 Task: Look for space in Bergheim, Germany from 8th June, 2023 to 12th June, 2023 for 2 adults in price range Rs.8000 to Rs.16000. Place can be private room with 1  bedroom having 1 bed and 1 bathroom. Property type can be flatguest house, hotel. Booking option can be shelf check-in. Required host language is English.
Action: Mouse moved to (780, 115)
Screenshot: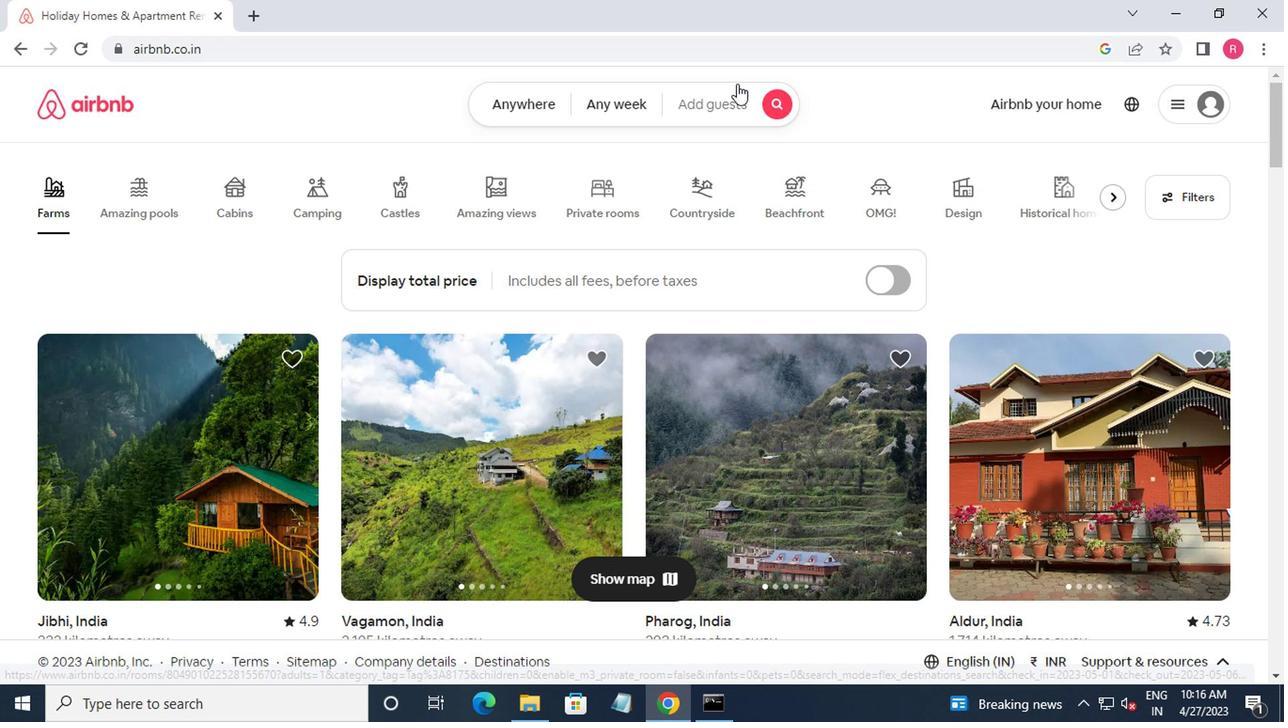 
Action: Mouse pressed left at (780, 115)
Screenshot: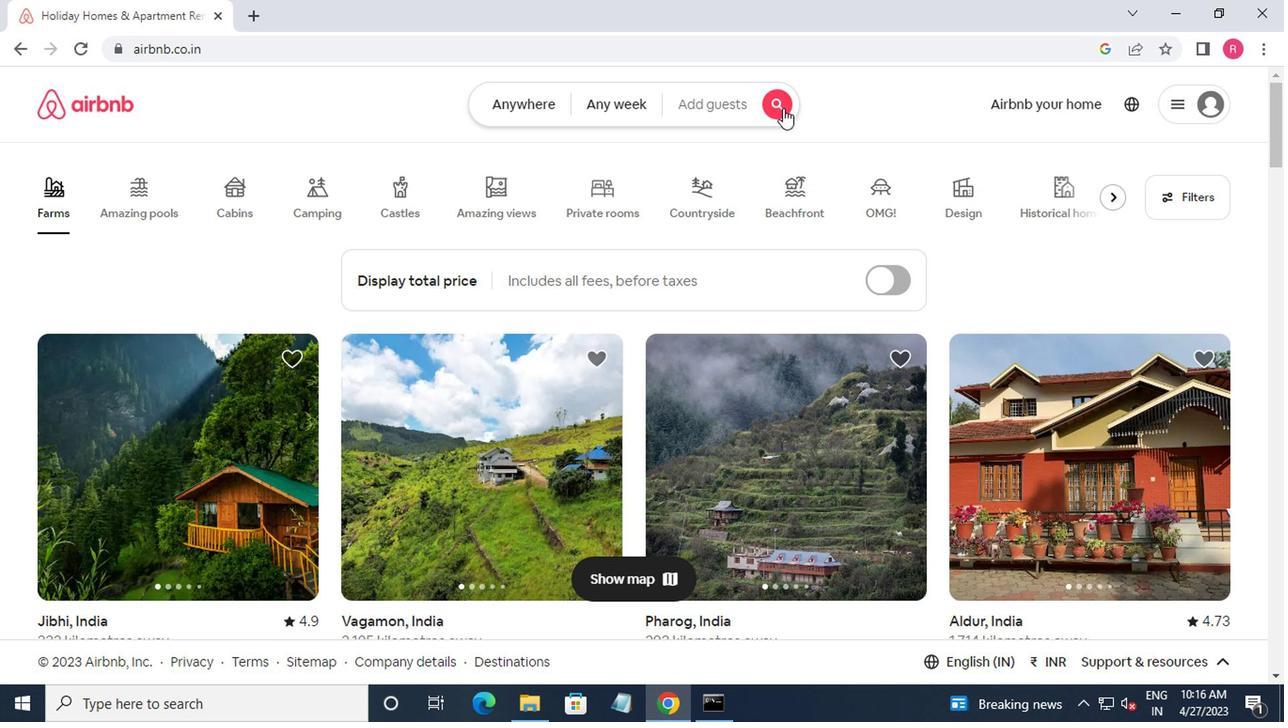 
Action: Mouse moved to (371, 193)
Screenshot: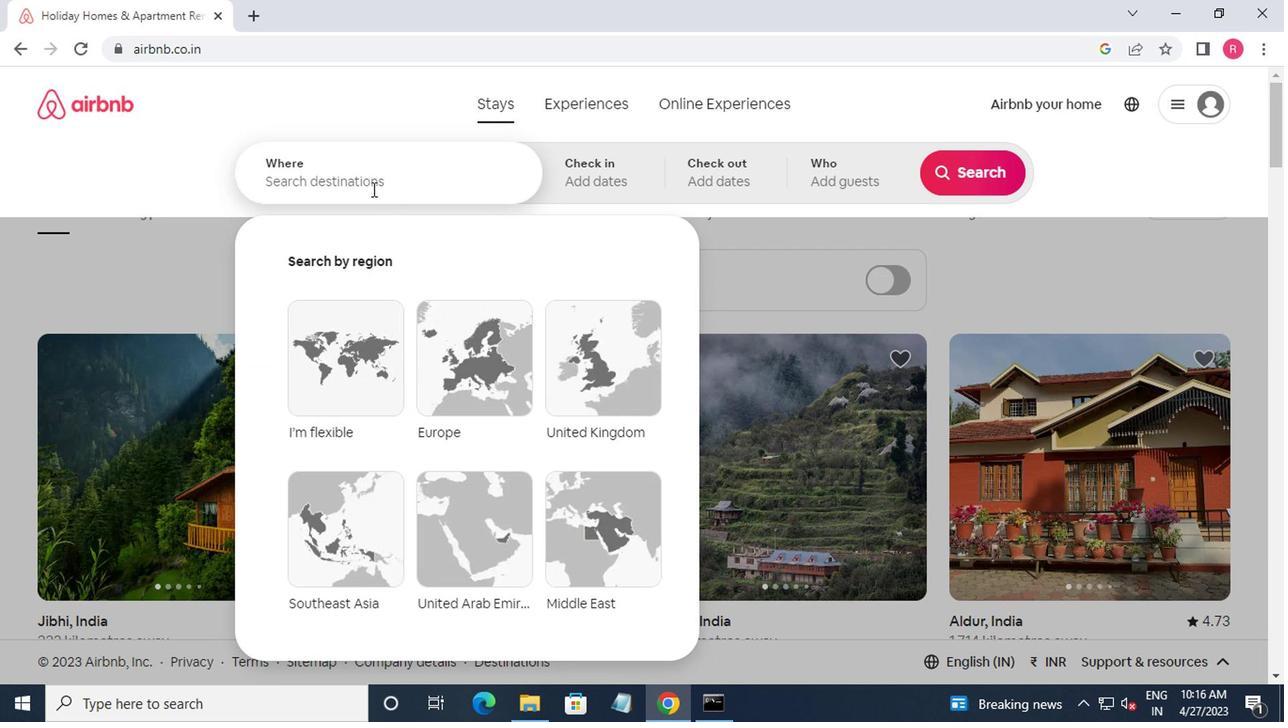 
Action: Mouse pressed left at (371, 193)
Screenshot: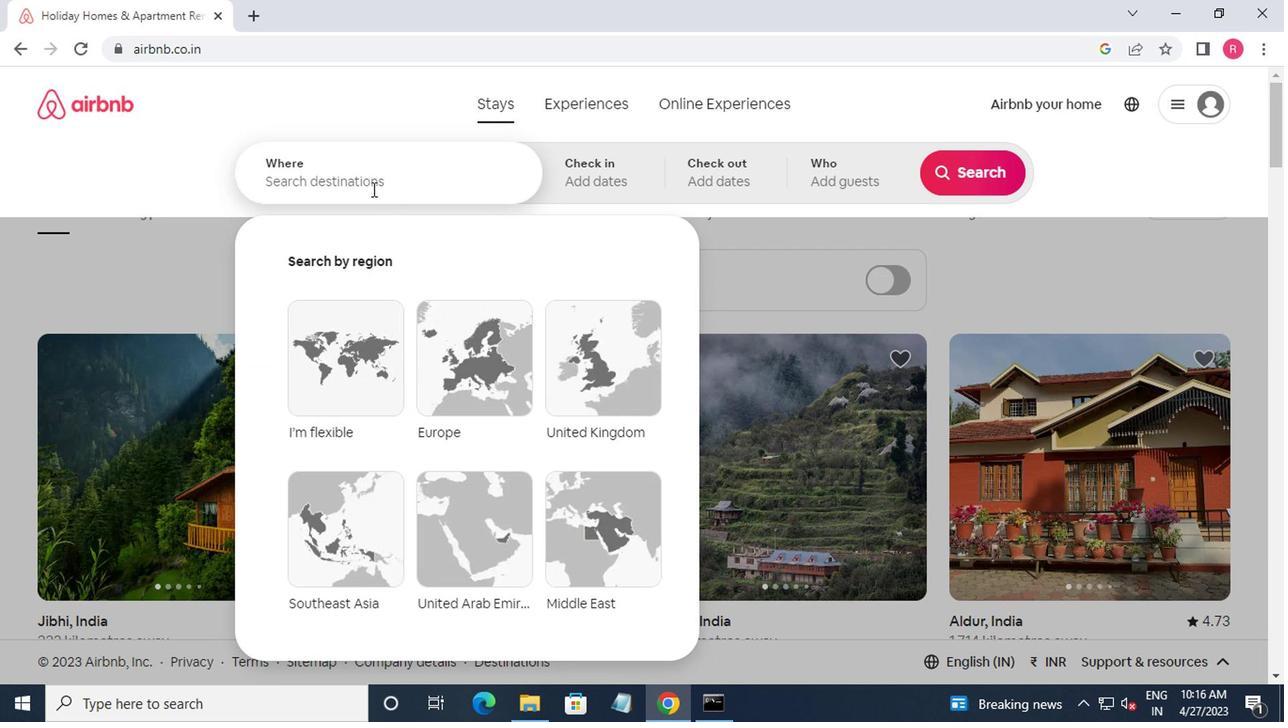 
Action: Key pressed bergheim,ger
Screenshot: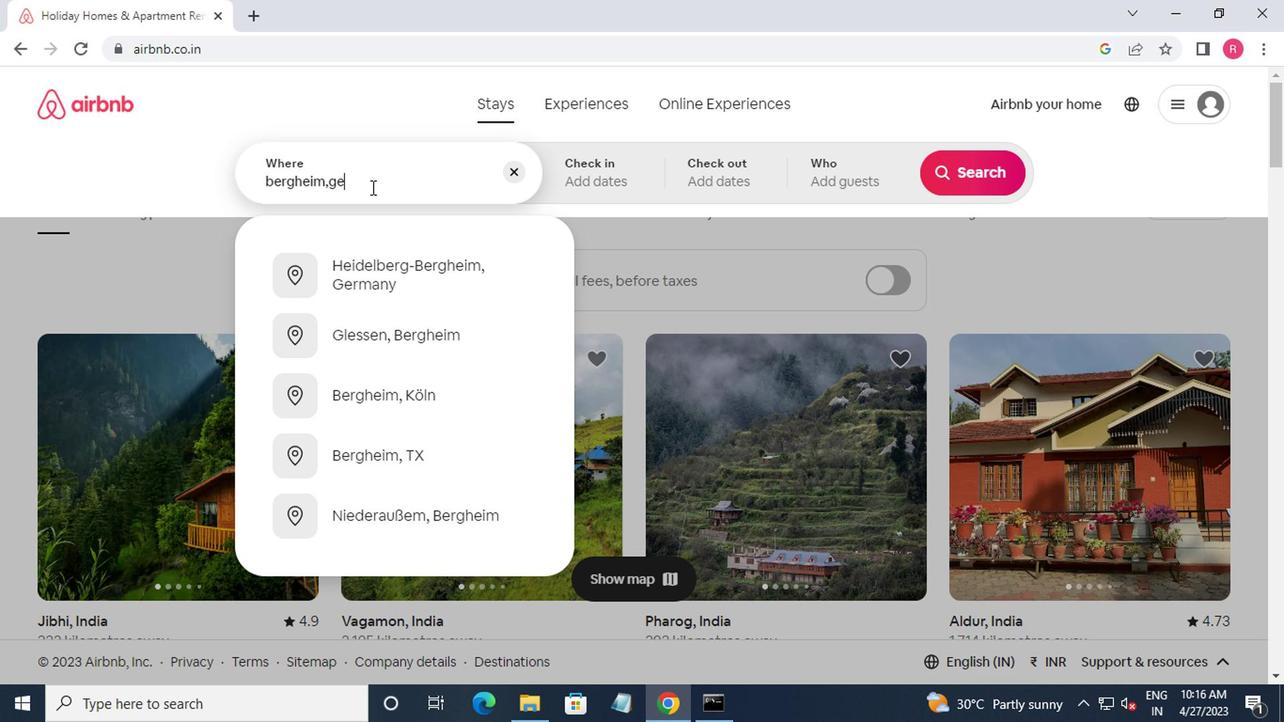 
Action: Mouse moved to (359, 194)
Screenshot: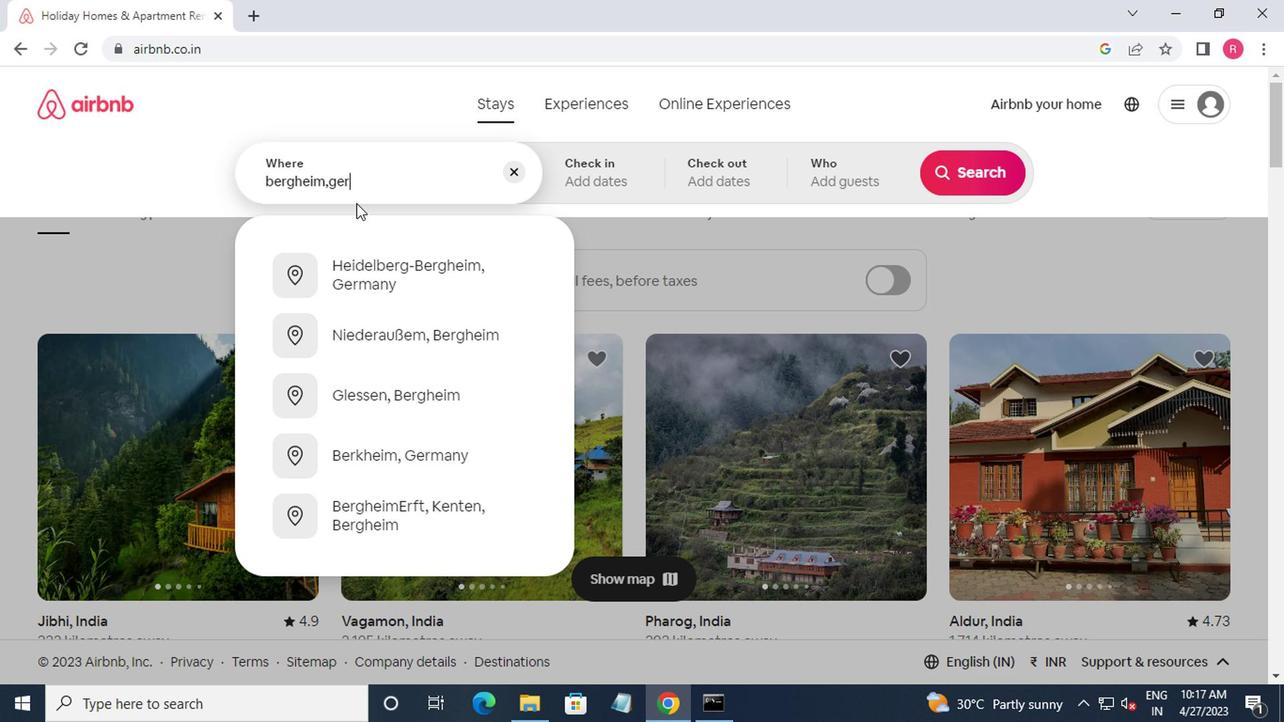 
Action: Key pressed many<Key.down><Key.enter>
Screenshot: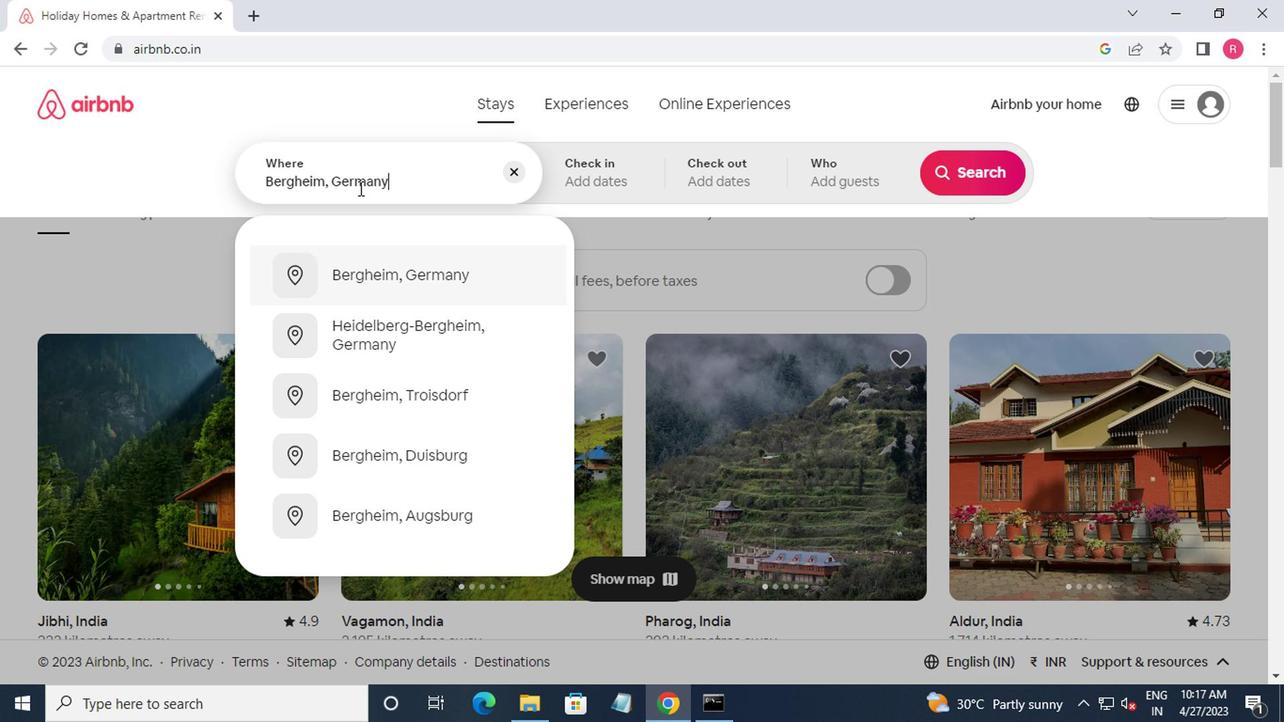
Action: Mouse moved to (942, 327)
Screenshot: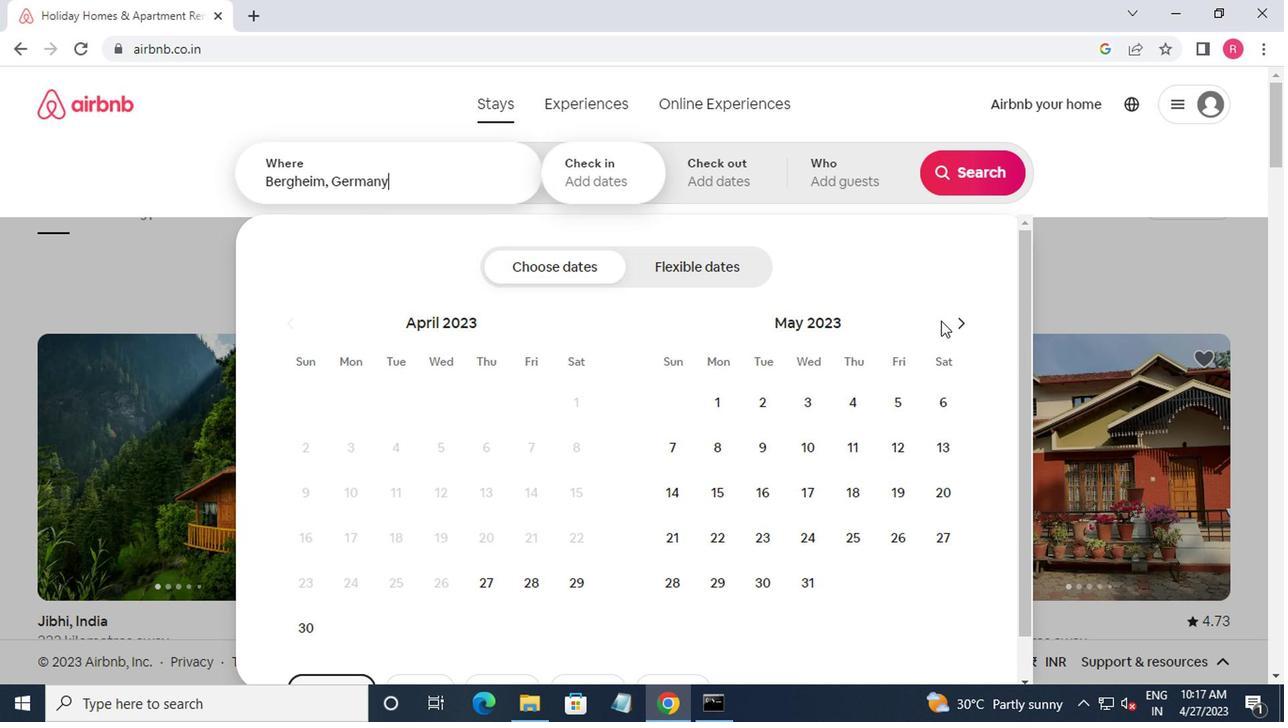 
Action: Mouse pressed left at (942, 327)
Screenshot: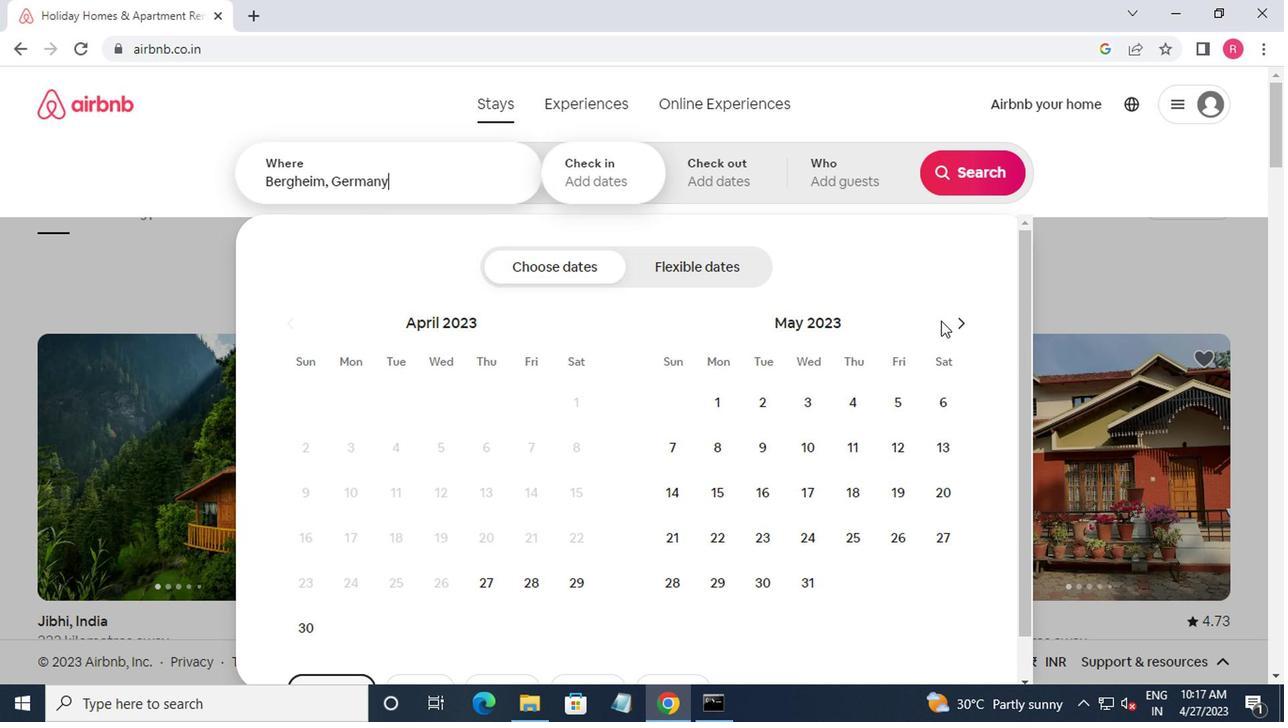 
Action: Mouse moved to (848, 456)
Screenshot: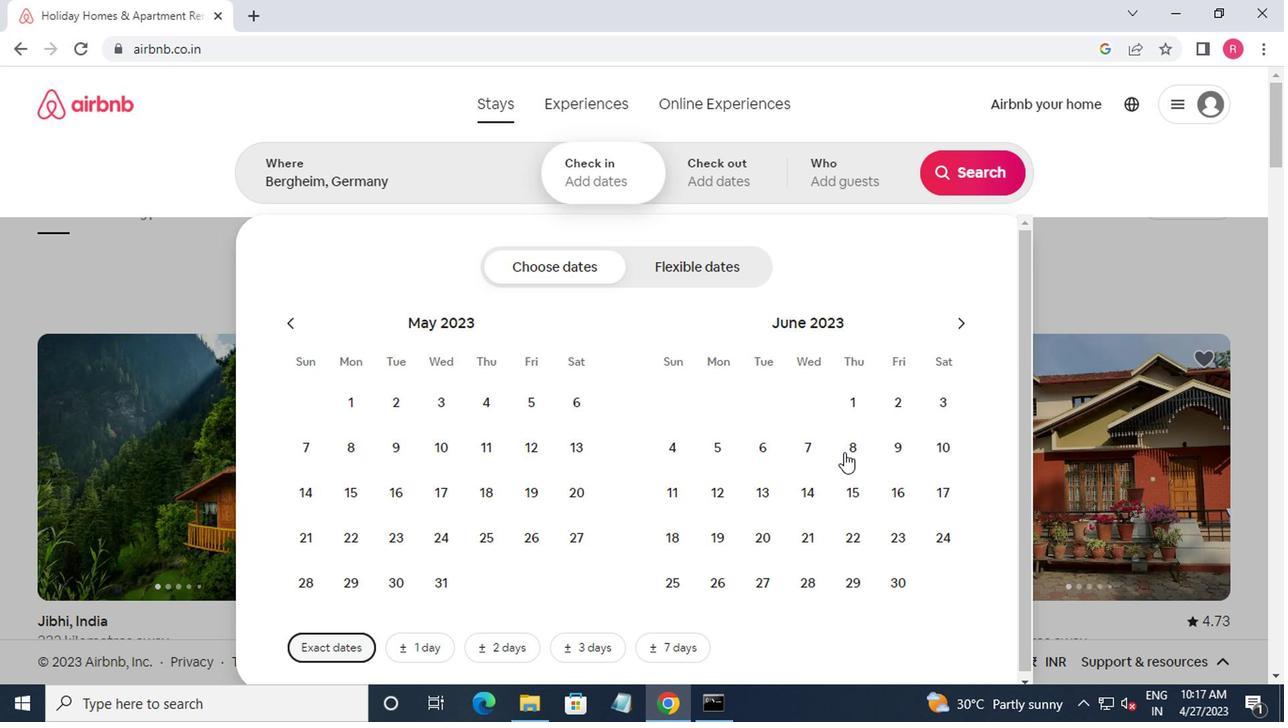 
Action: Mouse pressed left at (848, 456)
Screenshot: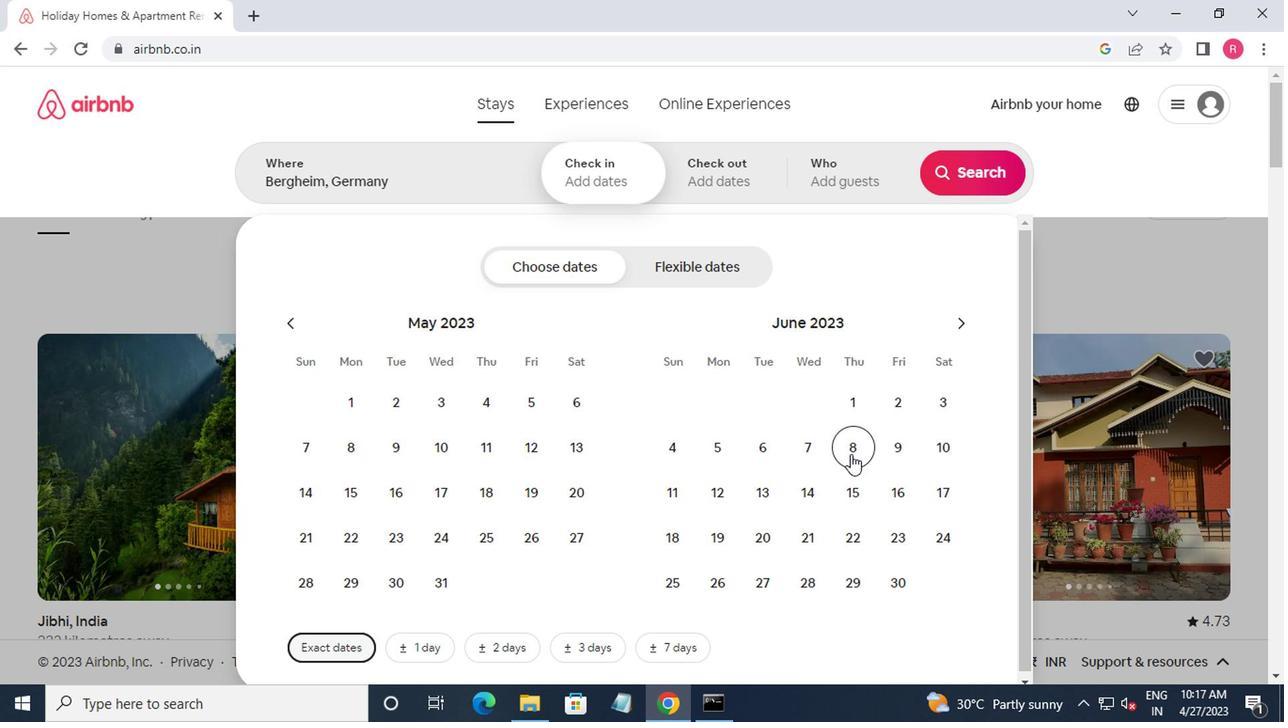 
Action: Mouse moved to (729, 498)
Screenshot: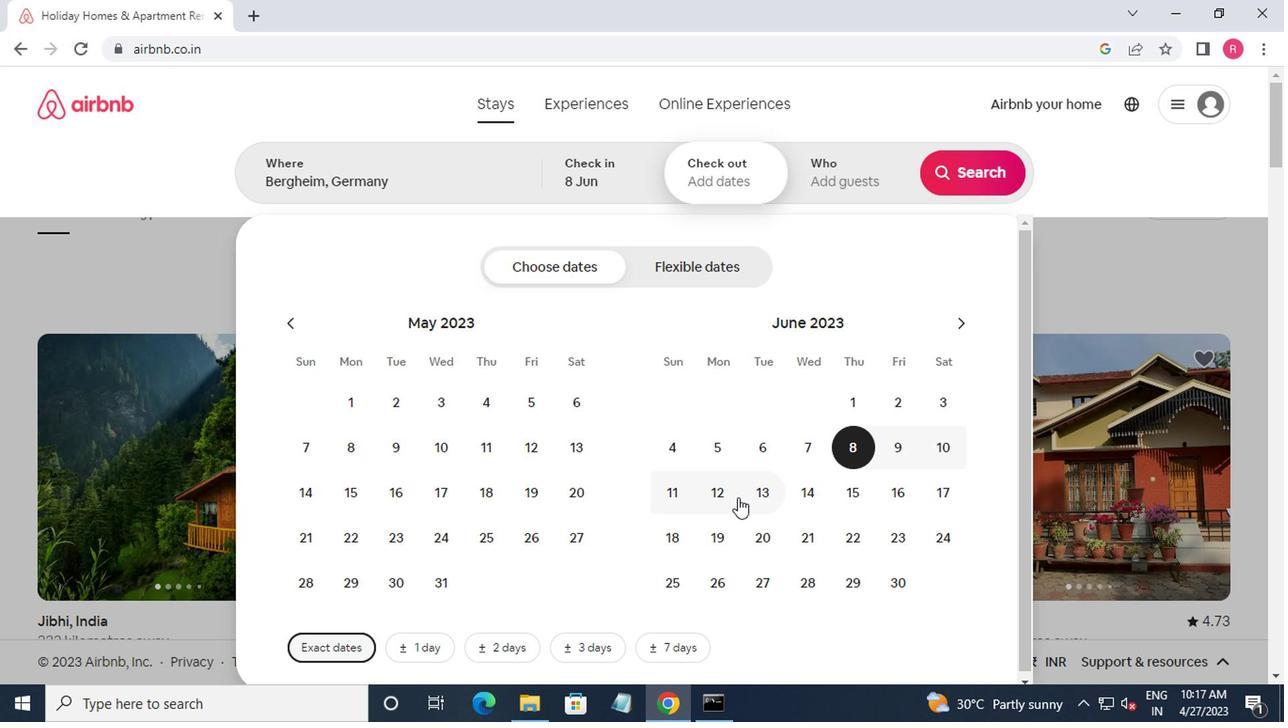 
Action: Mouse pressed left at (729, 498)
Screenshot: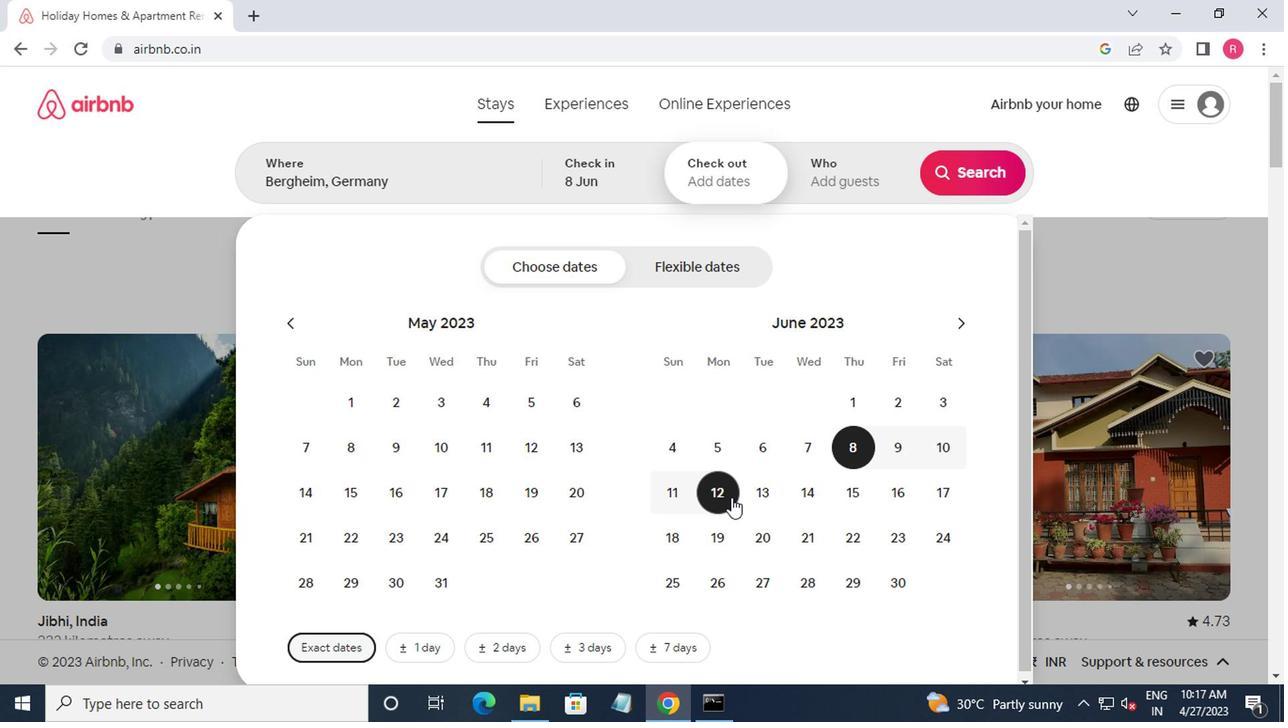 
Action: Mouse moved to (835, 184)
Screenshot: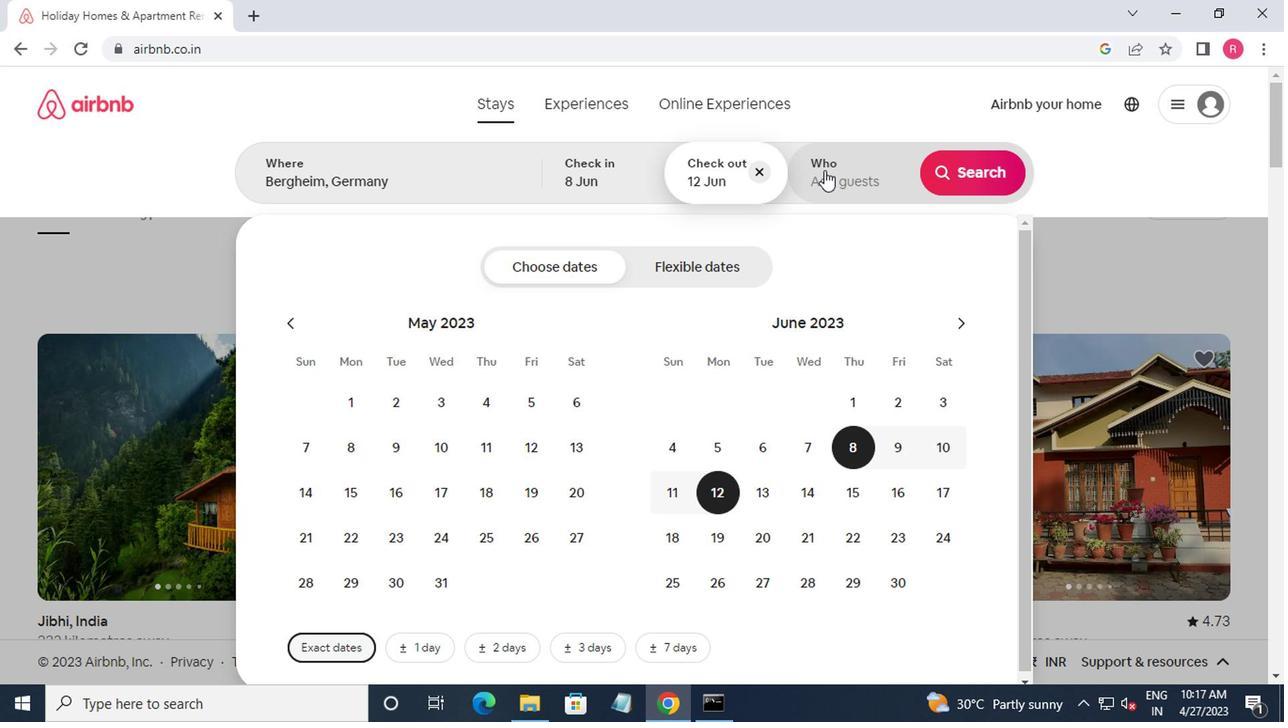 
Action: Mouse pressed left at (835, 184)
Screenshot: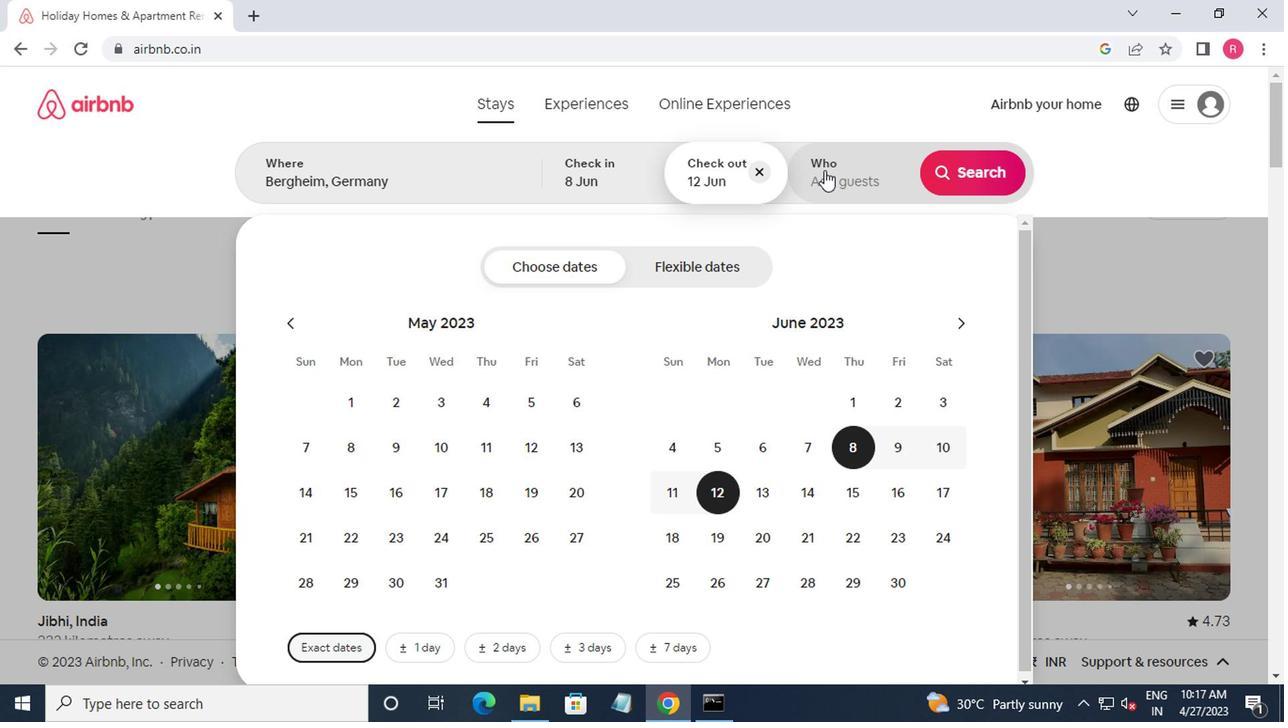
Action: Mouse moved to (978, 285)
Screenshot: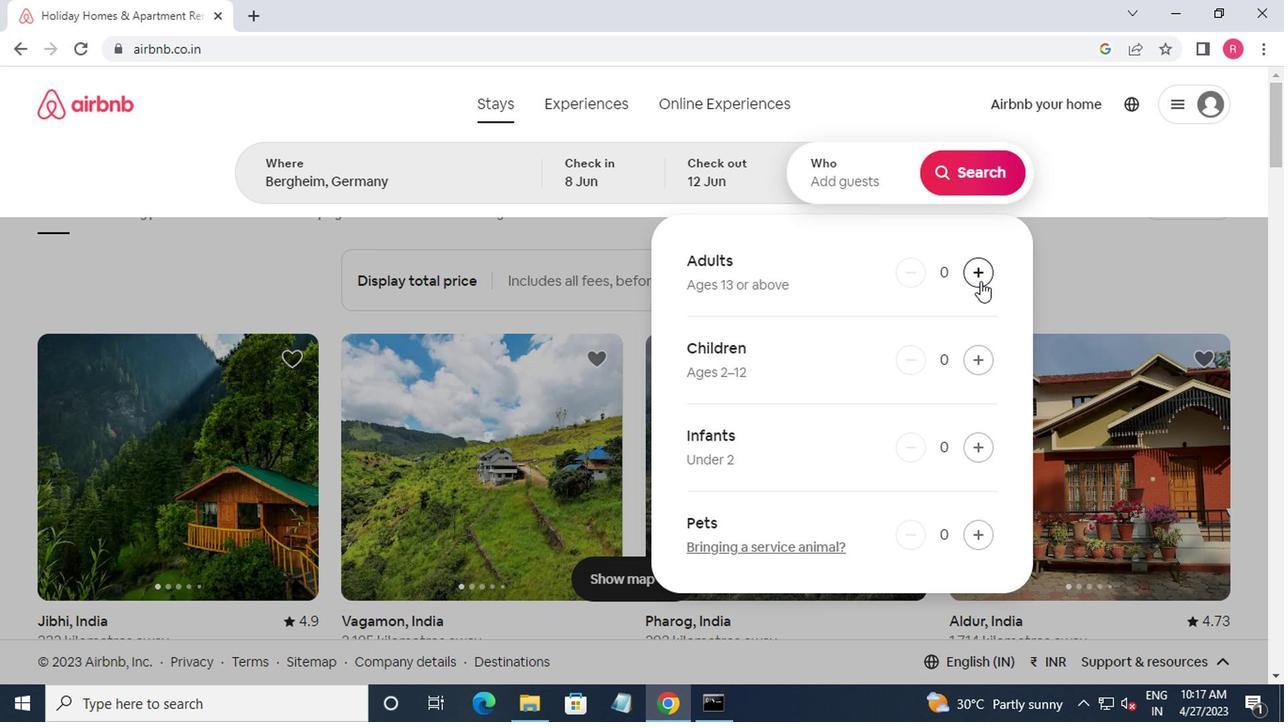 
Action: Mouse pressed left at (978, 285)
Screenshot: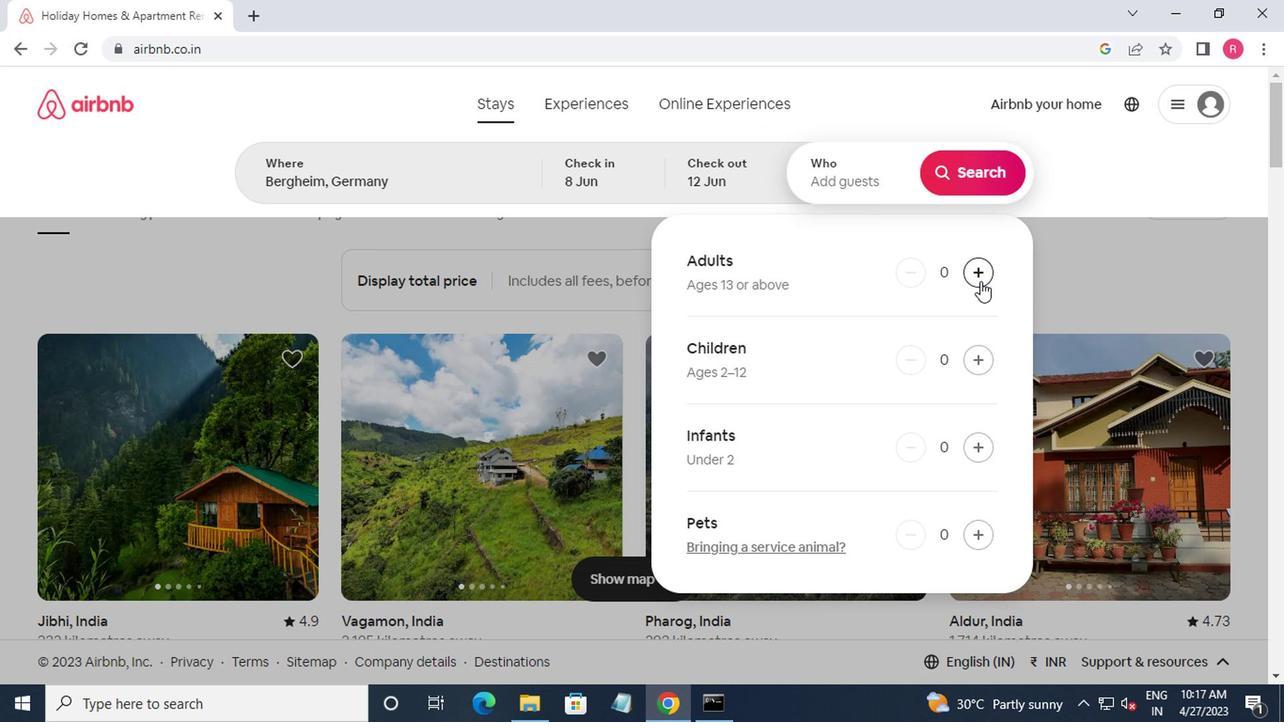 
Action: Mouse moved to (979, 285)
Screenshot: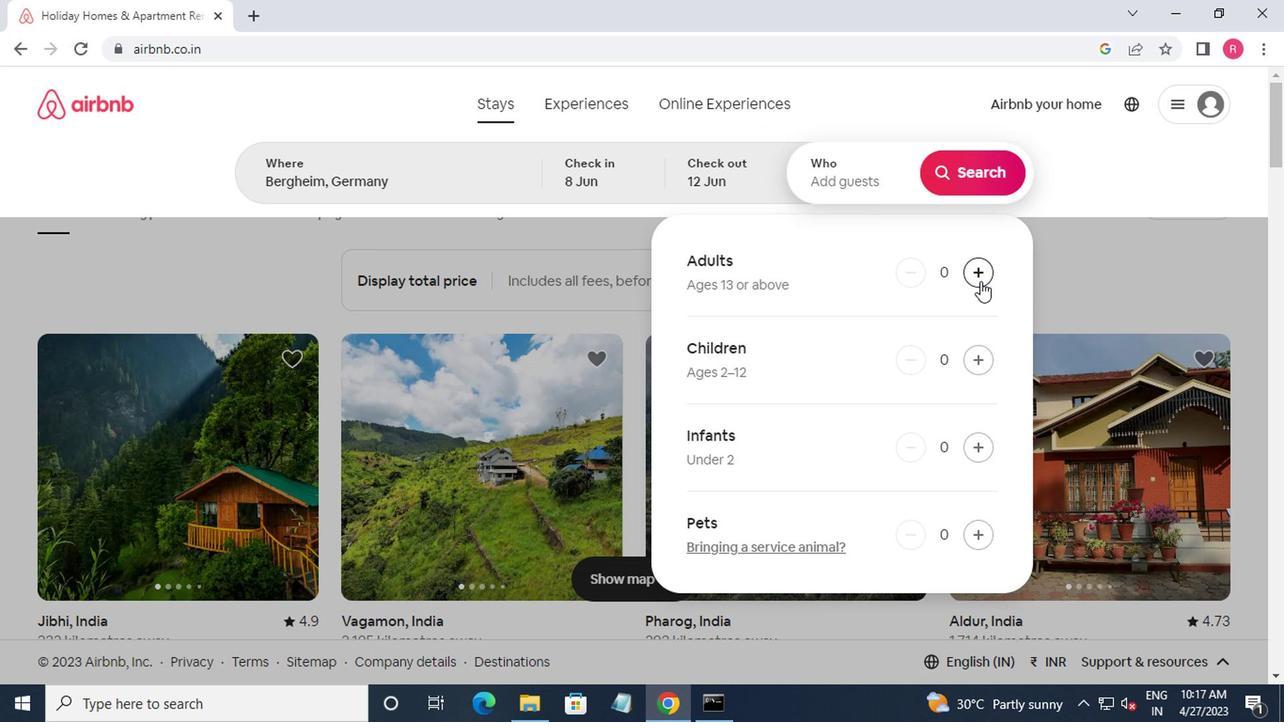 
Action: Mouse pressed left at (979, 285)
Screenshot: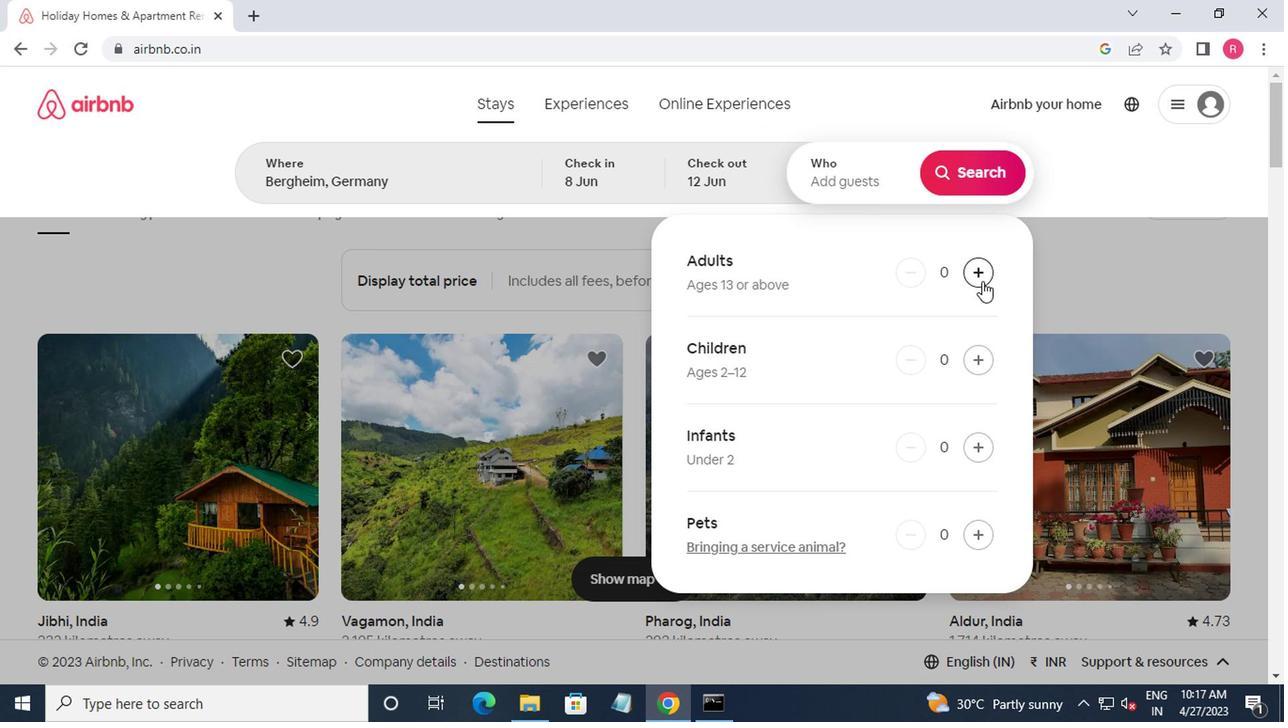 
Action: Mouse moved to (952, 190)
Screenshot: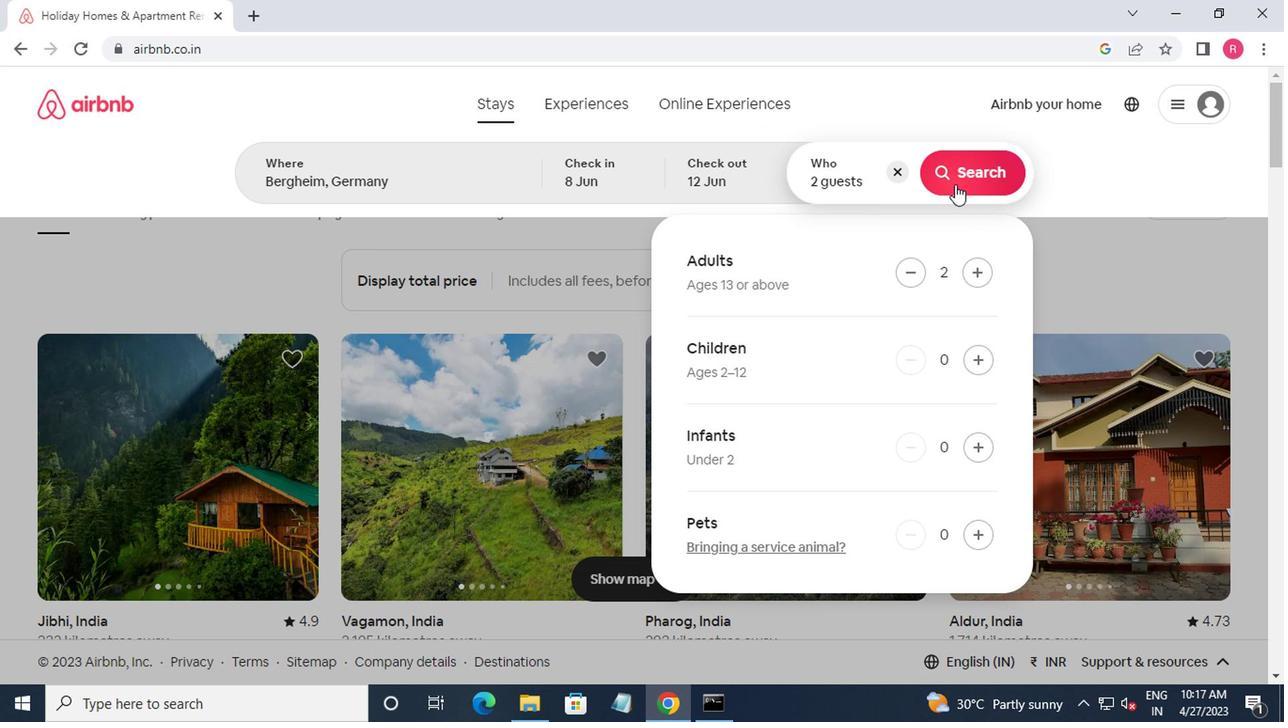 
Action: Mouse pressed left at (952, 190)
Screenshot: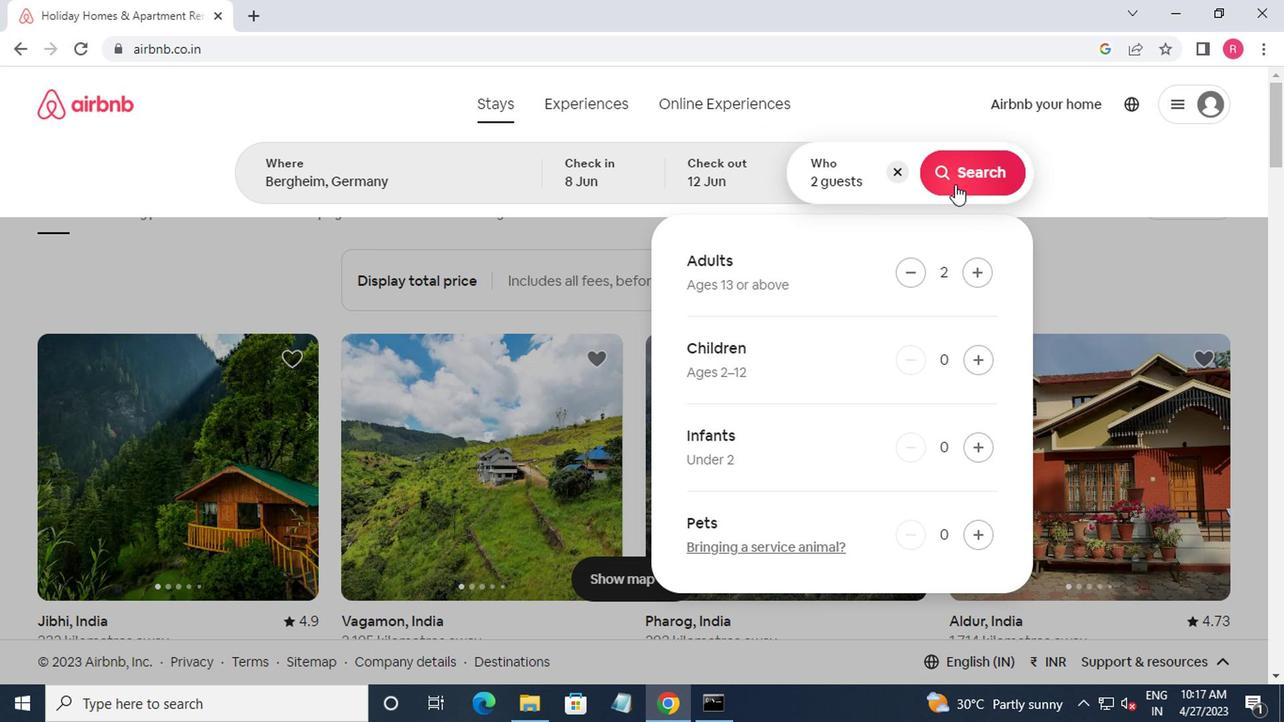 
Action: Mouse moved to (1202, 193)
Screenshot: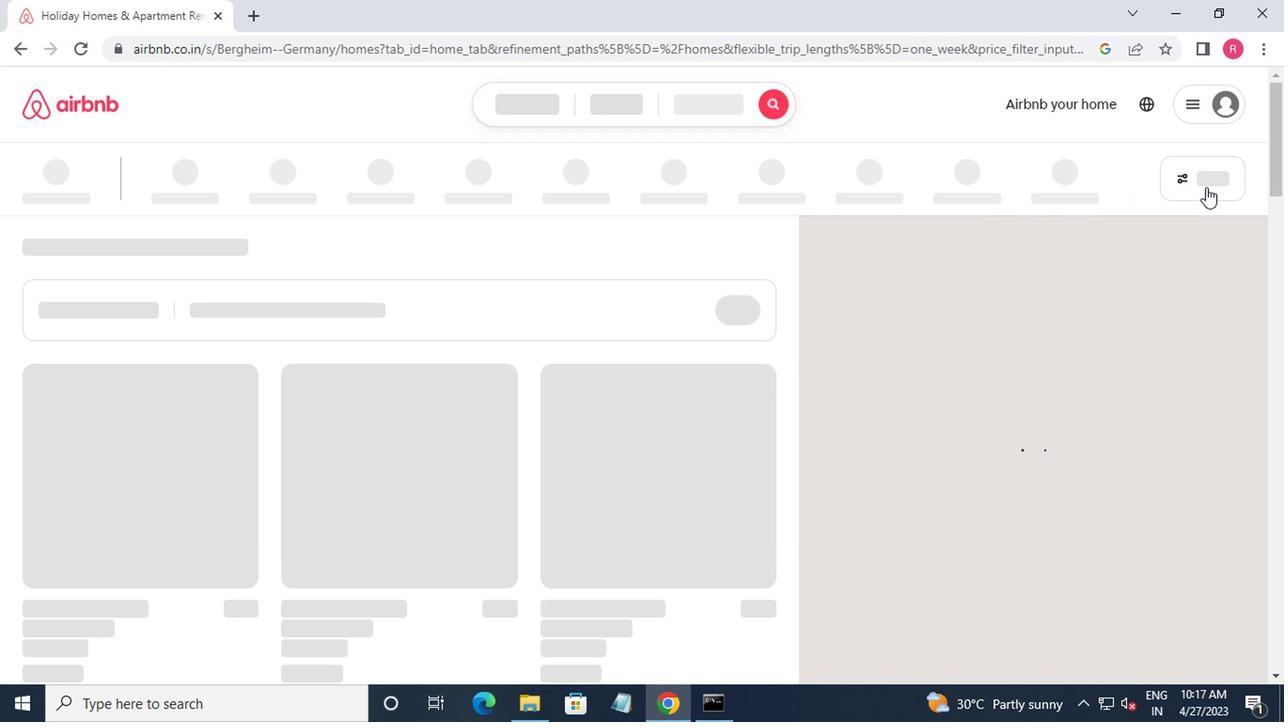 
Action: Mouse pressed left at (1202, 193)
Screenshot: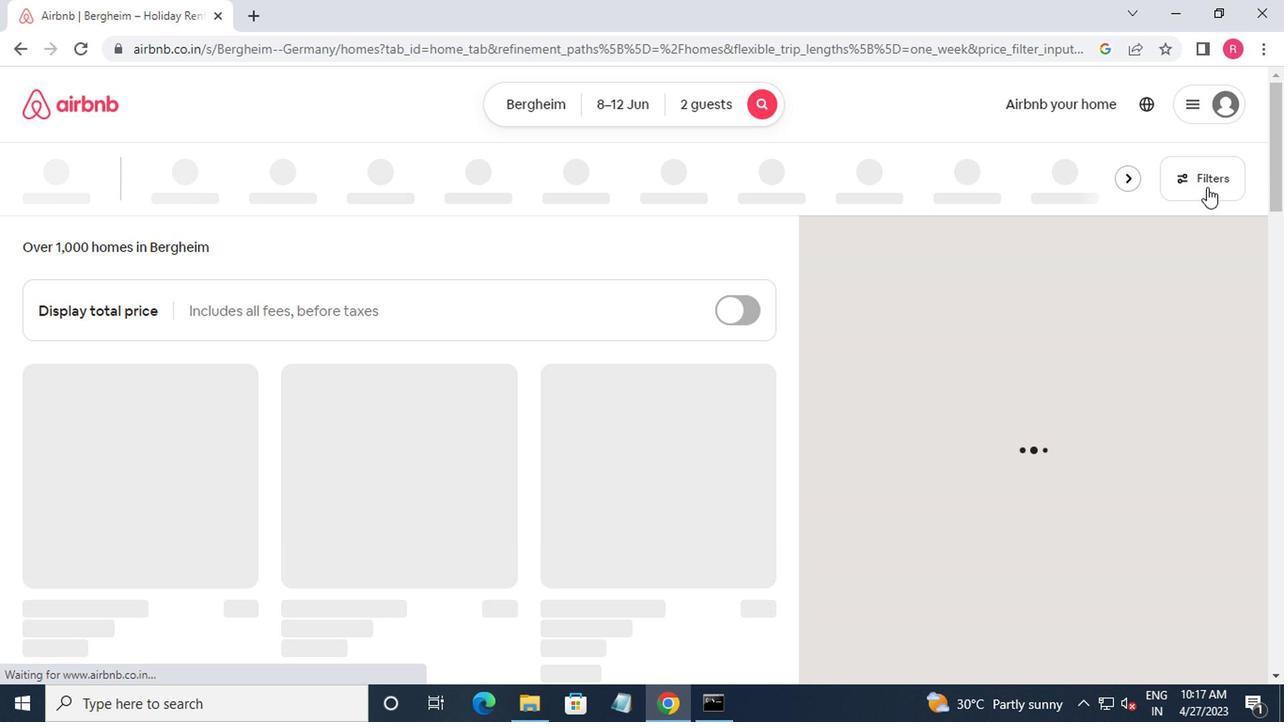 
Action: Mouse moved to (450, 404)
Screenshot: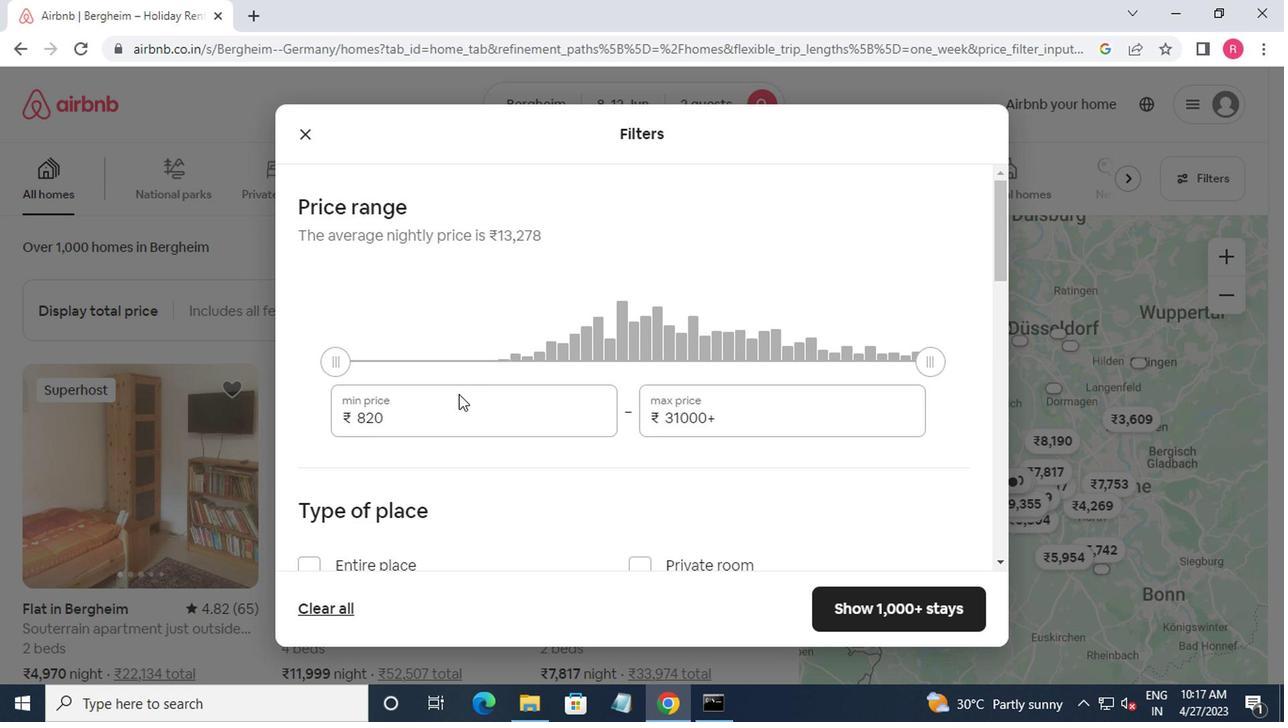 
Action: Mouse pressed left at (450, 404)
Screenshot: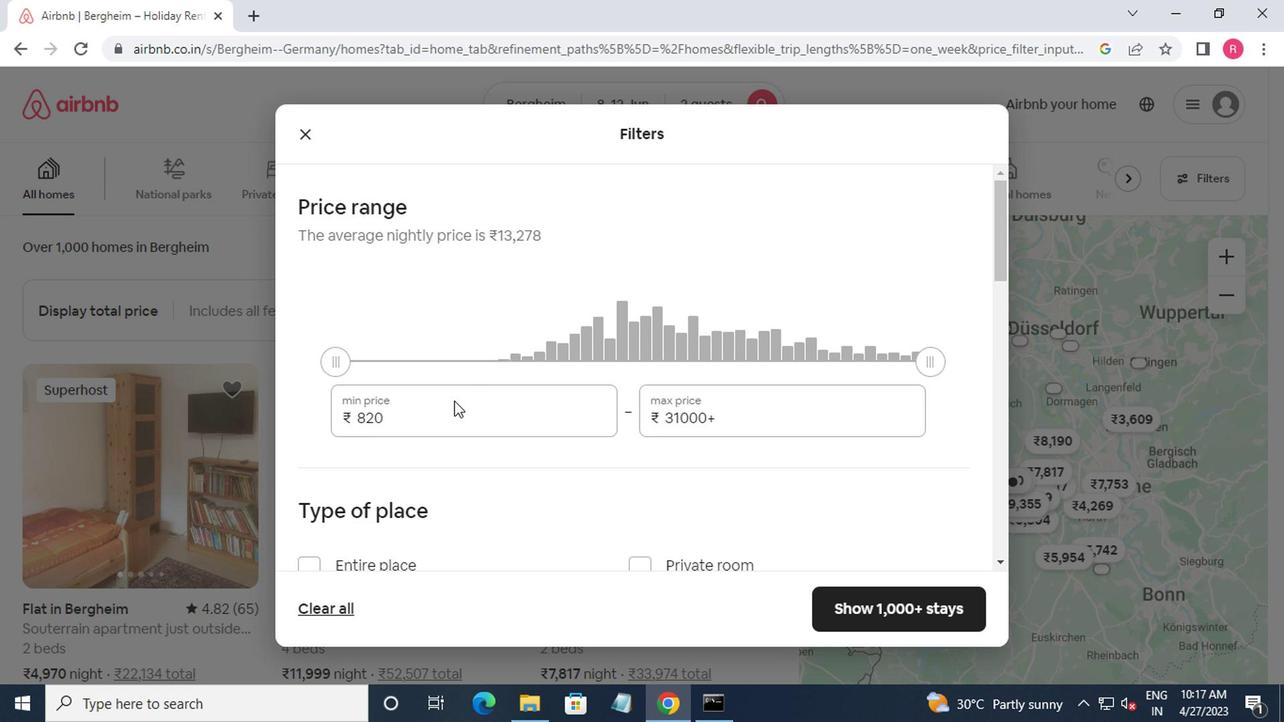 
Action: Mouse moved to (439, 422)
Screenshot: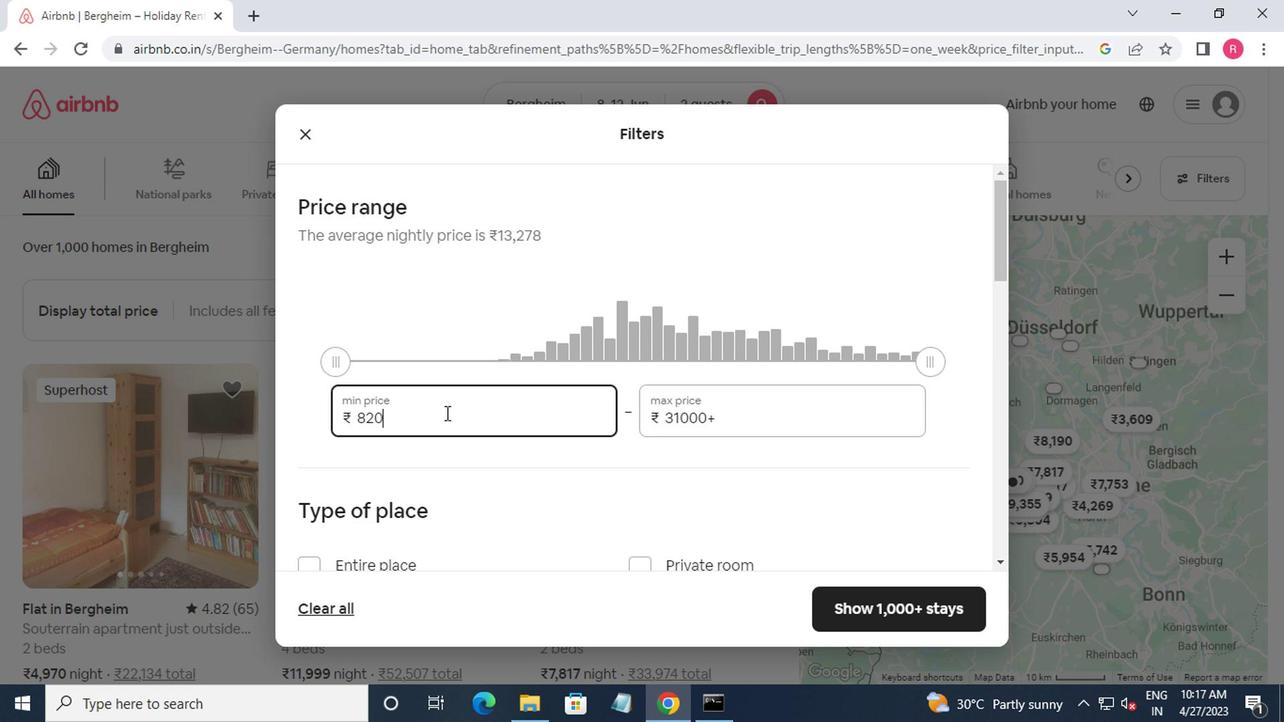 
Action: Key pressed <Key.backspace><Key.backspace>000<Key.tab>1<Key.backspace><Key.backspace><Key.backspace><Key.backspace>1600<Key.backspace><Key.backspace><Key.backspace><Key.backspace><Key.backspace><Key.backspace>16000
Screenshot: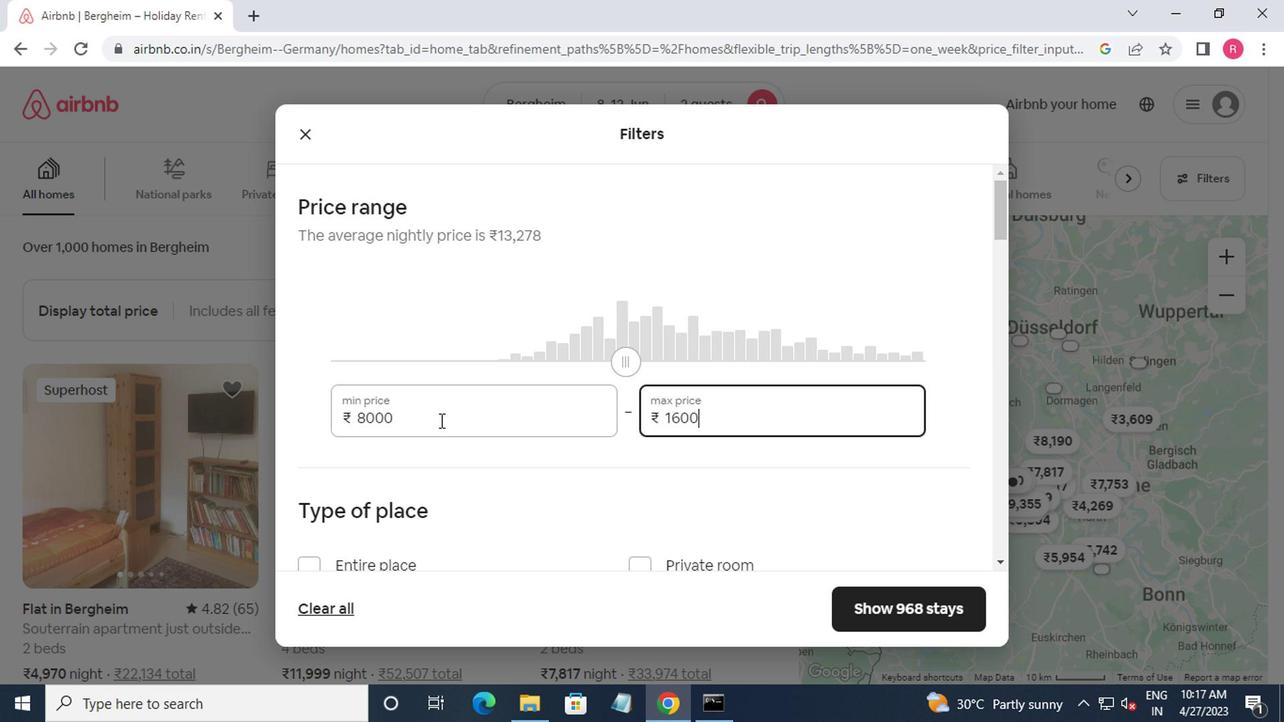 
Action: Mouse moved to (393, 394)
Screenshot: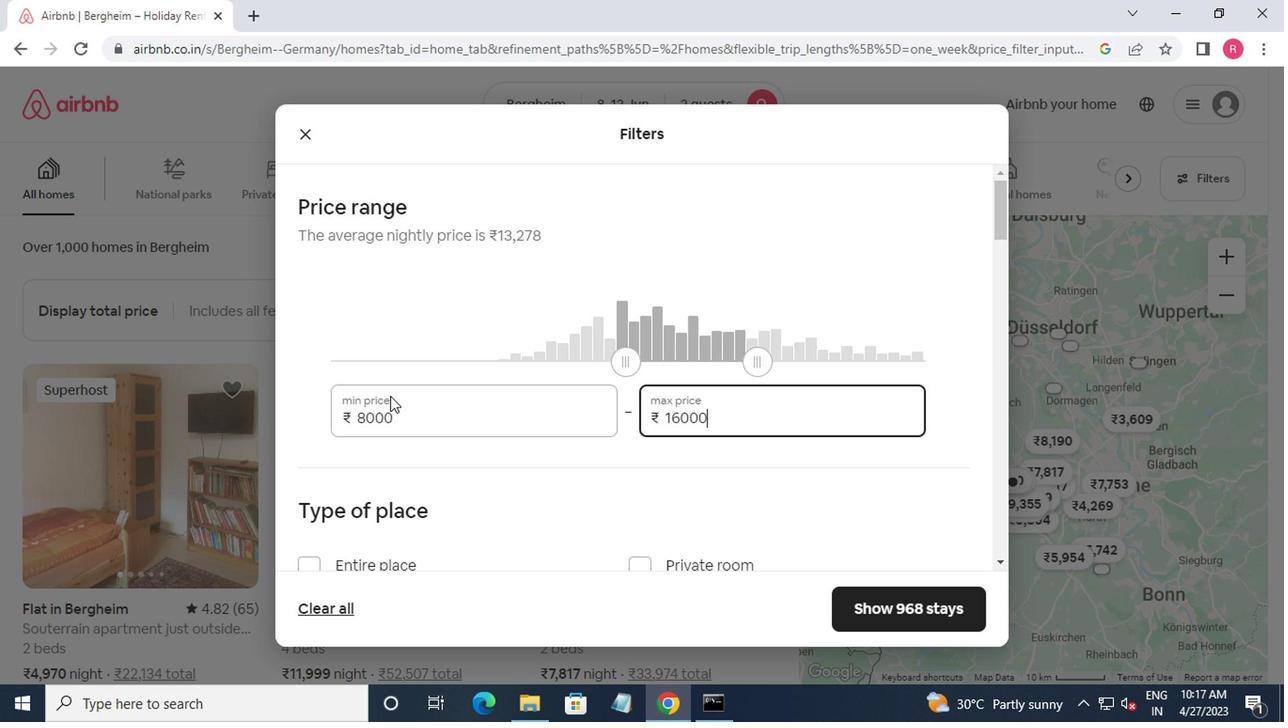 
Action: Mouse scrolled (393, 394) with delta (0, 0)
Screenshot: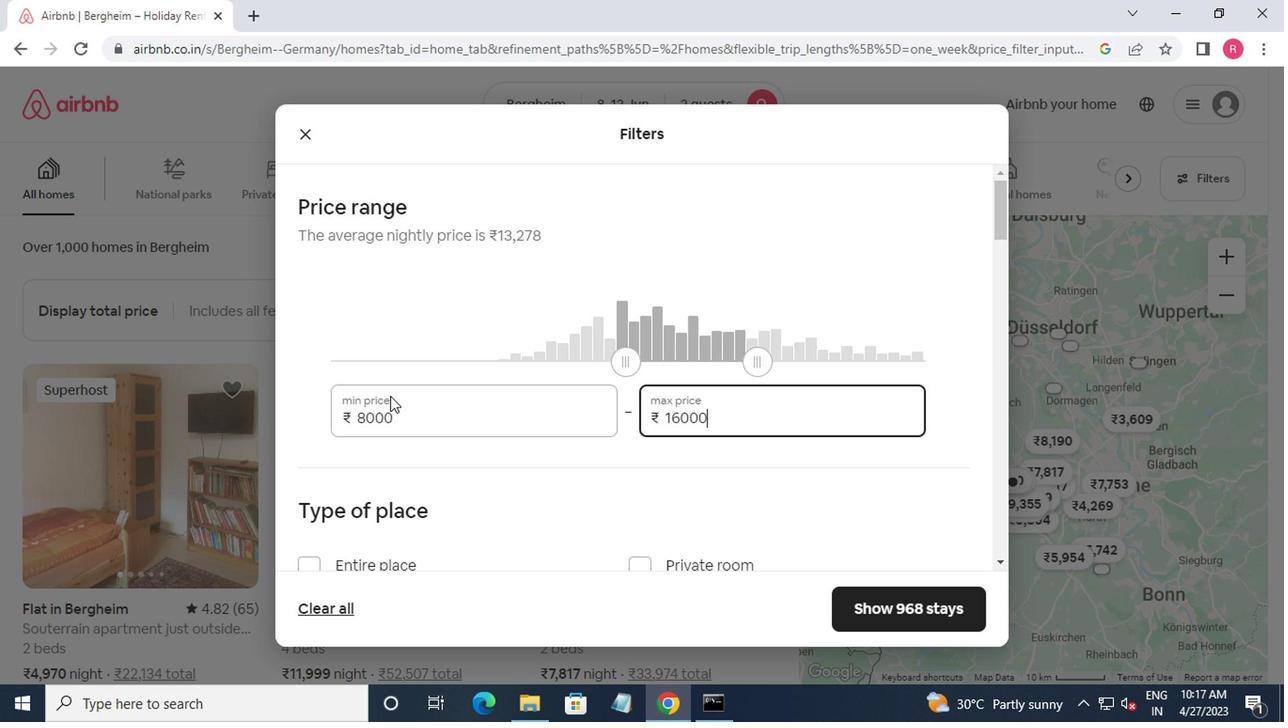 
Action: Mouse moved to (394, 394)
Screenshot: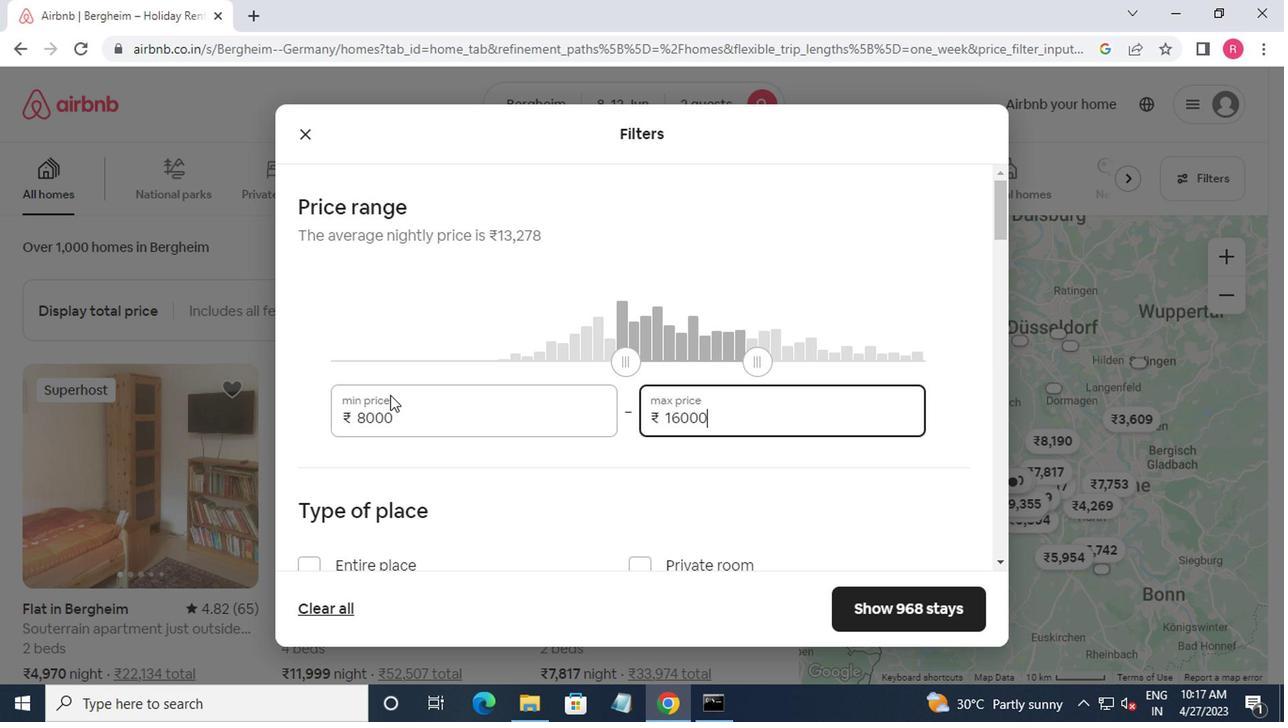 
Action: Mouse scrolled (394, 394) with delta (0, 0)
Screenshot: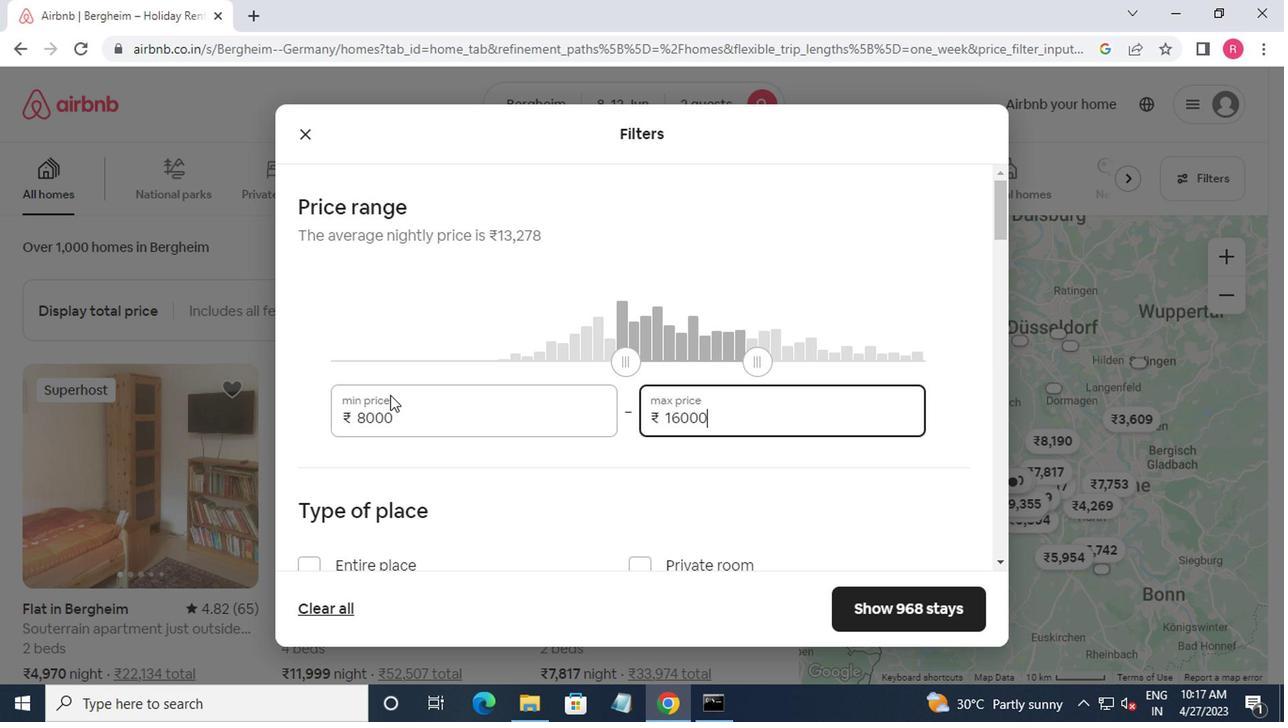 
Action: Mouse moved to (399, 396)
Screenshot: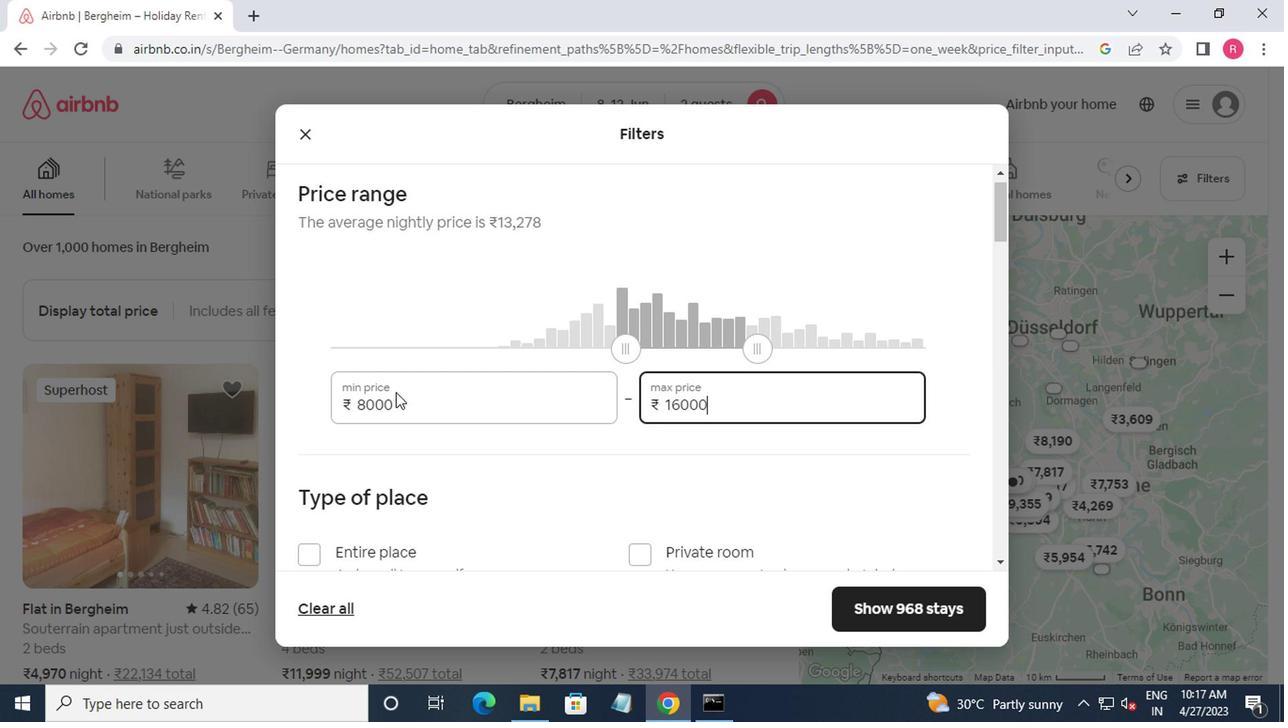 
Action: Mouse scrolled (399, 396) with delta (0, 0)
Screenshot: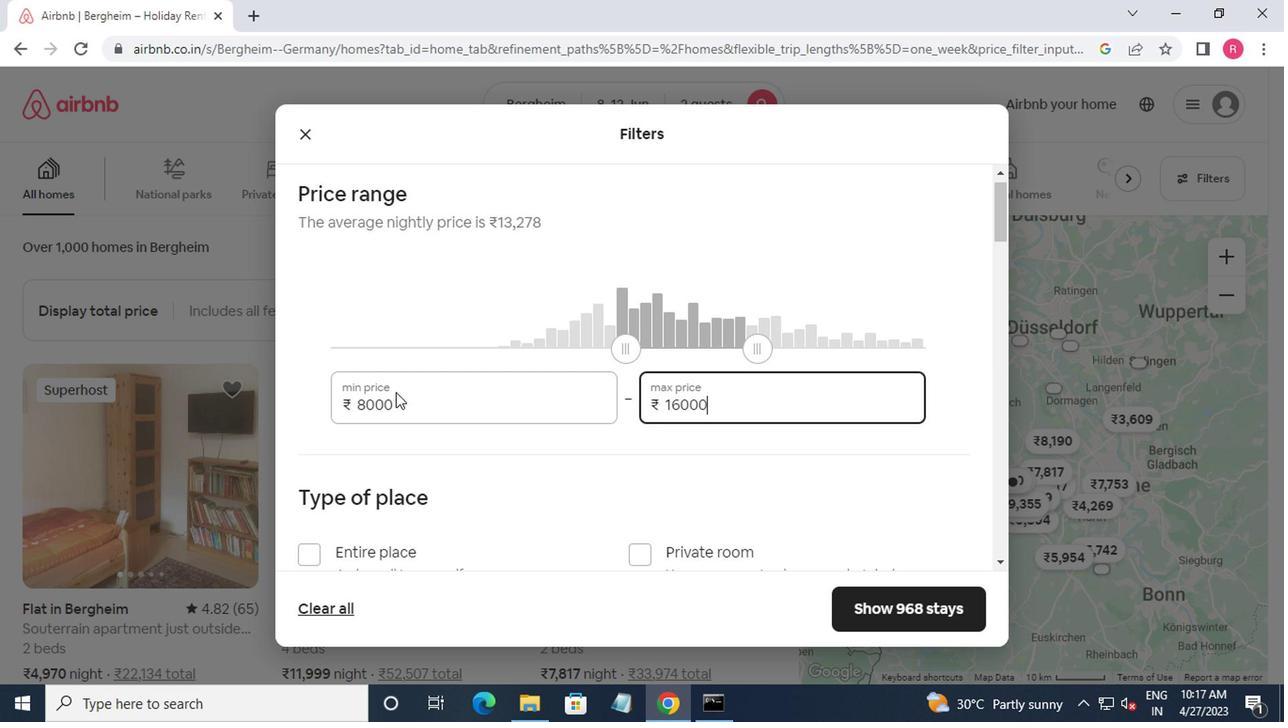 
Action: Mouse moved to (634, 286)
Screenshot: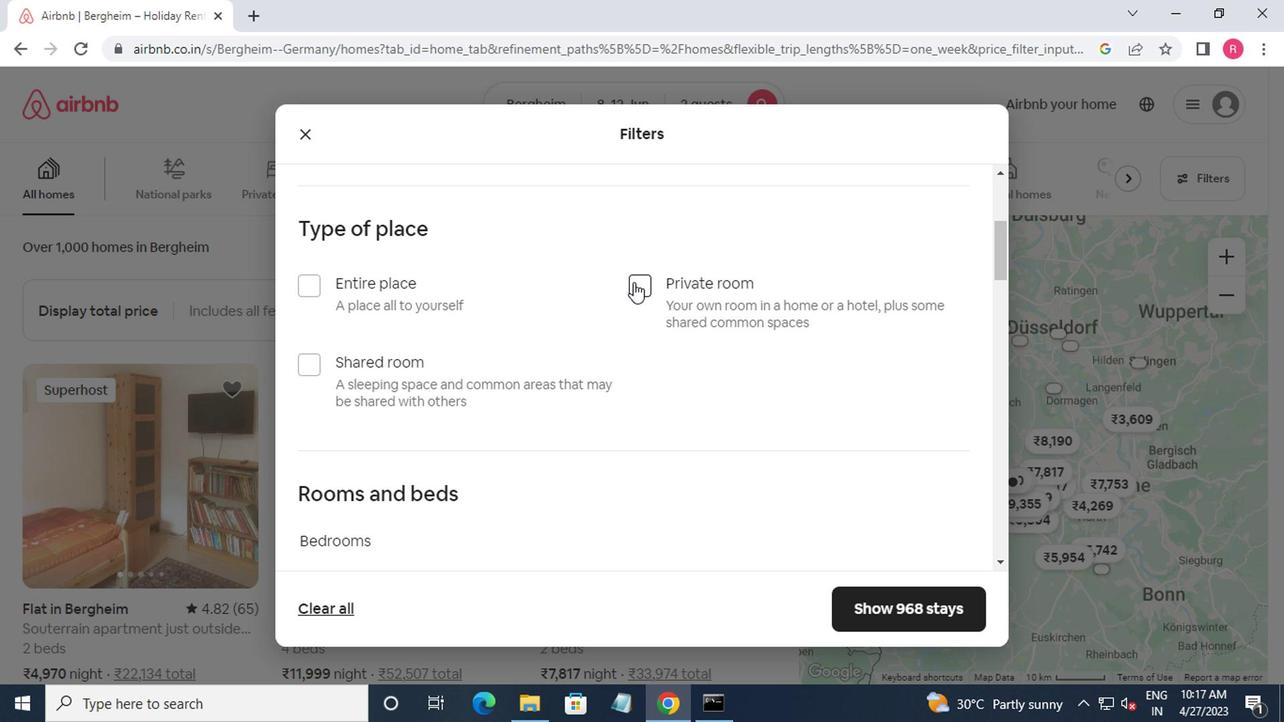
Action: Mouse pressed left at (634, 286)
Screenshot: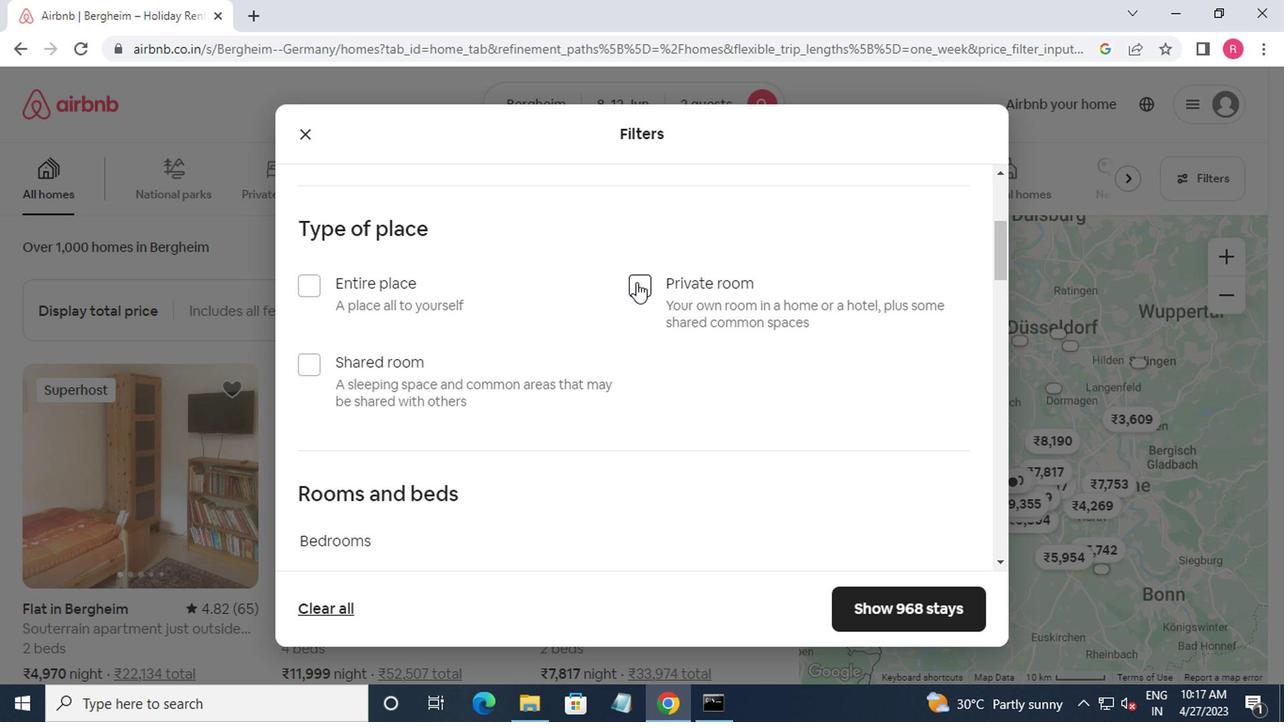 
Action: Mouse moved to (634, 290)
Screenshot: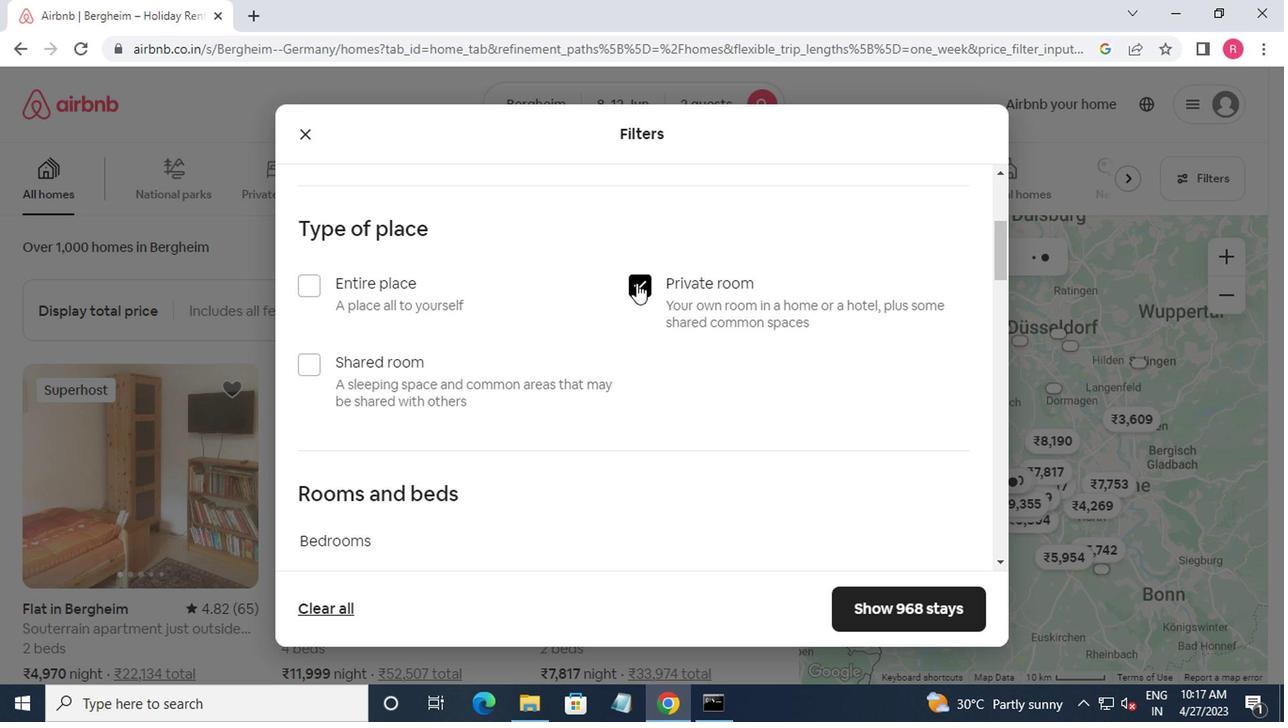 
Action: Mouse scrolled (634, 289) with delta (0, 0)
Screenshot: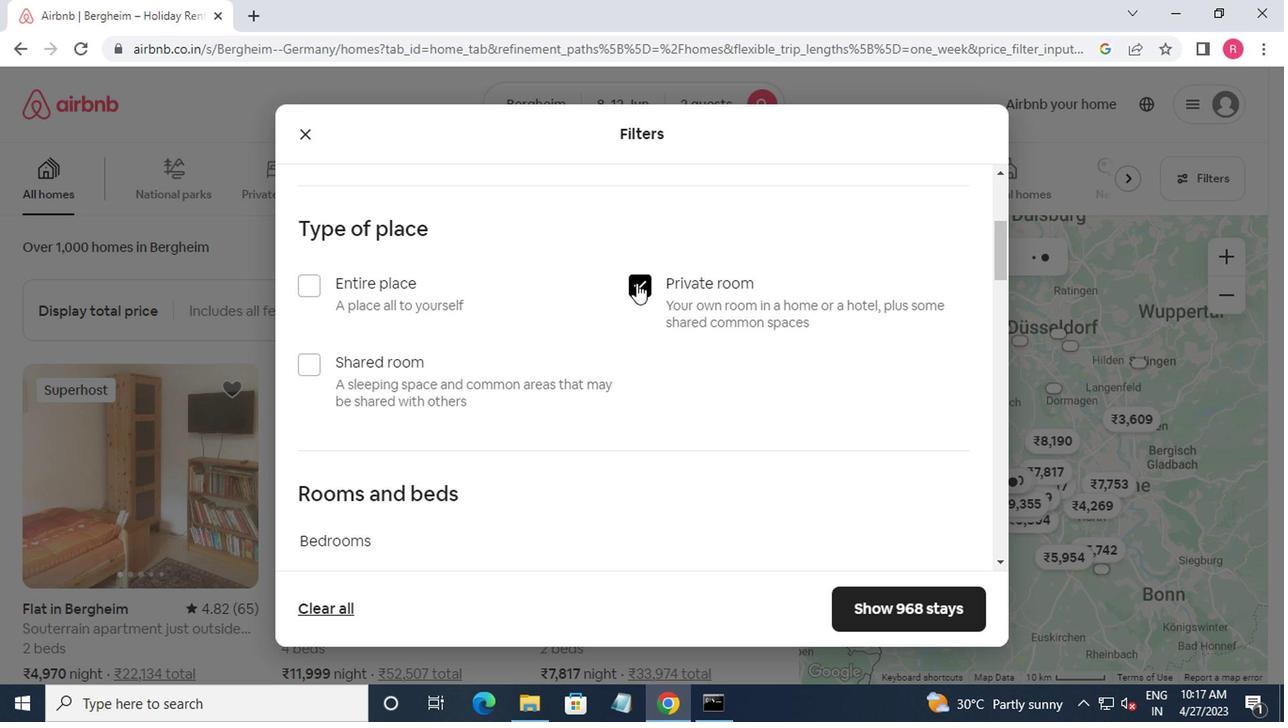 
Action: Mouse moved to (634, 293)
Screenshot: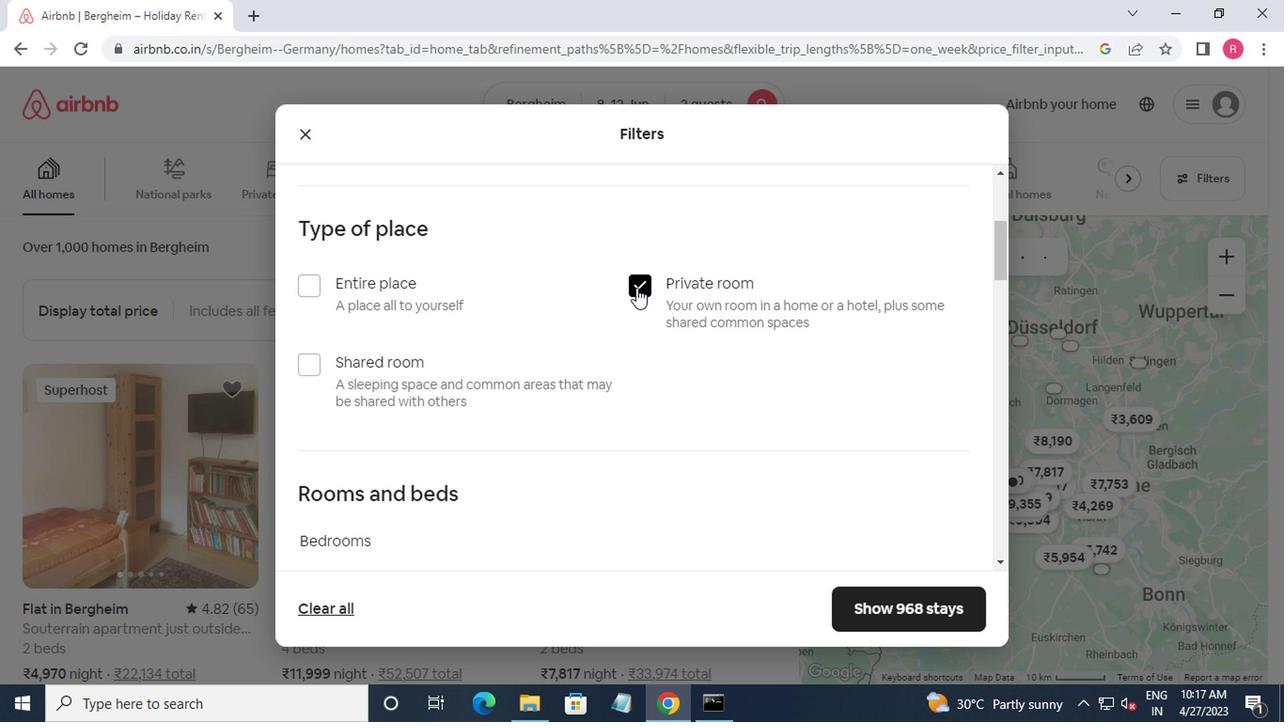 
Action: Mouse scrolled (634, 292) with delta (0, 0)
Screenshot: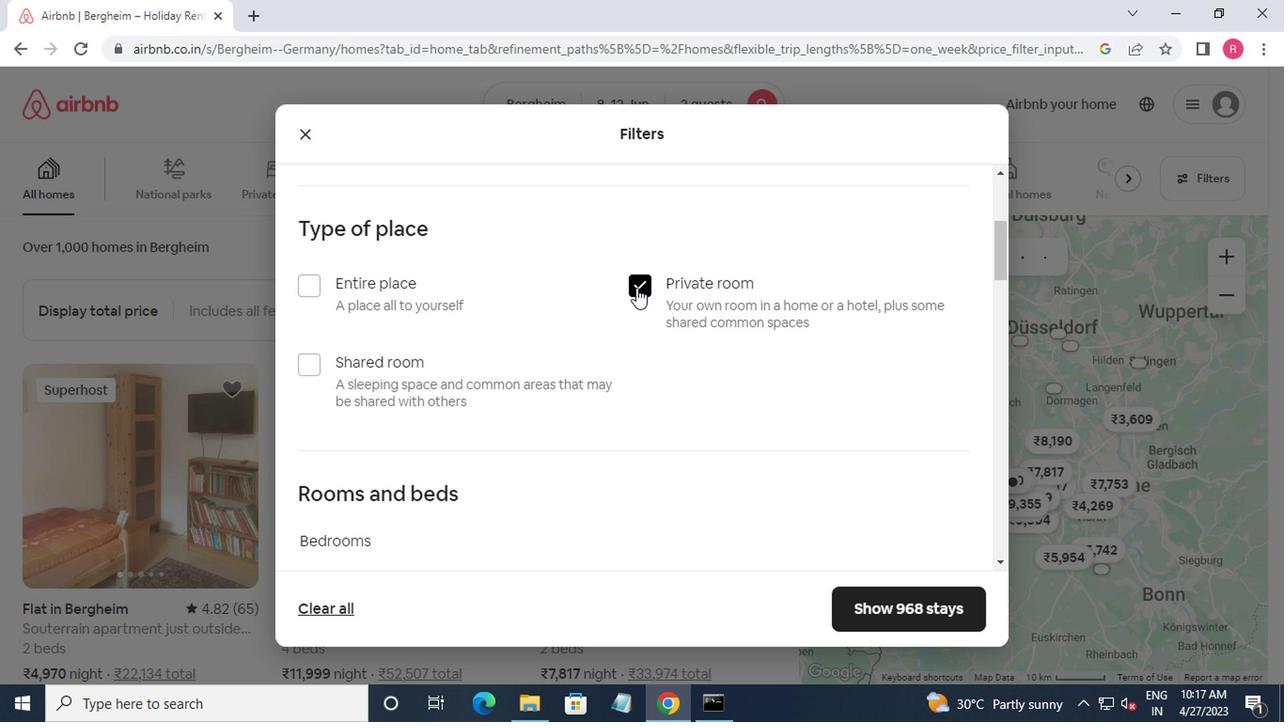 
Action: Mouse moved to (423, 408)
Screenshot: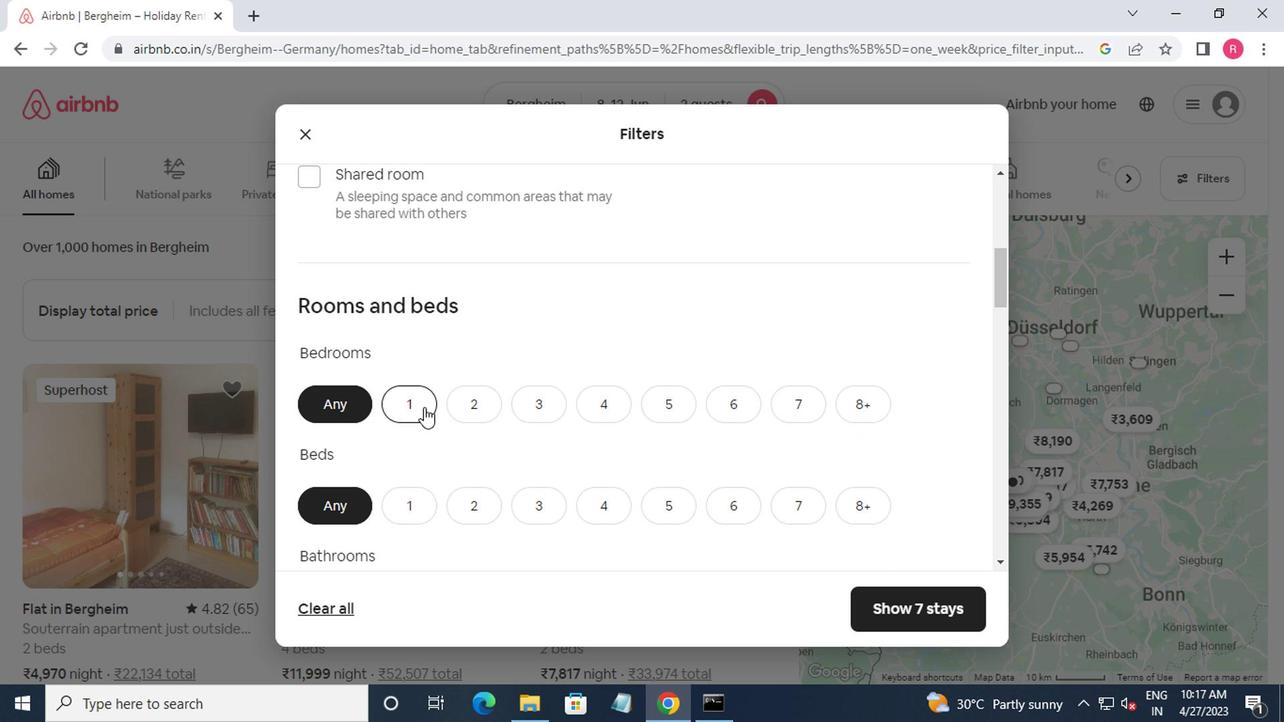 
Action: Mouse pressed left at (423, 408)
Screenshot: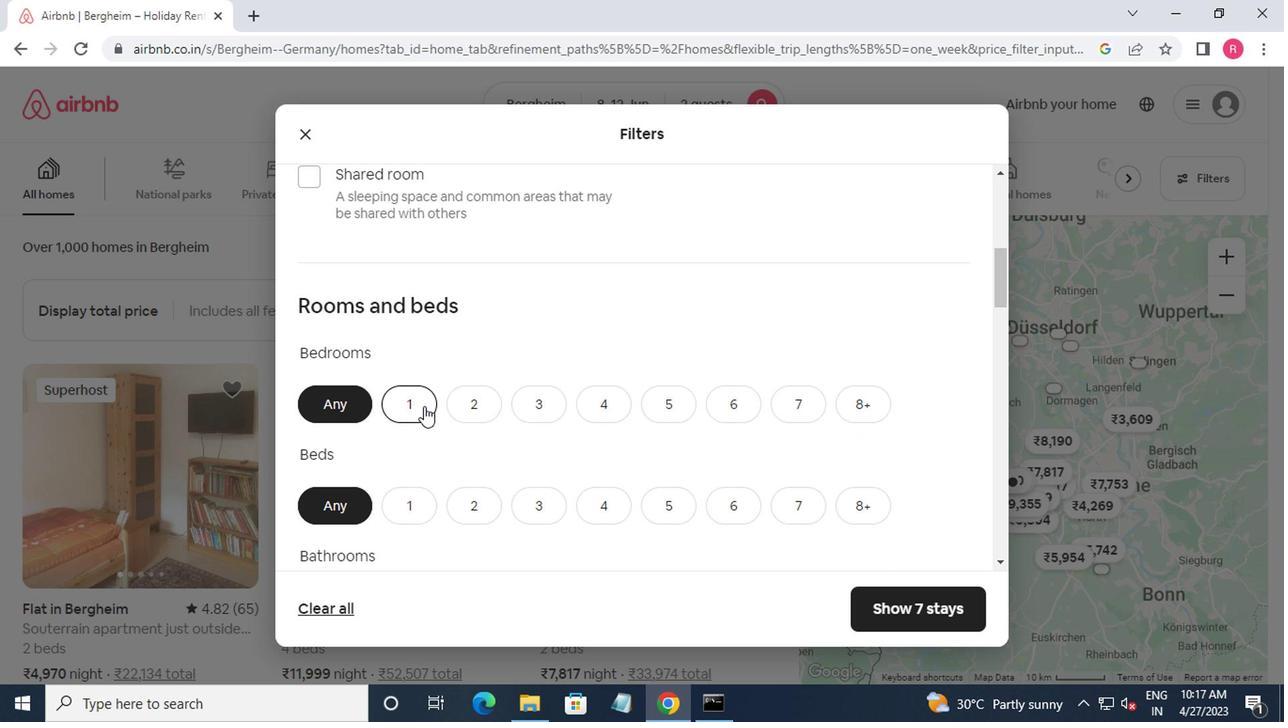 
Action: Mouse moved to (428, 412)
Screenshot: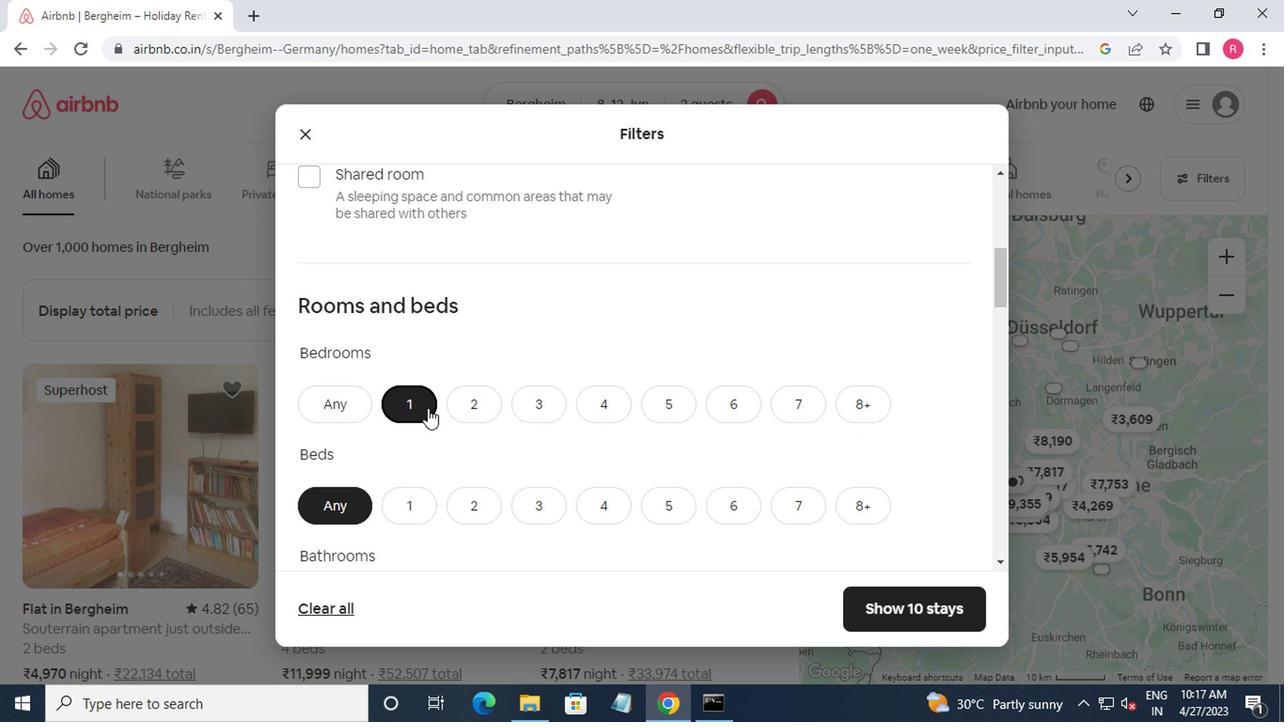 
Action: Mouse scrolled (428, 411) with delta (0, -1)
Screenshot: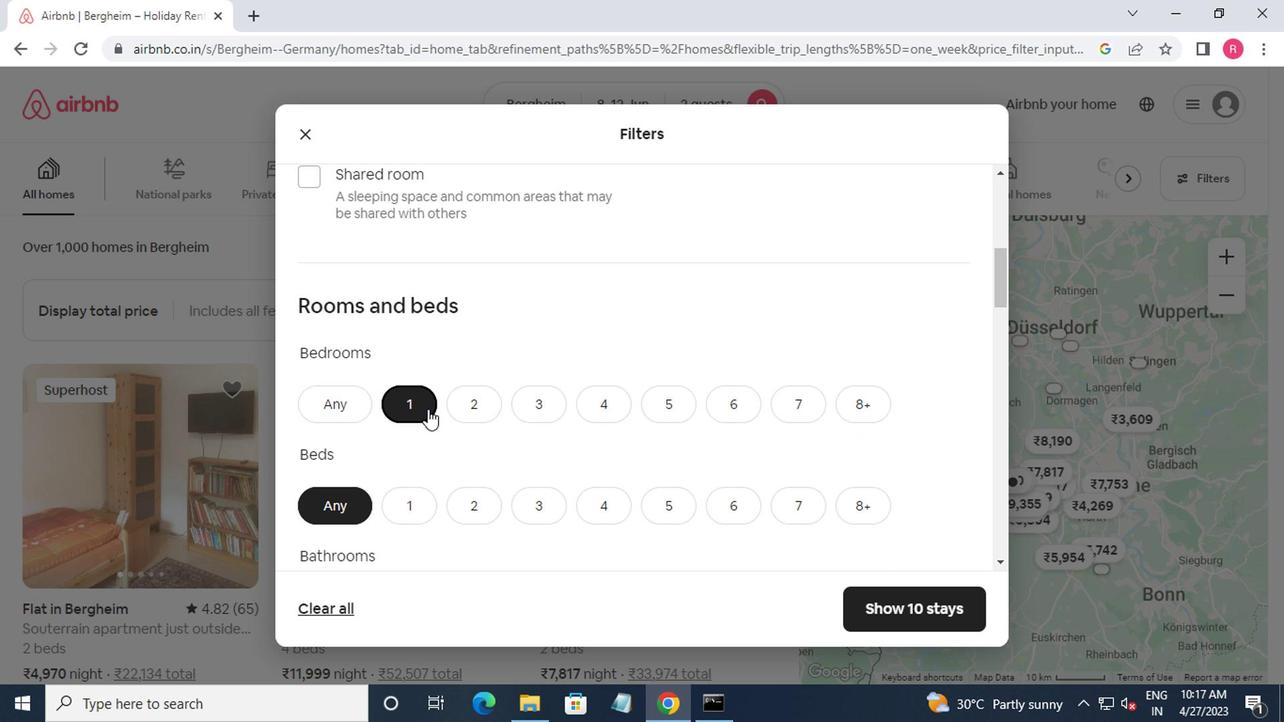 
Action: Mouse moved to (428, 420)
Screenshot: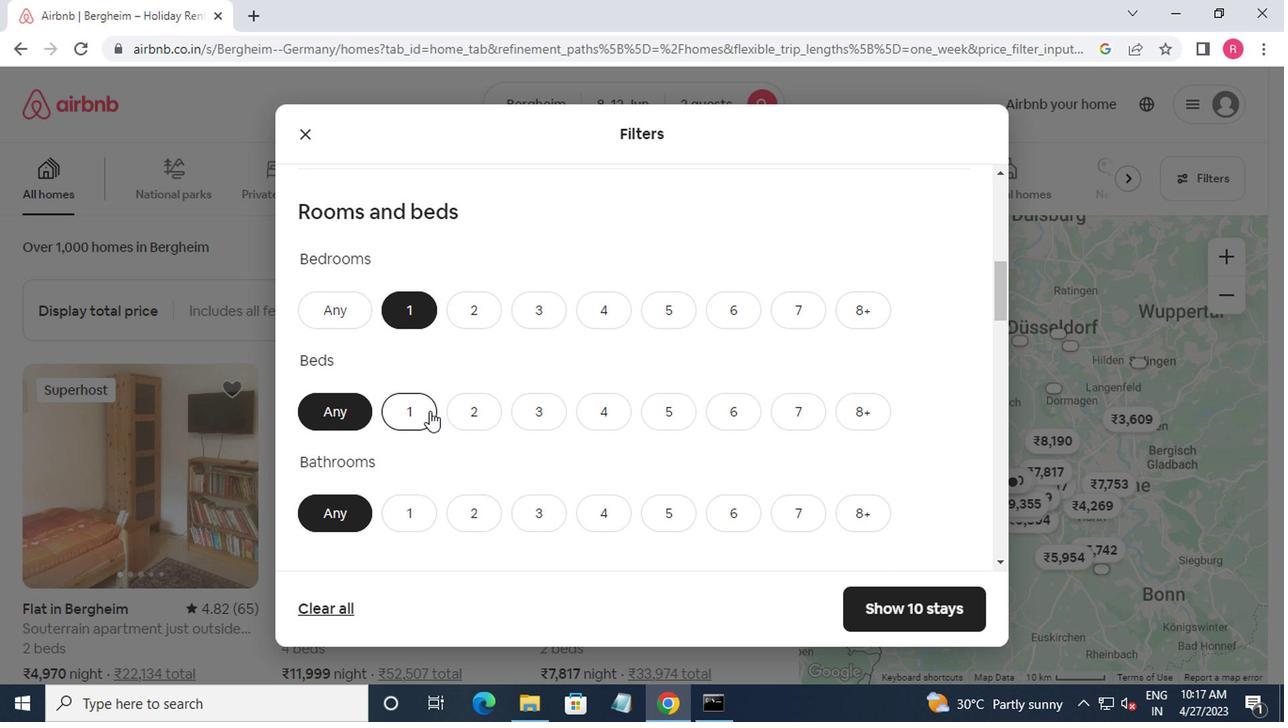 
Action: Mouse pressed left at (428, 420)
Screenshot: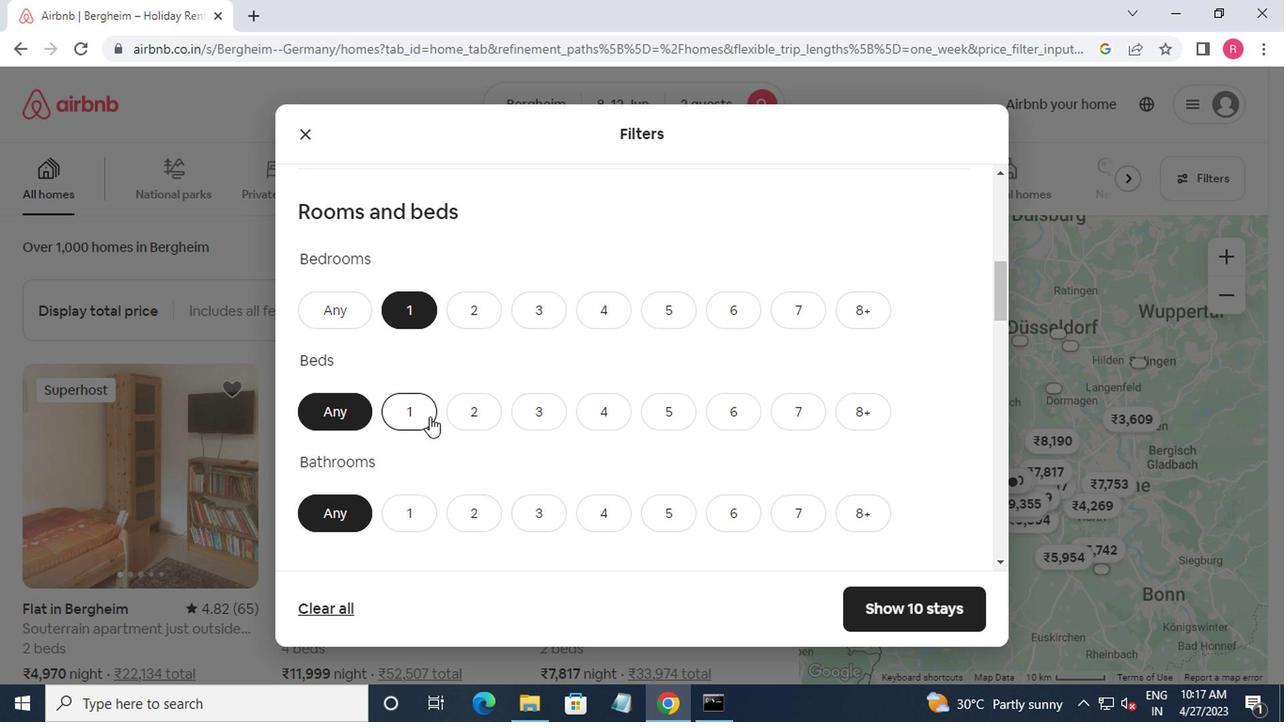 
Action: Mouse moved to (418, 507)
Screenshot: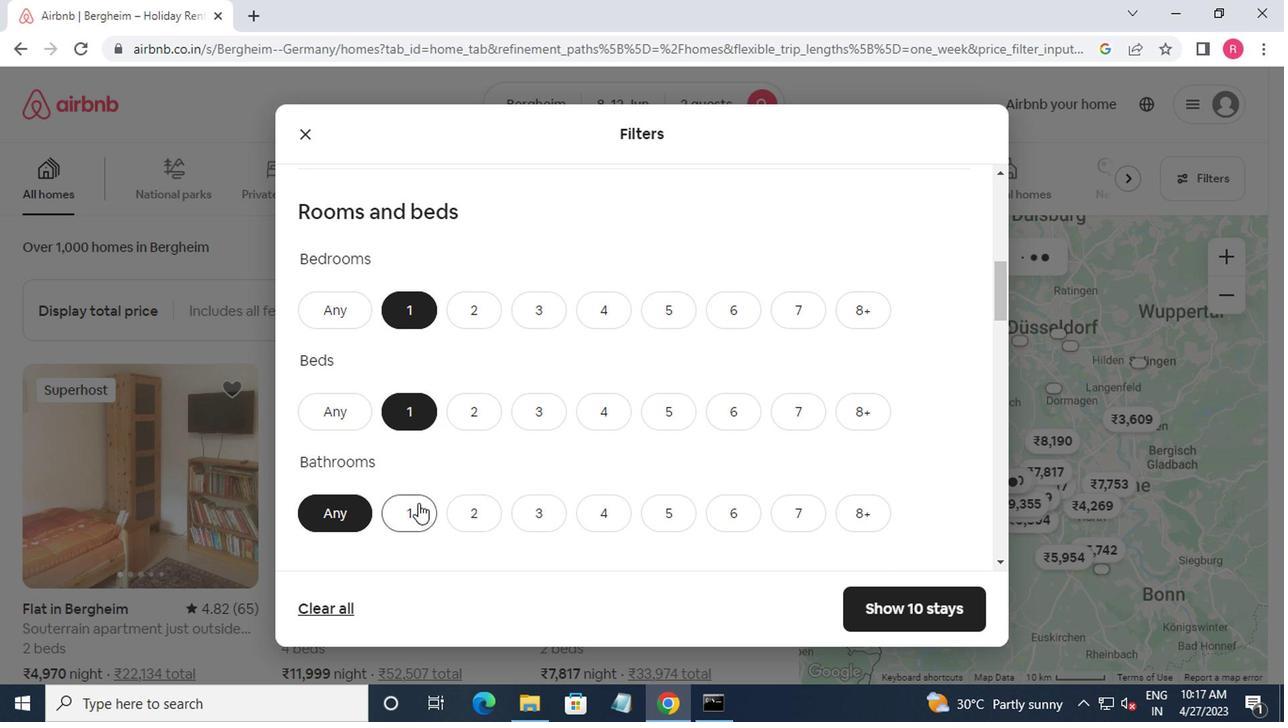 
Action: Mouse pressed left at (418, 507)
Screenshot: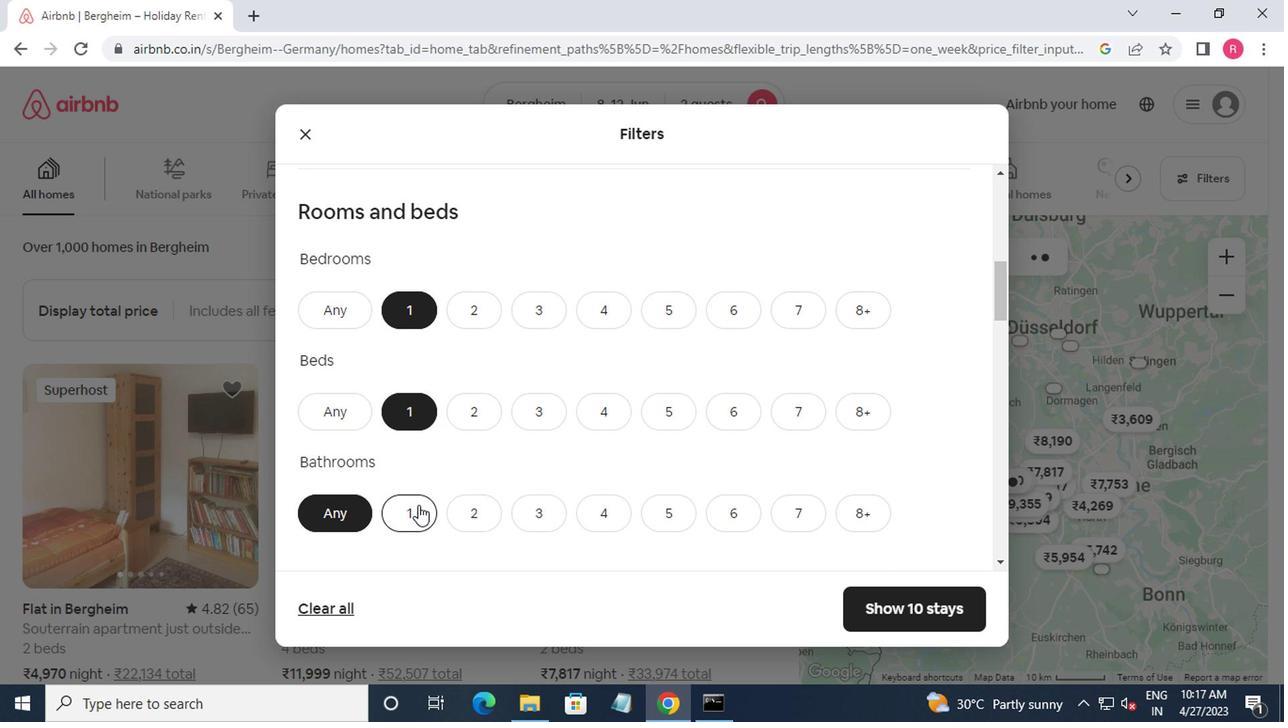 
Action: Mouse moved to (634, 50)
Screenshot: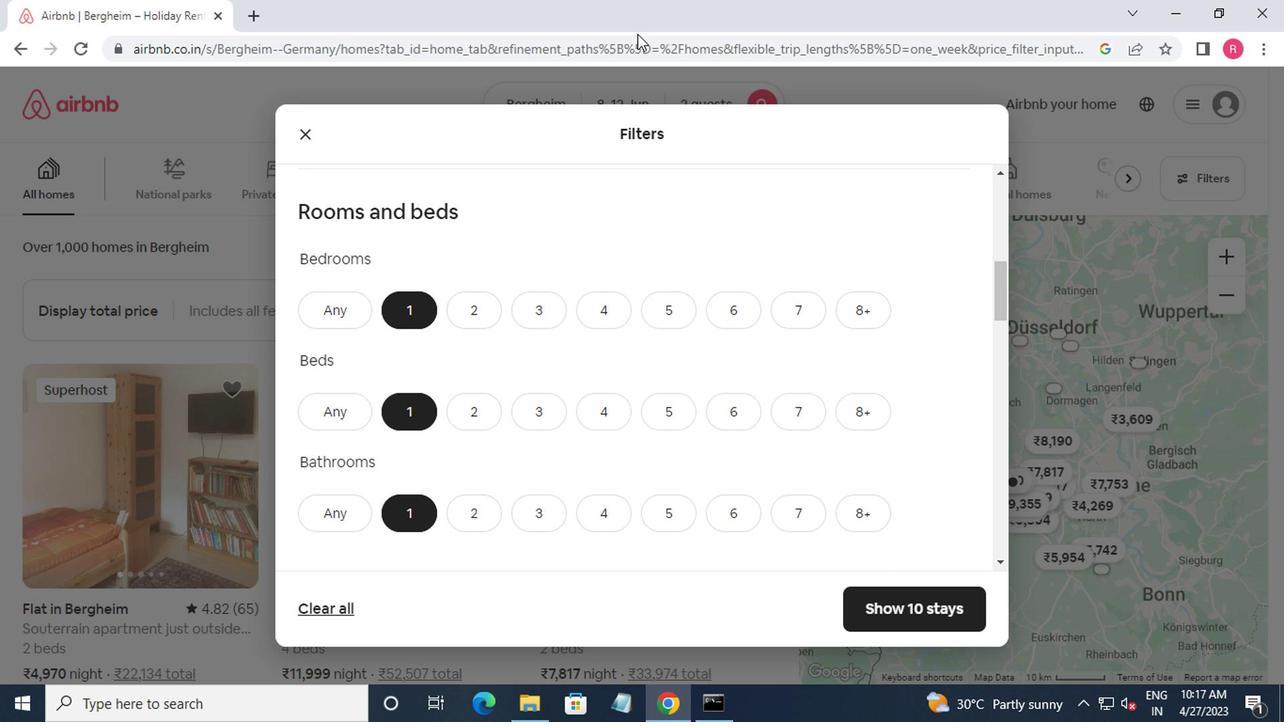
Action: Mouse scrolled (634, 49) with delta (0, -1)
Screenshot: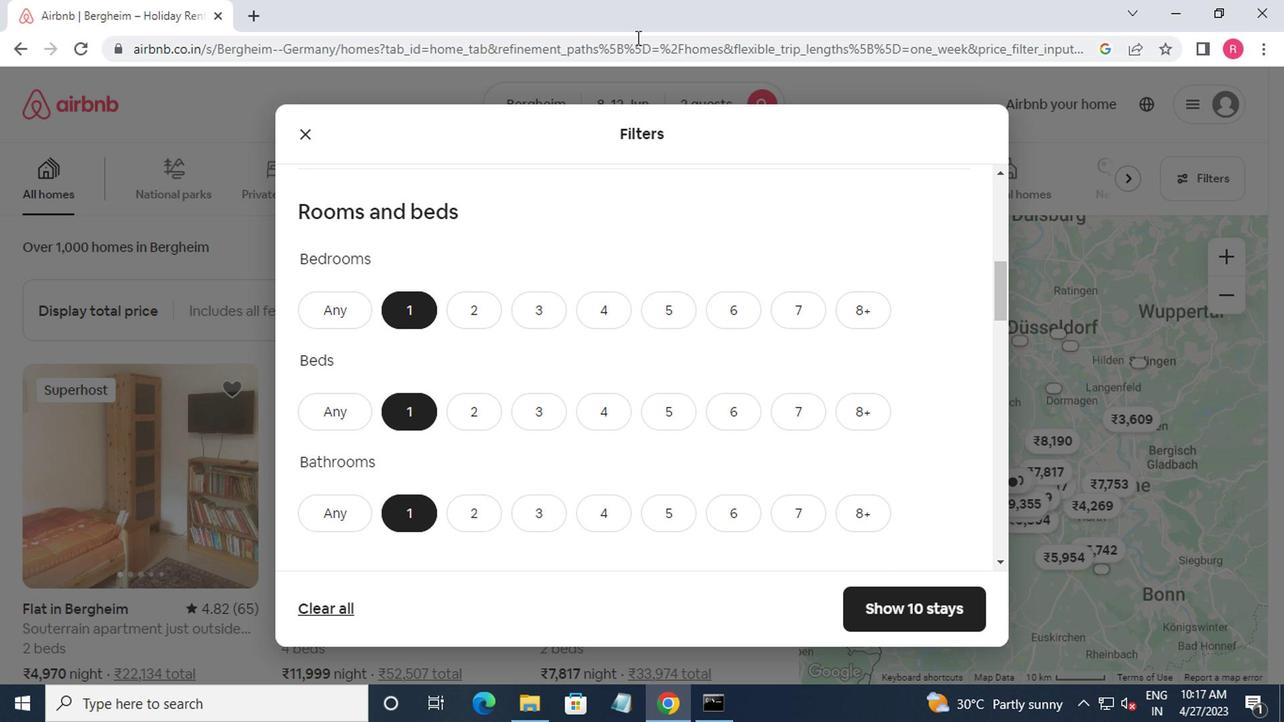 
Action: Mouse moved to (629, 68)
Screenshot: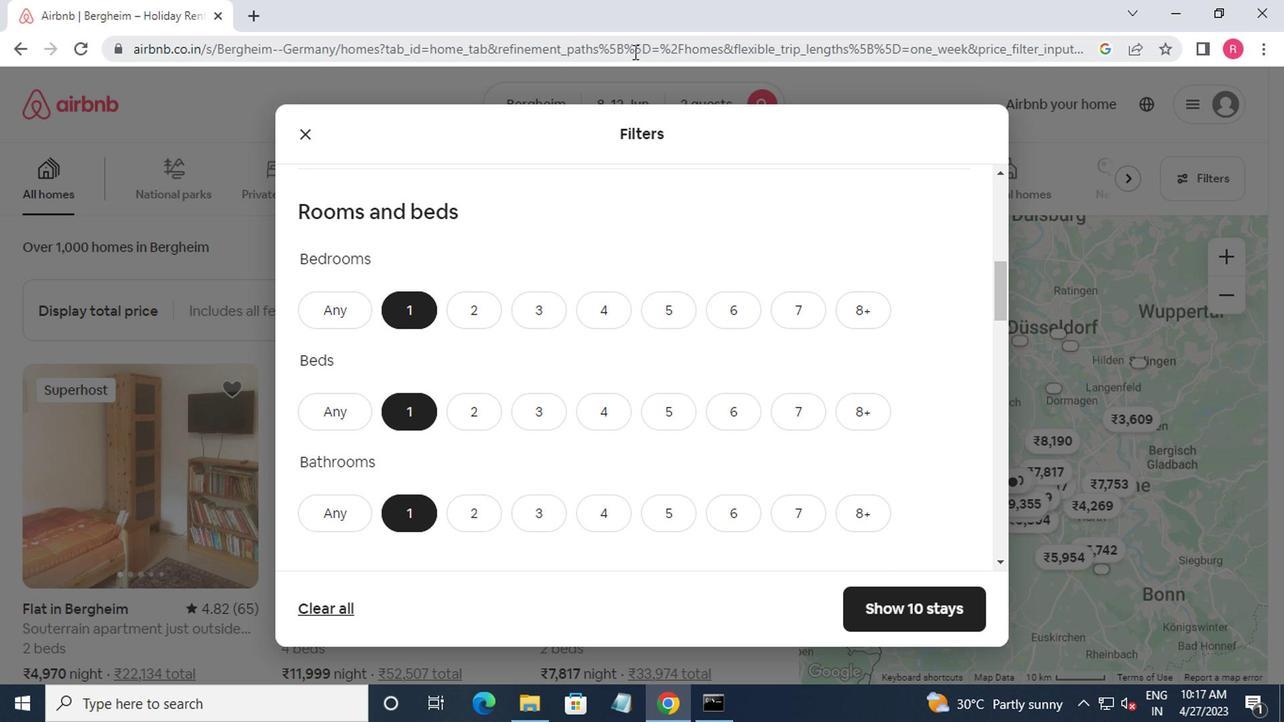 
Action: Mouse scrolled (629, 68) with delta (0, 0)
Screenshot: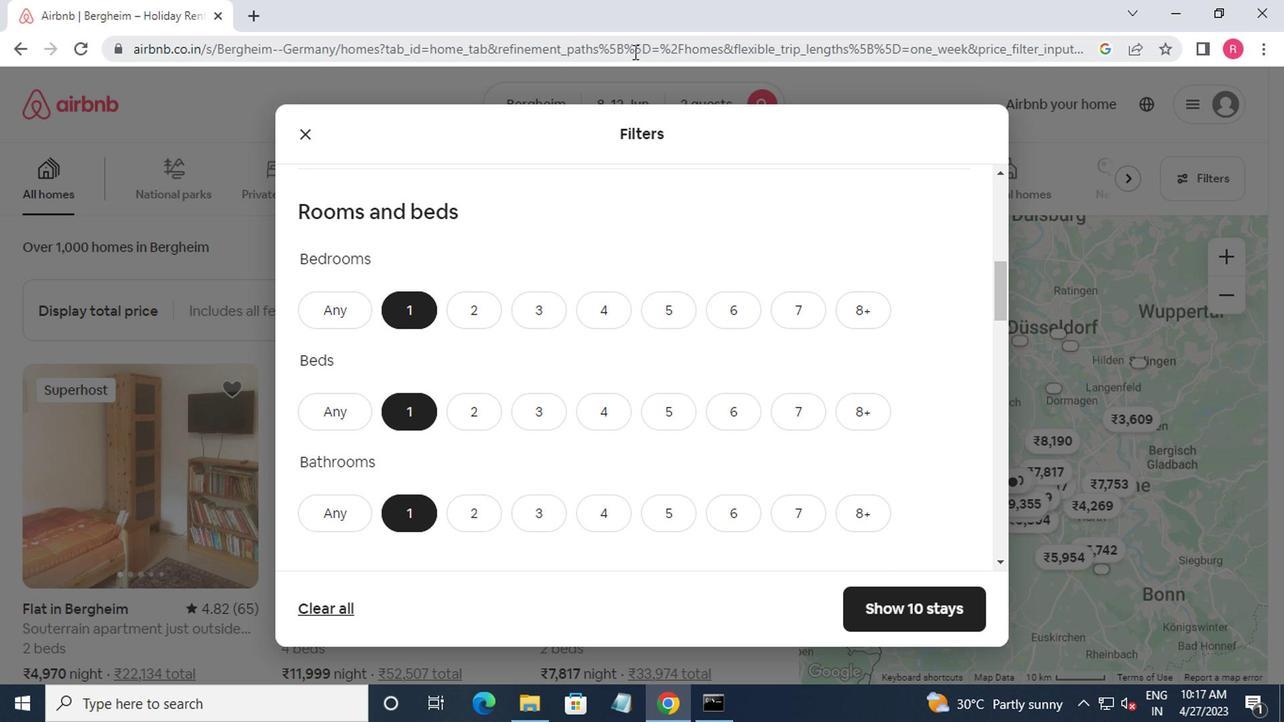 
Action: Mouse moved to (627, 74)
Screenshot: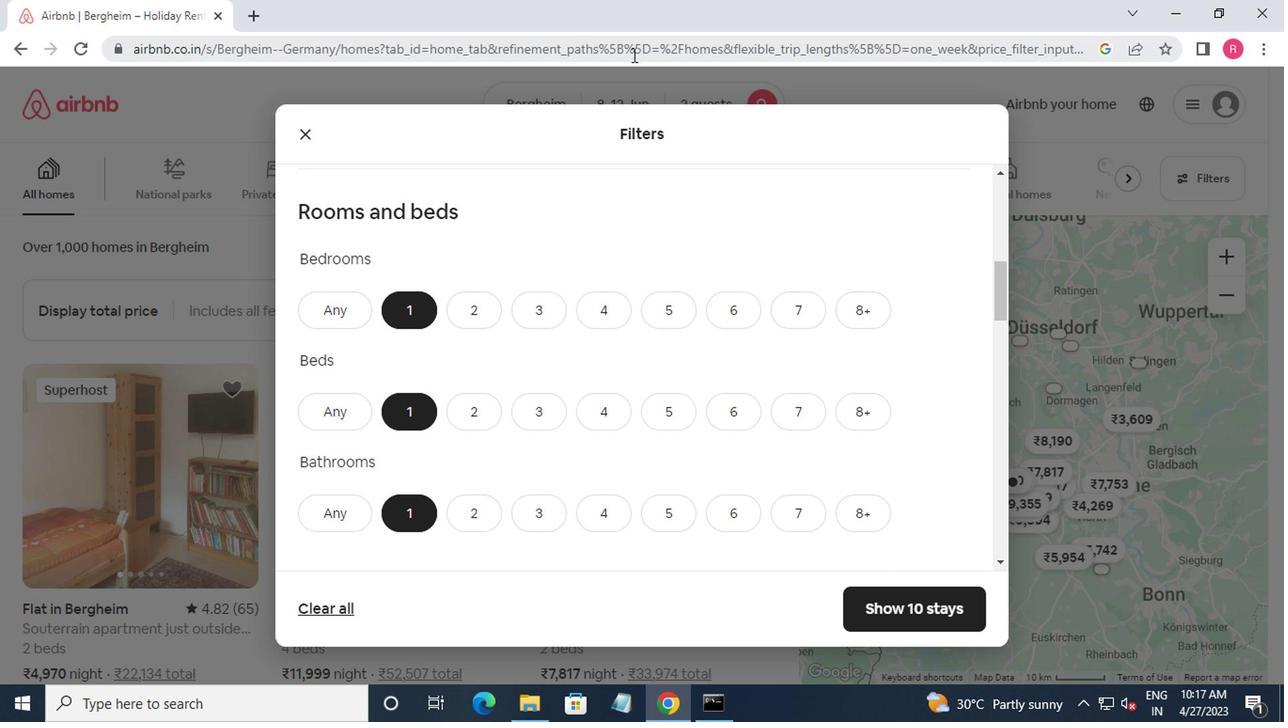 
Action: Mouse scrolled (627, 73) with delta (0, -1)
Screenshot: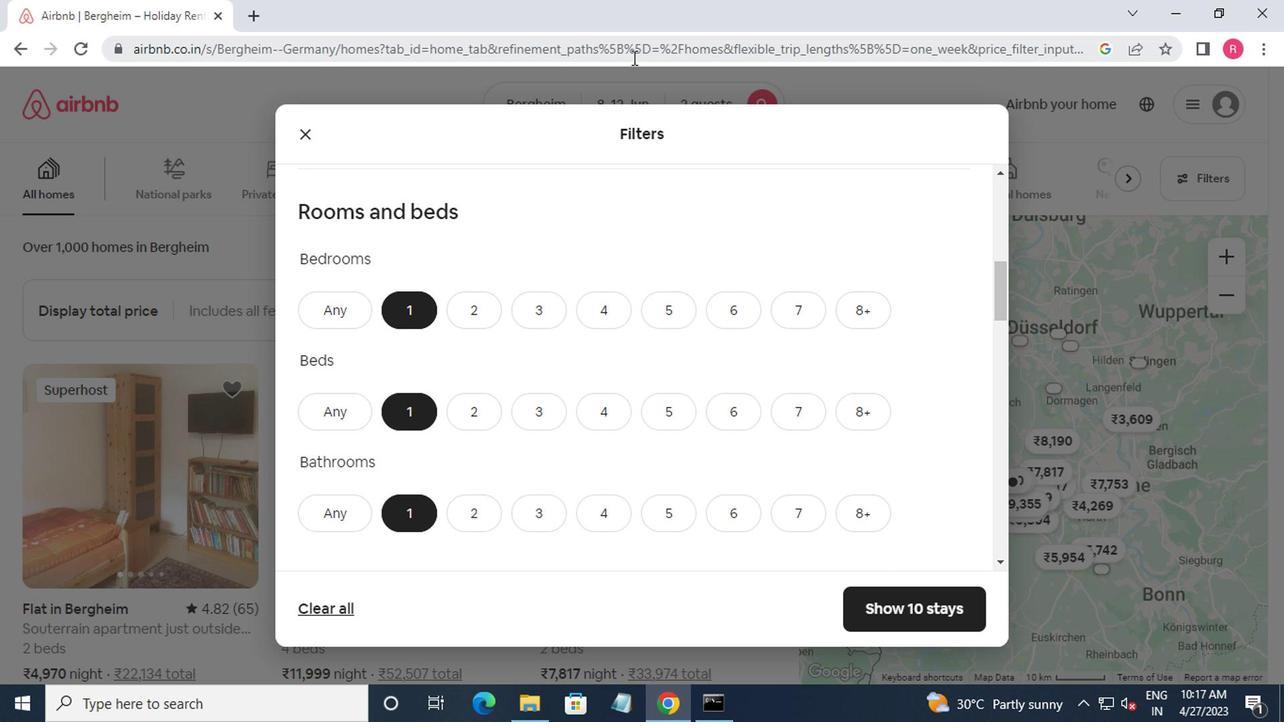 
Action: Mouse moved to (626, 75)
Screenshot: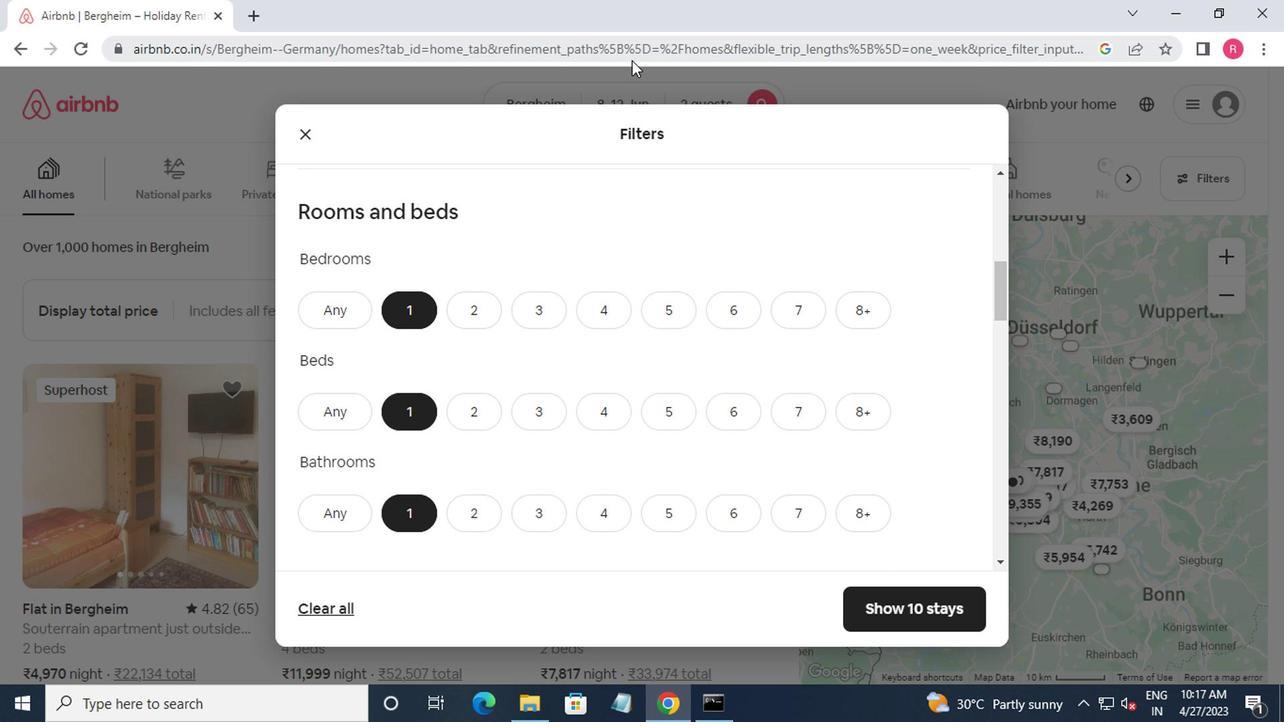
Action: Mouse scrolled (626, 74) with delta (0, 0)
Screenshot: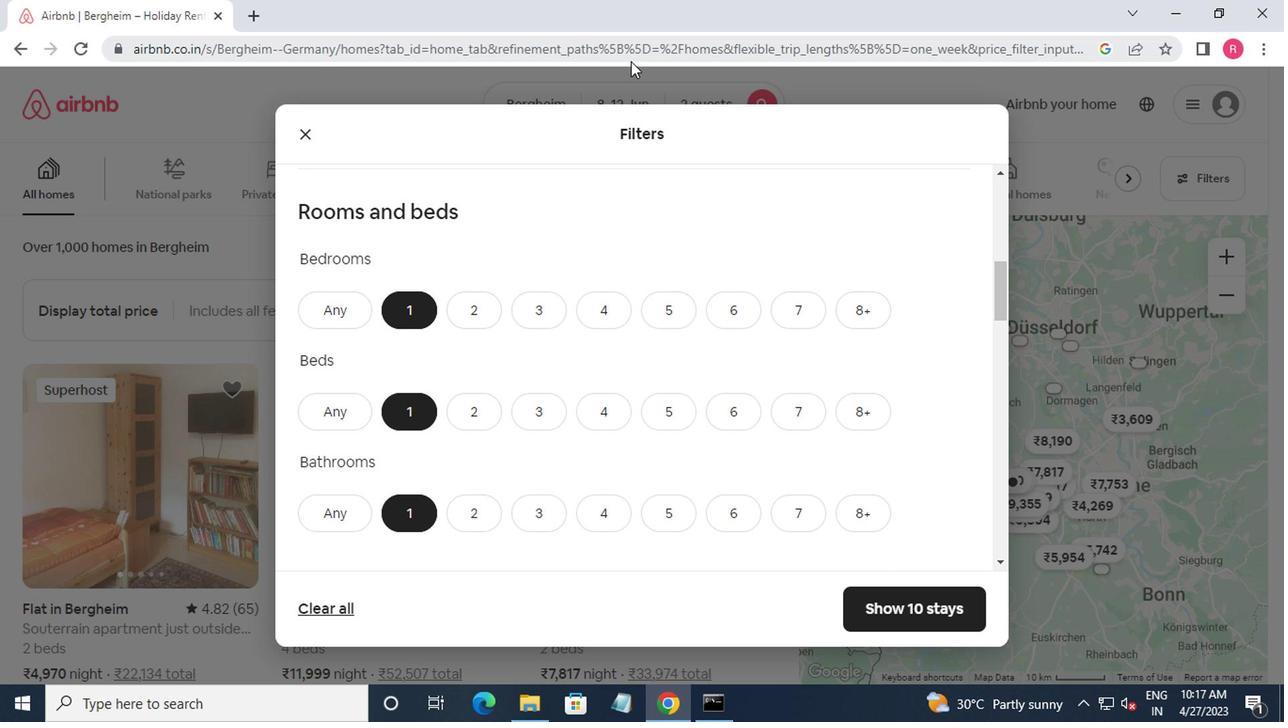 
Action: Mouse moved to (542, 295)
Screenshot: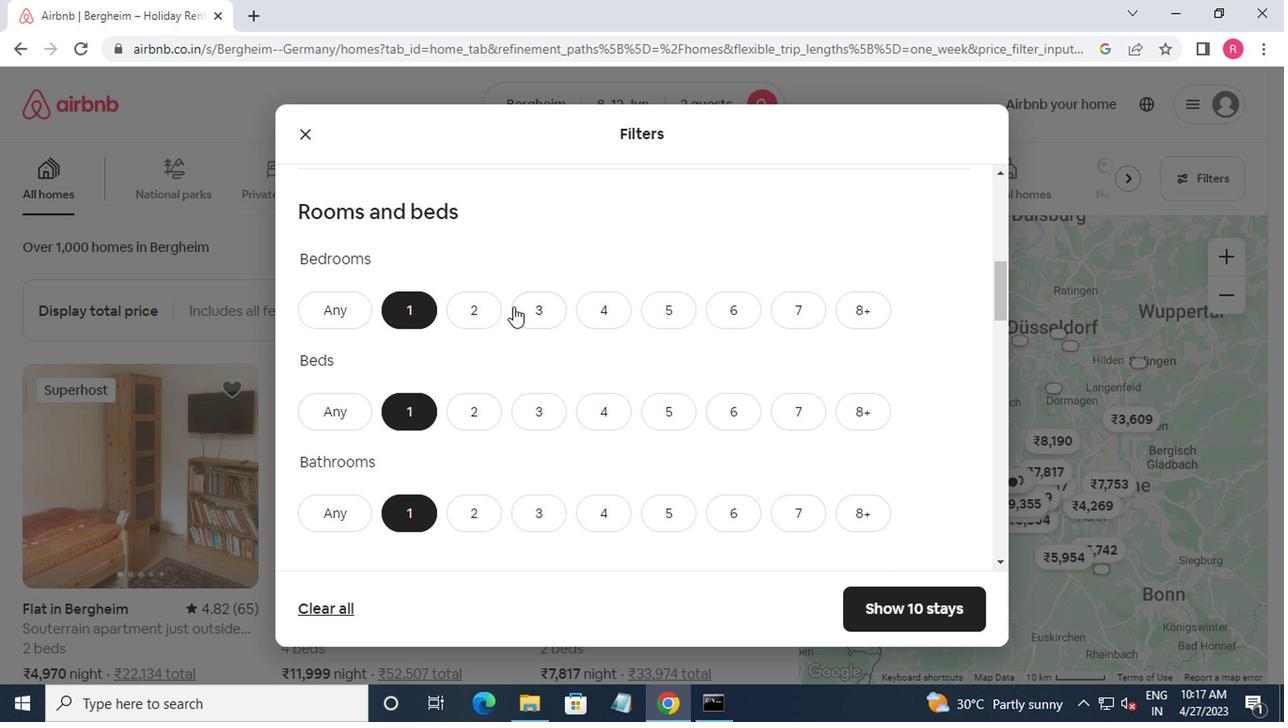 
Action: Mouse scrolled (542, 293) with delta (0, -1)
Screenshot: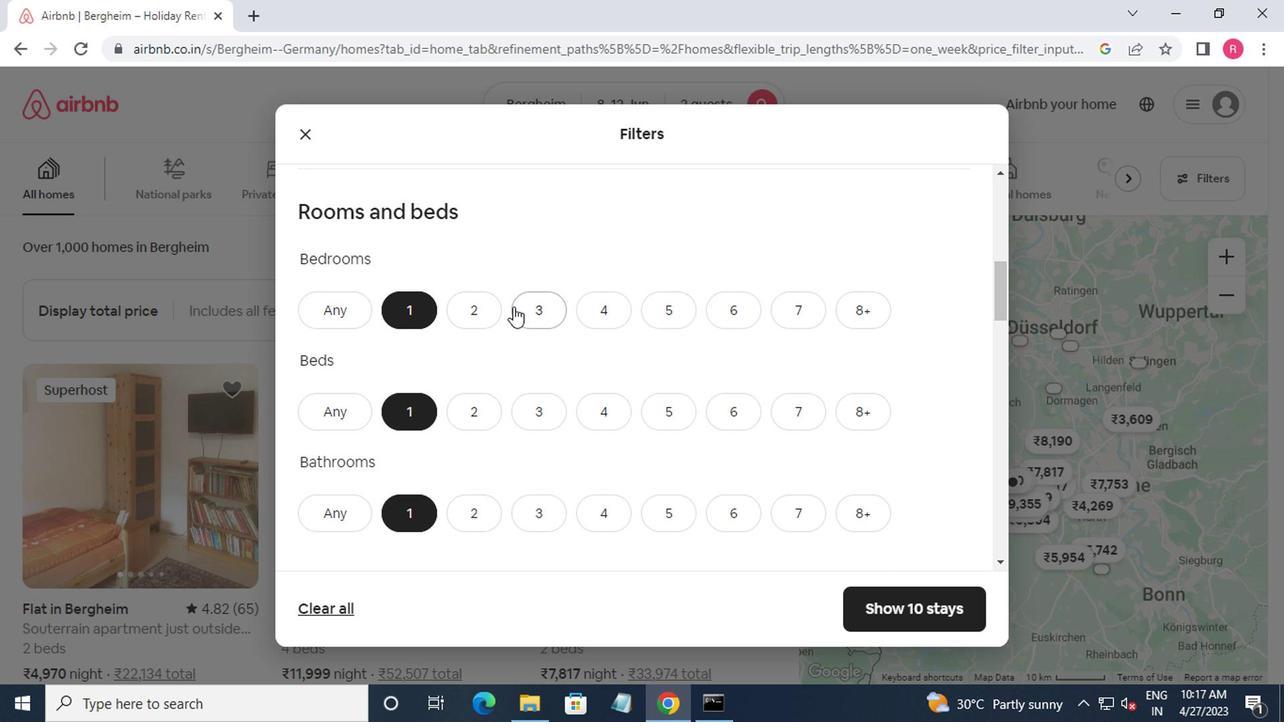 
Action: Mouse scrolled (542, 293) with delta (0, -1)
Screenshot: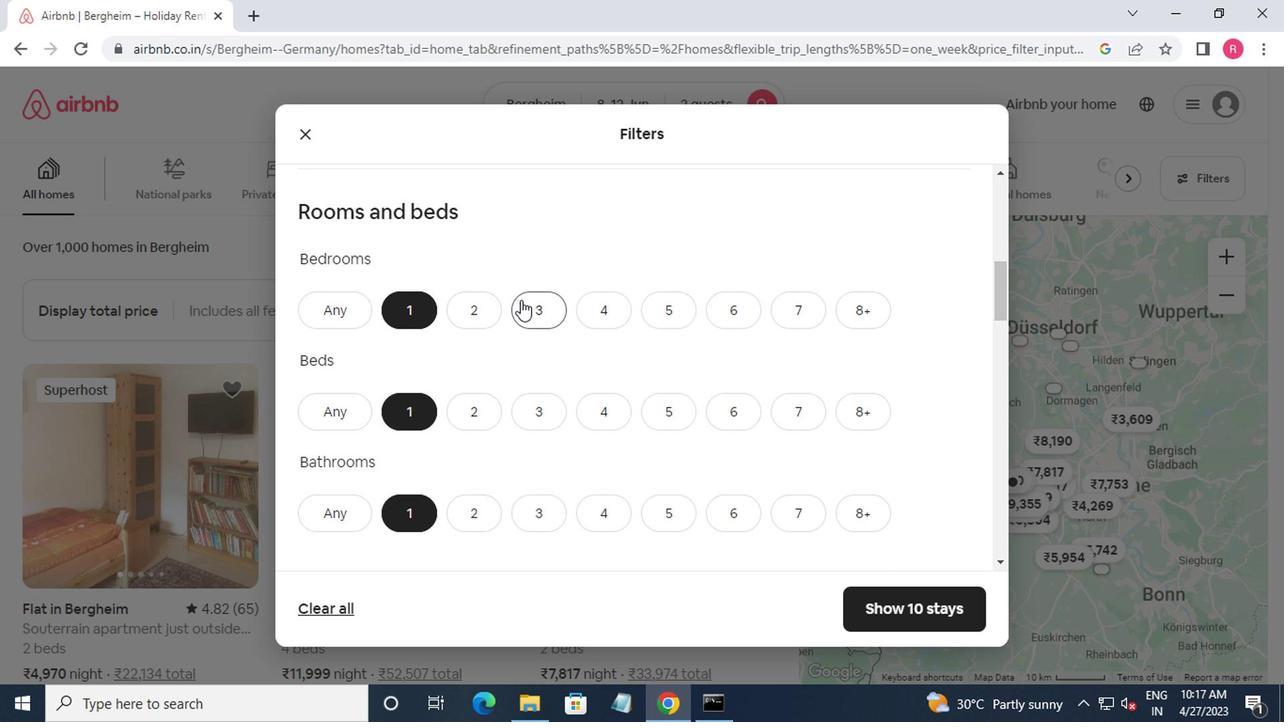 
Action: Mouse scrolled (542, 293) with delta (0, -1)
Screenshot: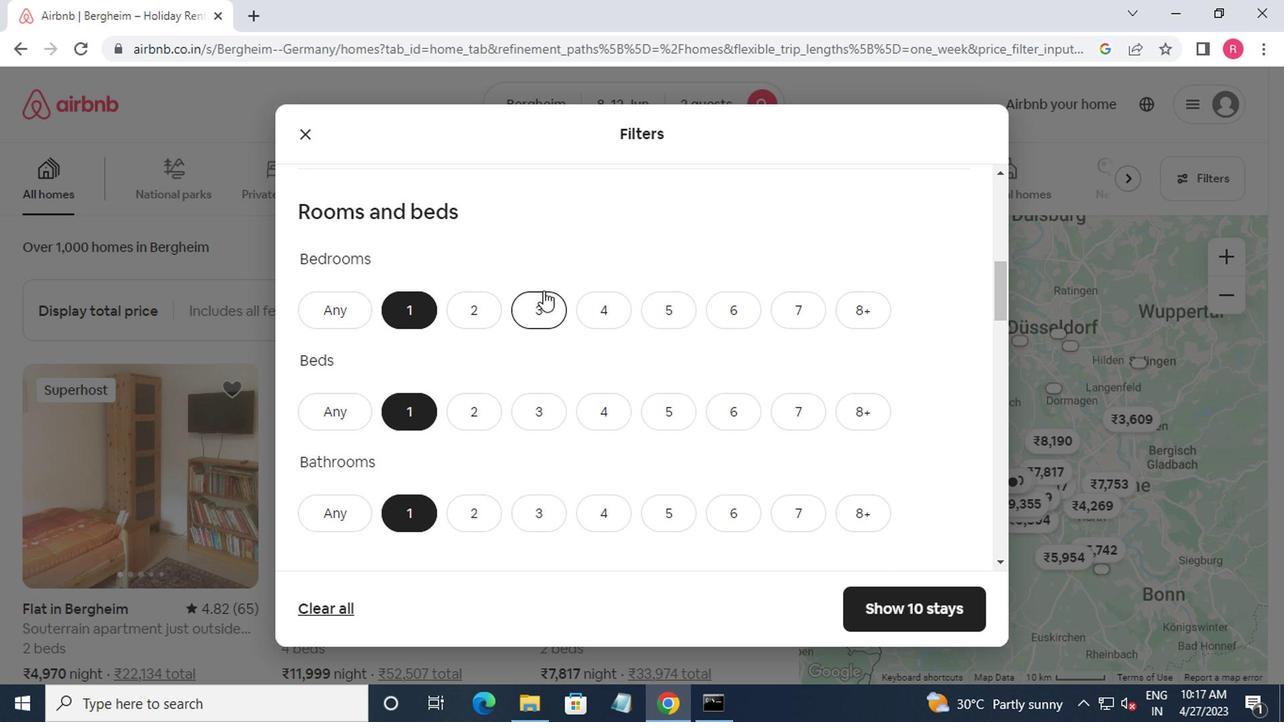 
Action: Mouse moved to (365, 413)
Screenshot: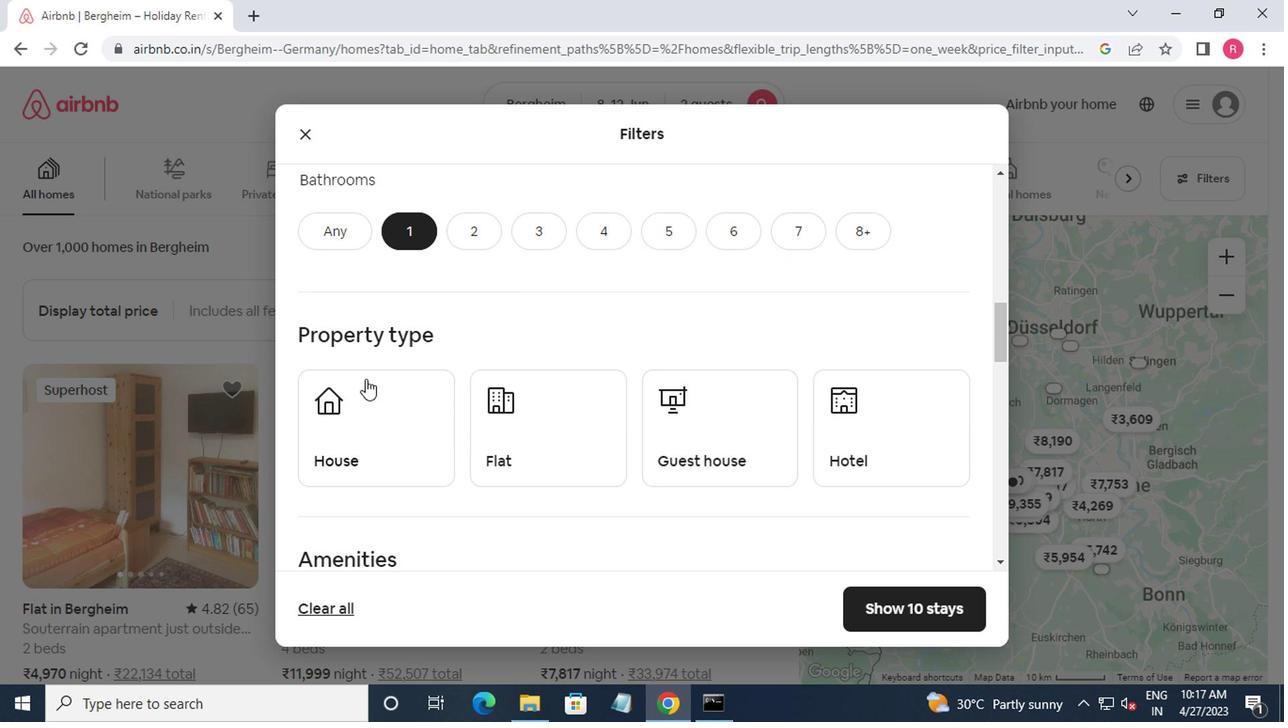 
Action: Mouse pressed left at (365, 413)
Screenshot: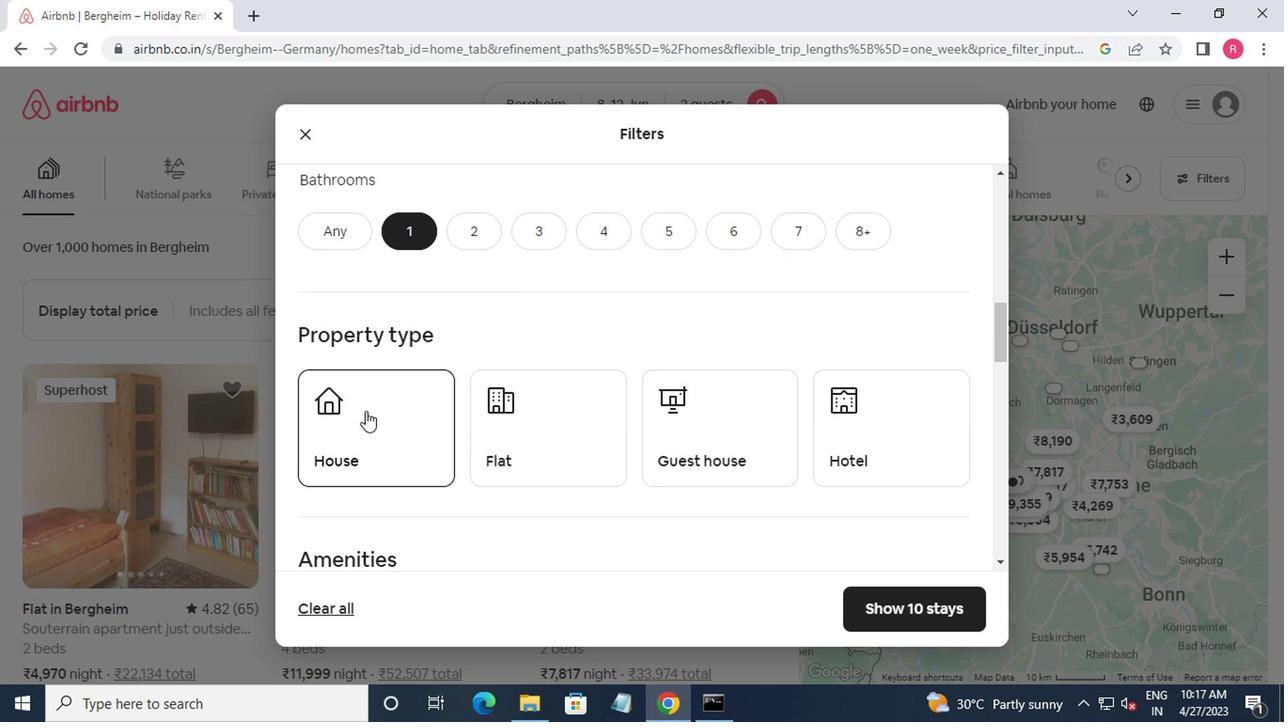 
Action: Mouse moved to (425, 408)
Screenshot: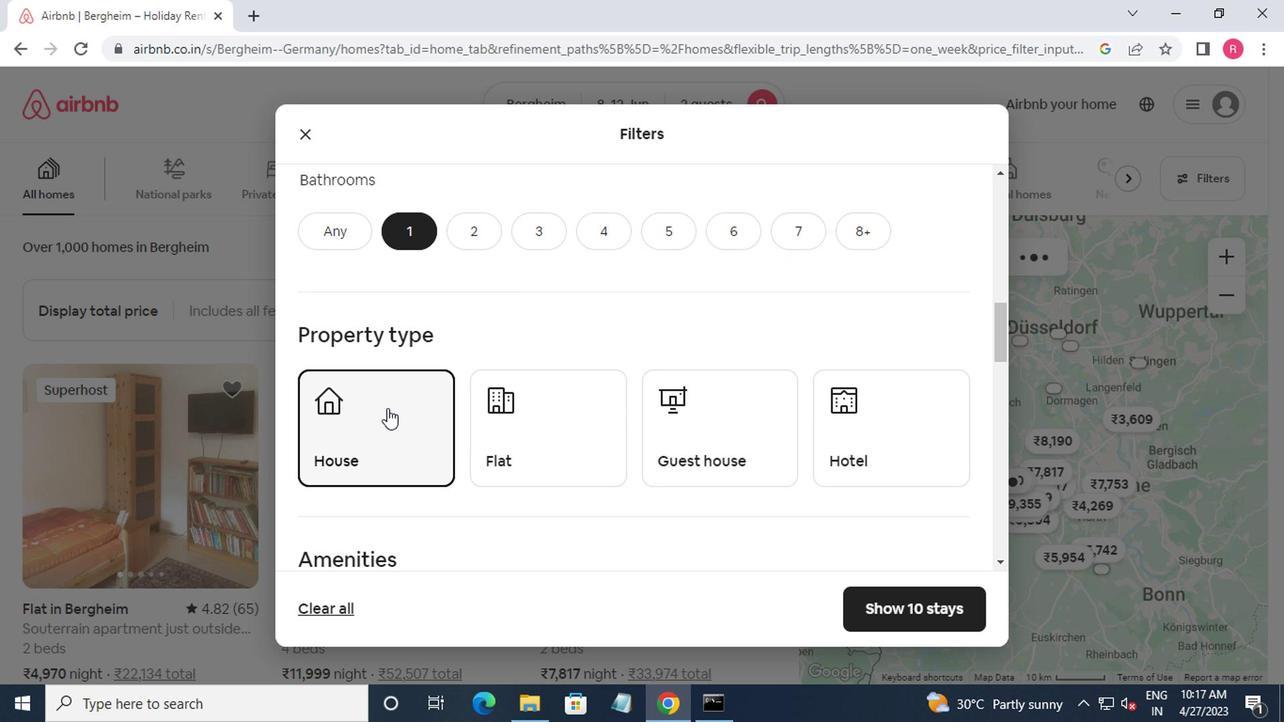 
Action: Mouse scrolled (425, 406) with delta (0, -1)
Screenshot: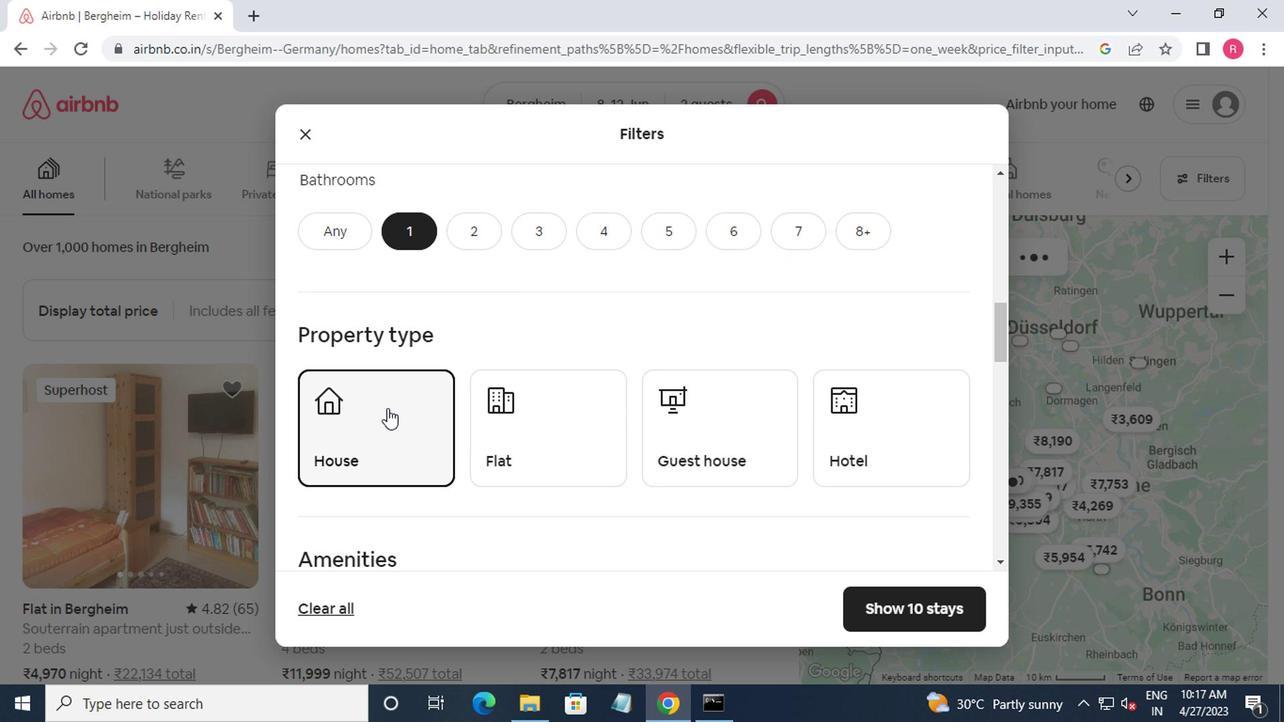 
Action: Mouse moved to (450, 410)
Screenshot: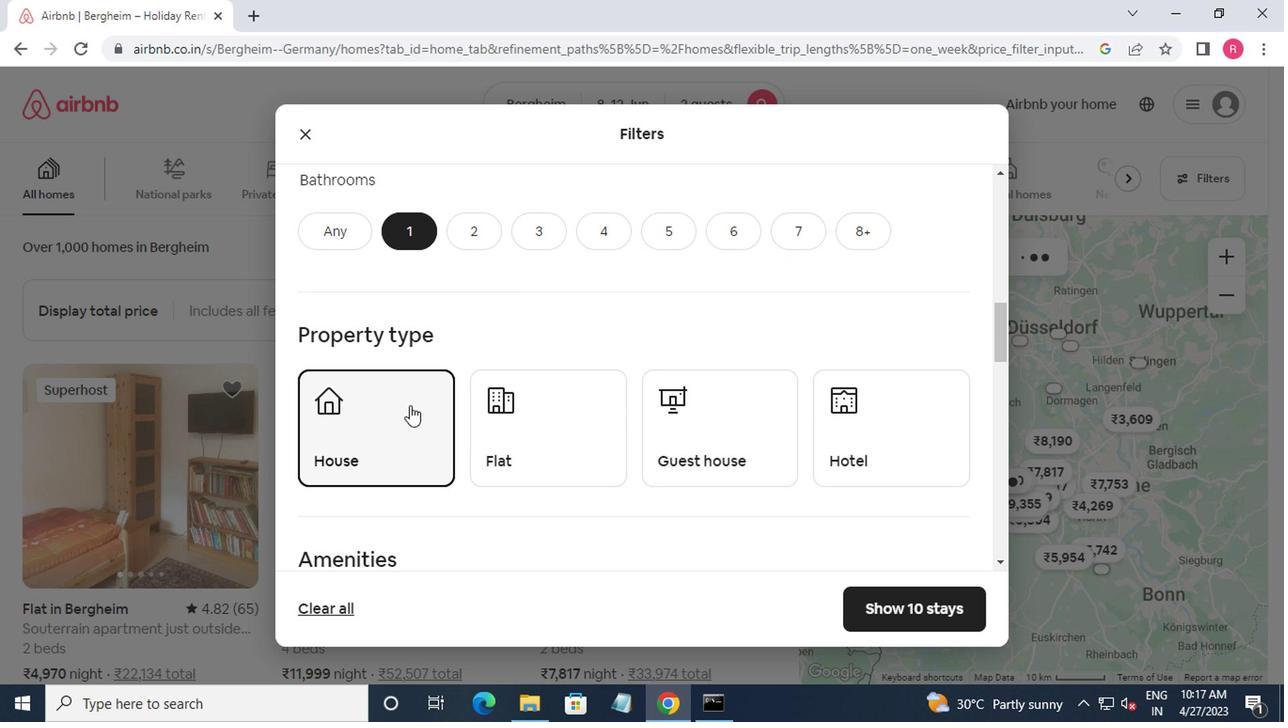 
Action: Mouse scrolled (450, 409) with delta (0, -1)
Screenshot: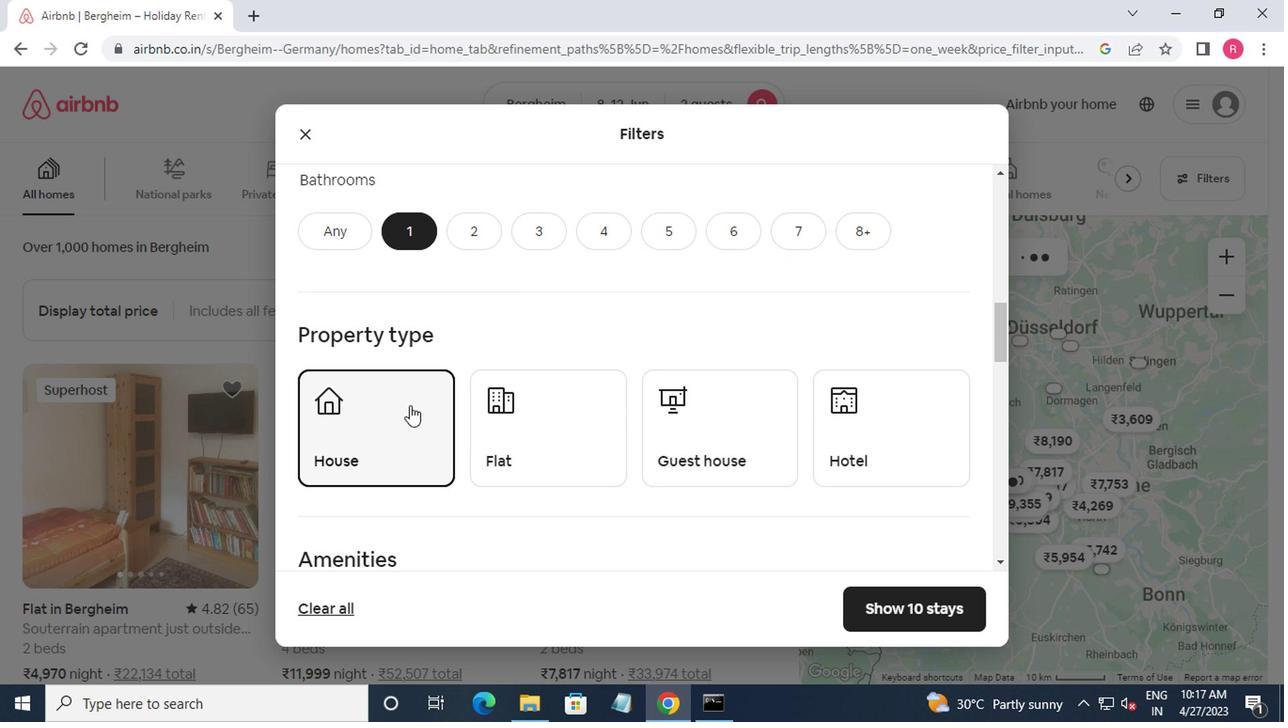 
Action: Mouse moved to (525, 289)
Screenshot: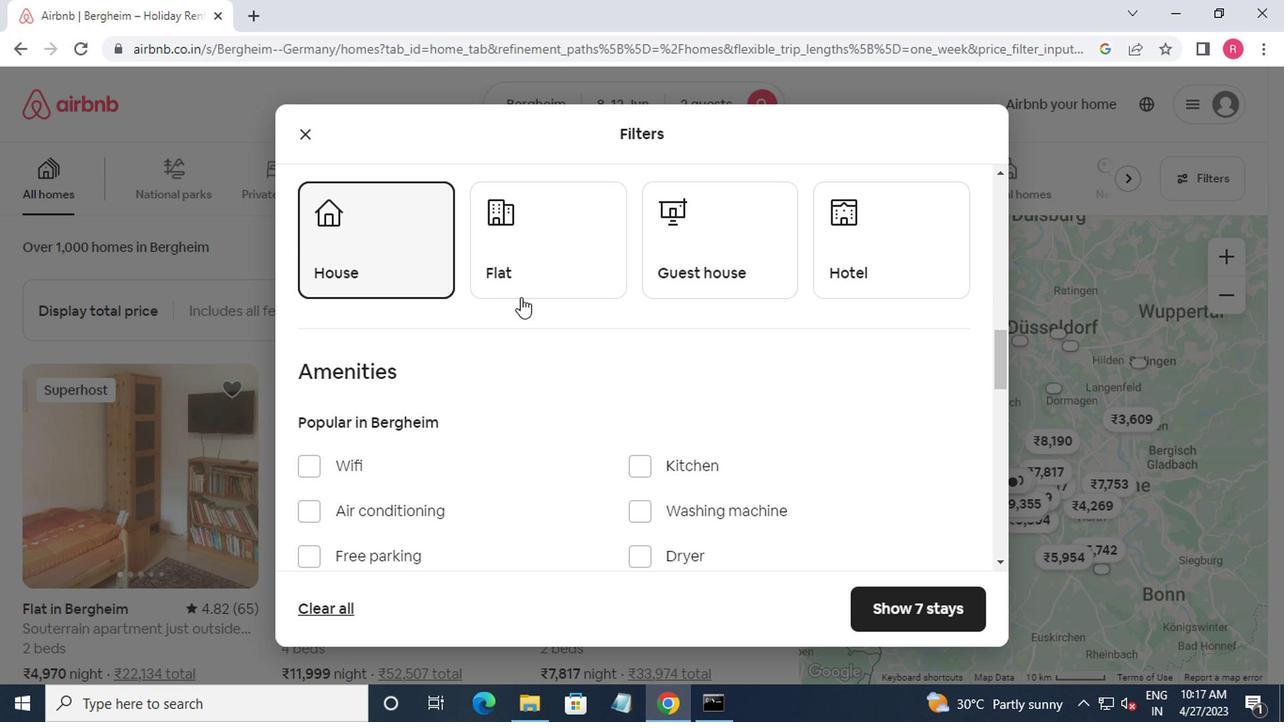 
Action: Mouse pressed left at (525, 289)
Screenshot: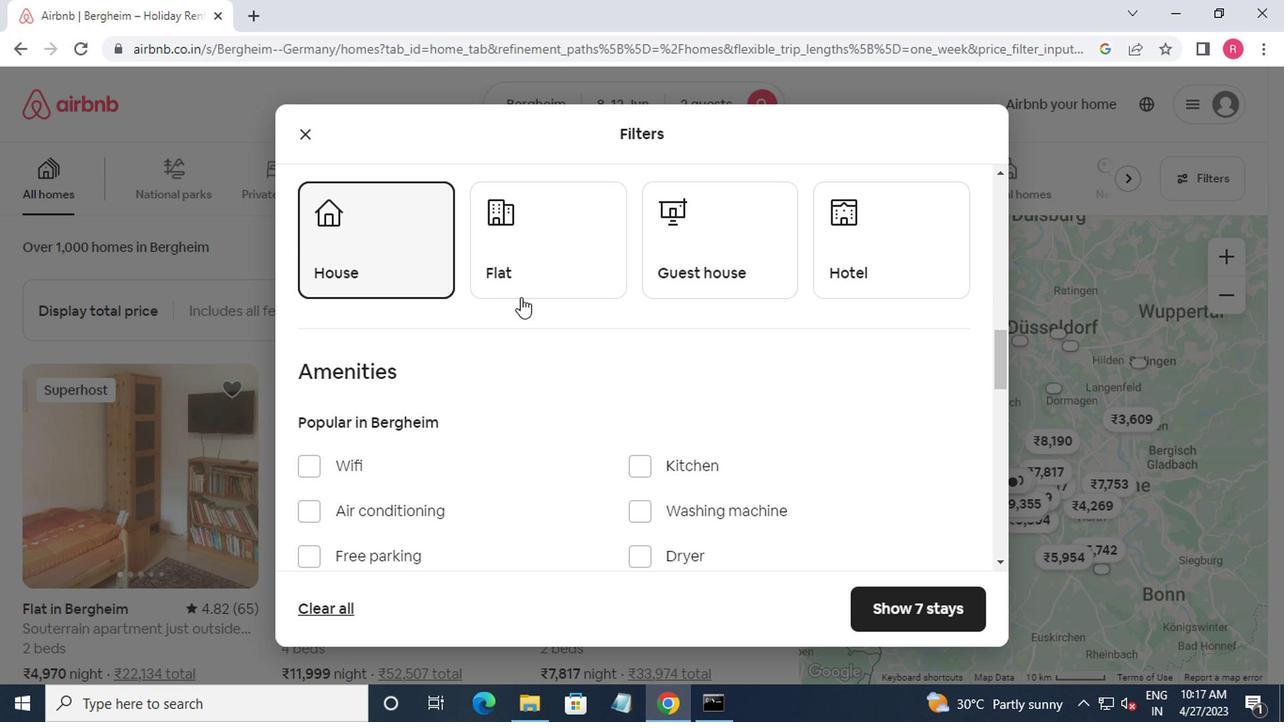 
Action: Mouse moved to (430, 289)
Screenshot: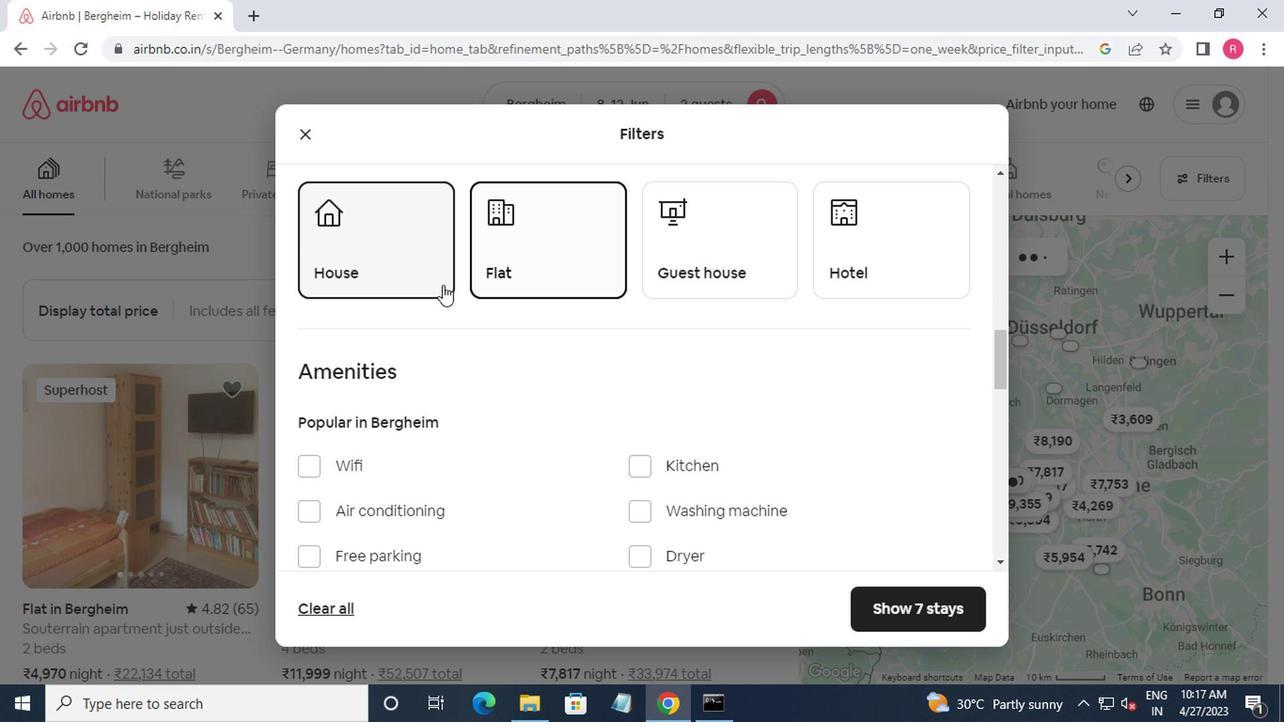 
Action: Mouse pressed left at (430, 289)
Screenshot: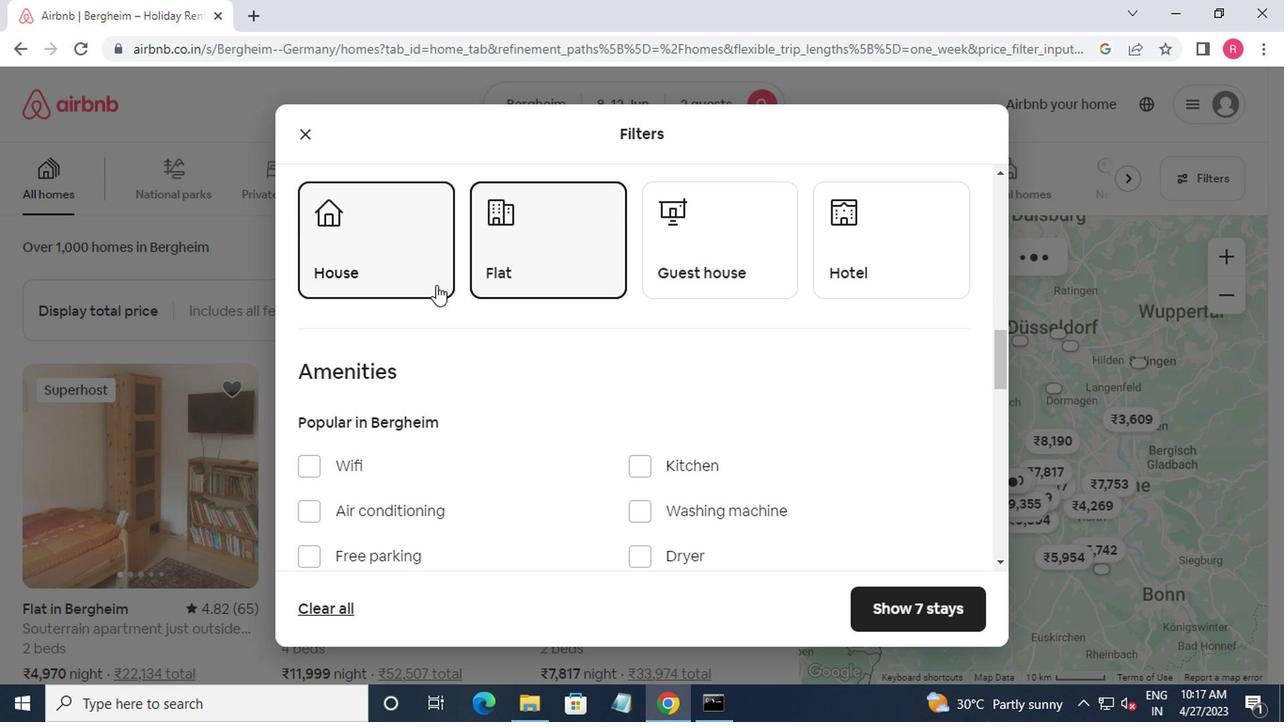 
Action: Mouse moved to (686, 271)
Screenshot: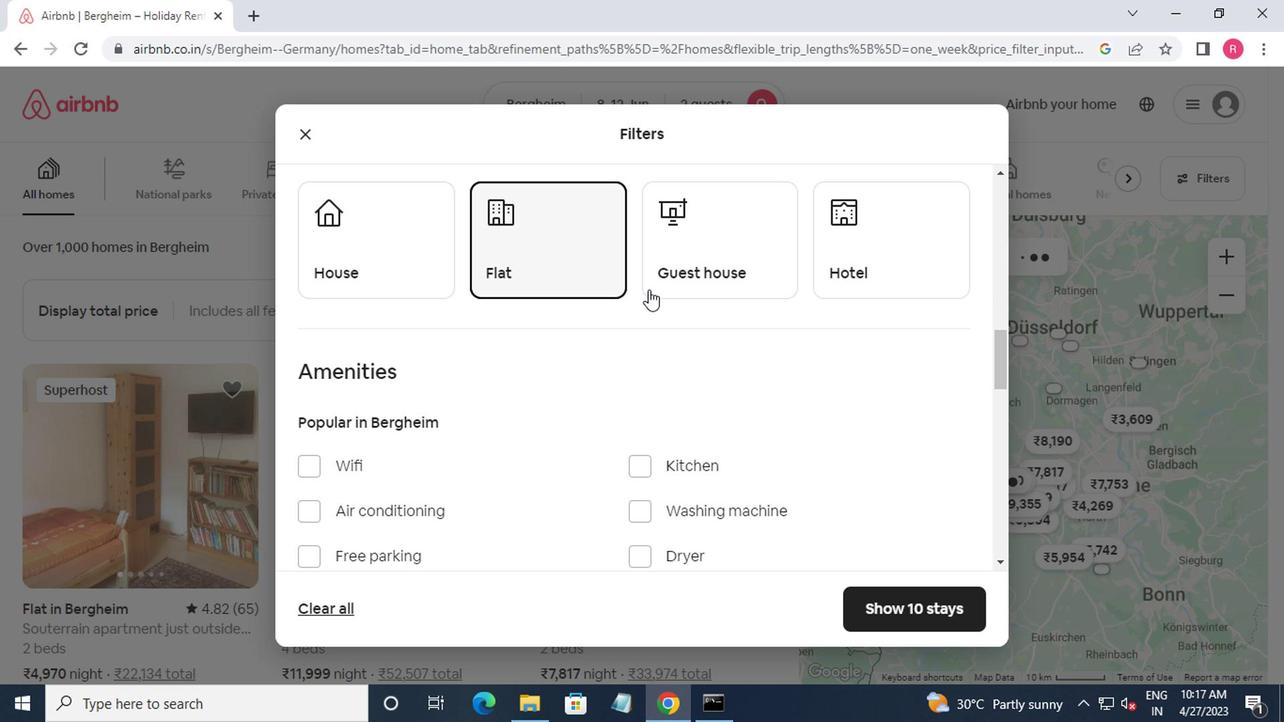 
Action: Mouse pressed left at (686, 271)
Screenshot: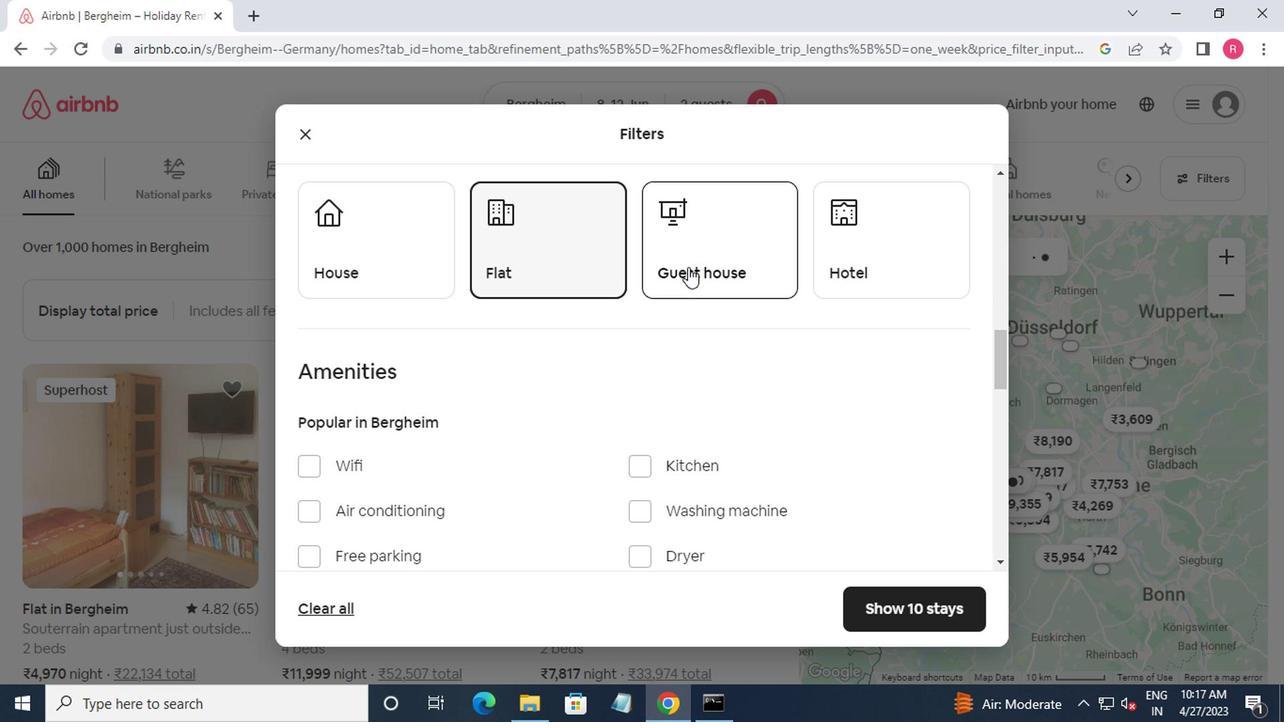 
Action: Mouse moved to (834, 288)
Screenshot: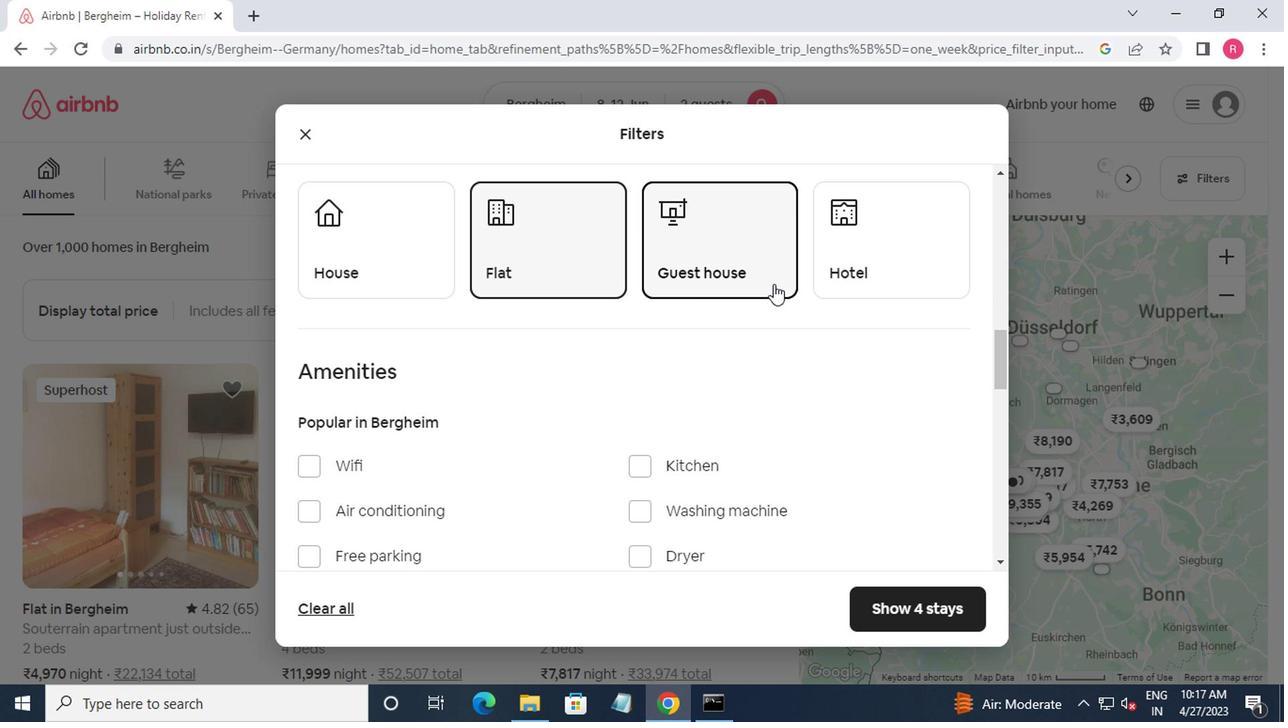 
Action: Mouse pressed left at (834, 288)
Screenshot: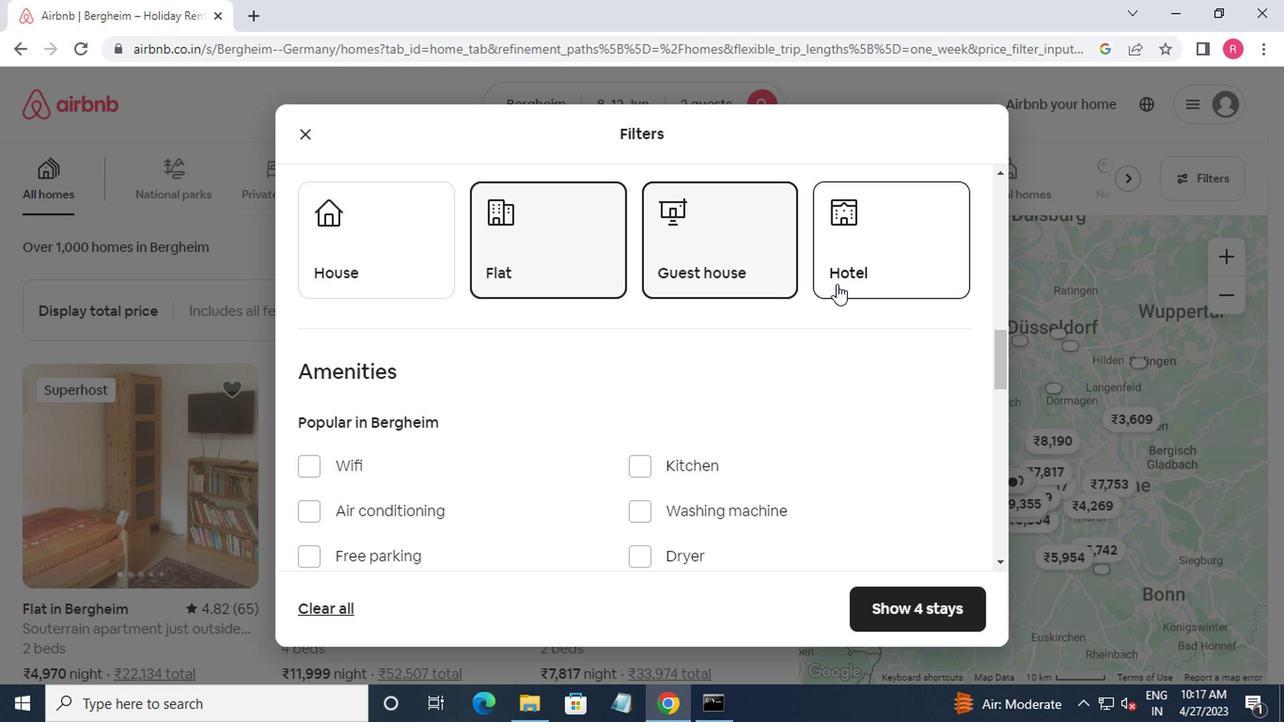 
Action: Mouse moved to (833, 288)
Screenshot: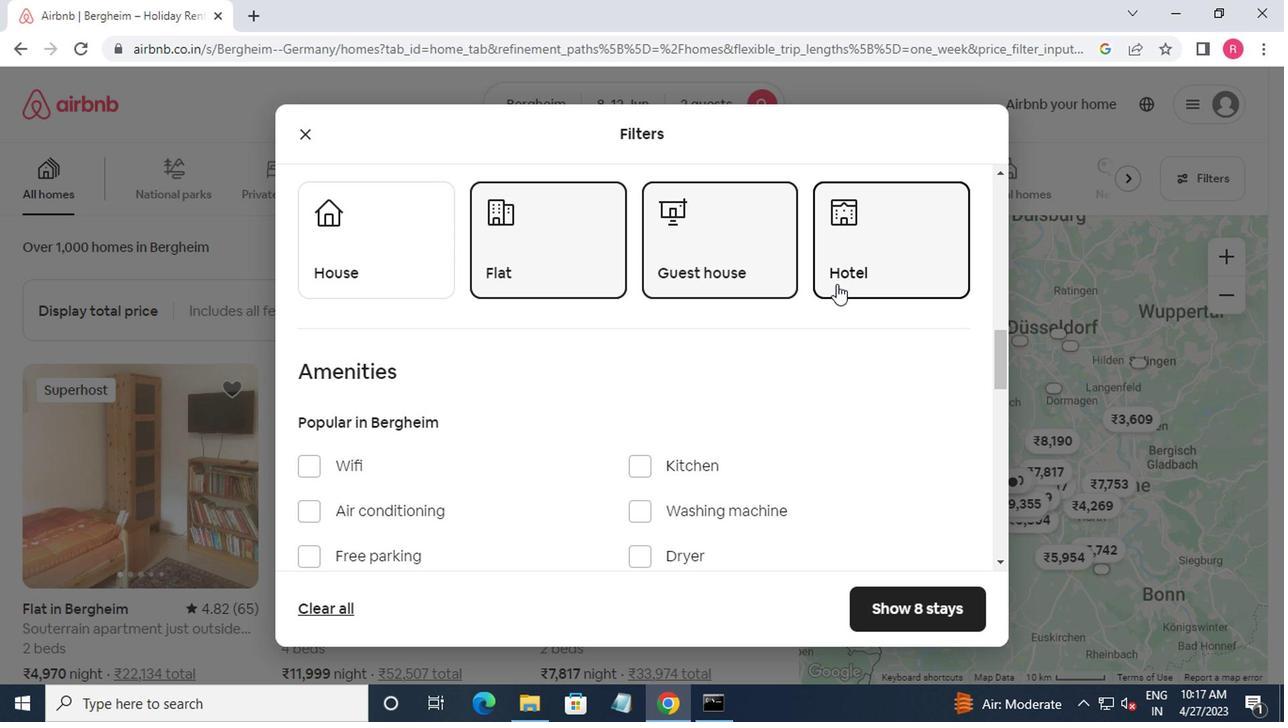 
Action: Mouse scrolled (833, 287) with delta (0, 0)
Screenshot: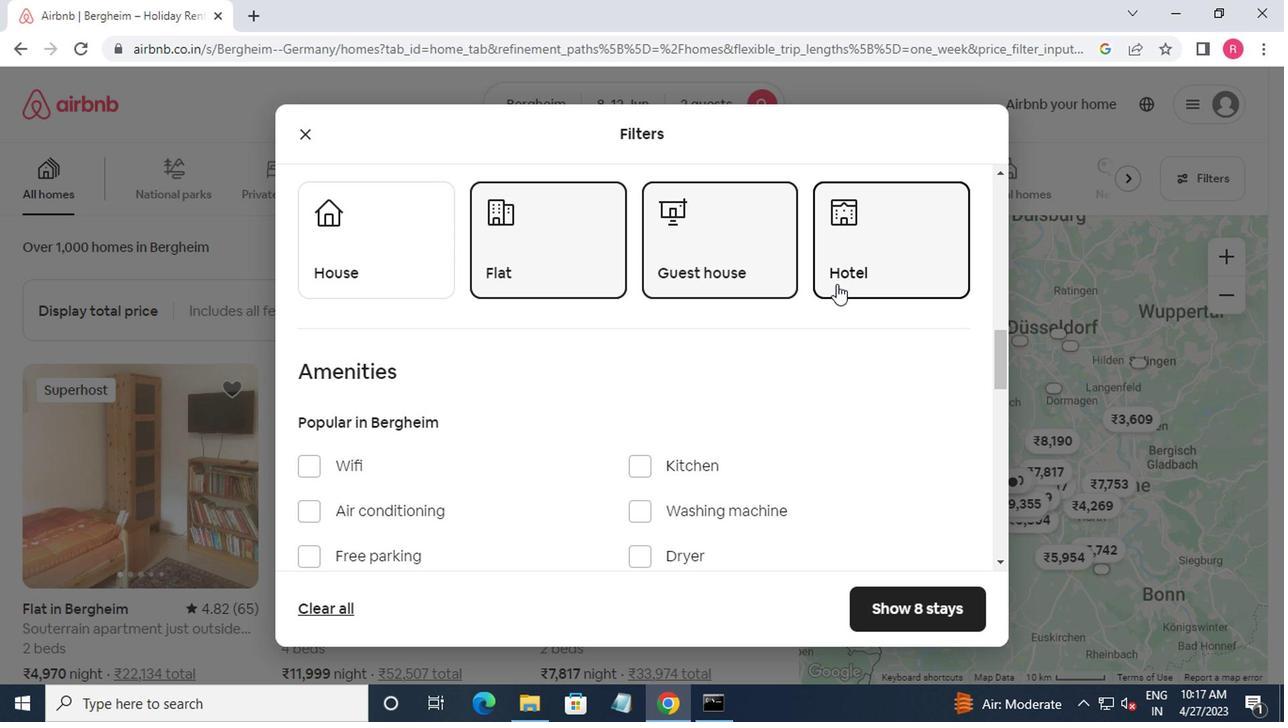 
Action: Mouse scrolled (833, 287) with delta (0, 0)
Screenshot: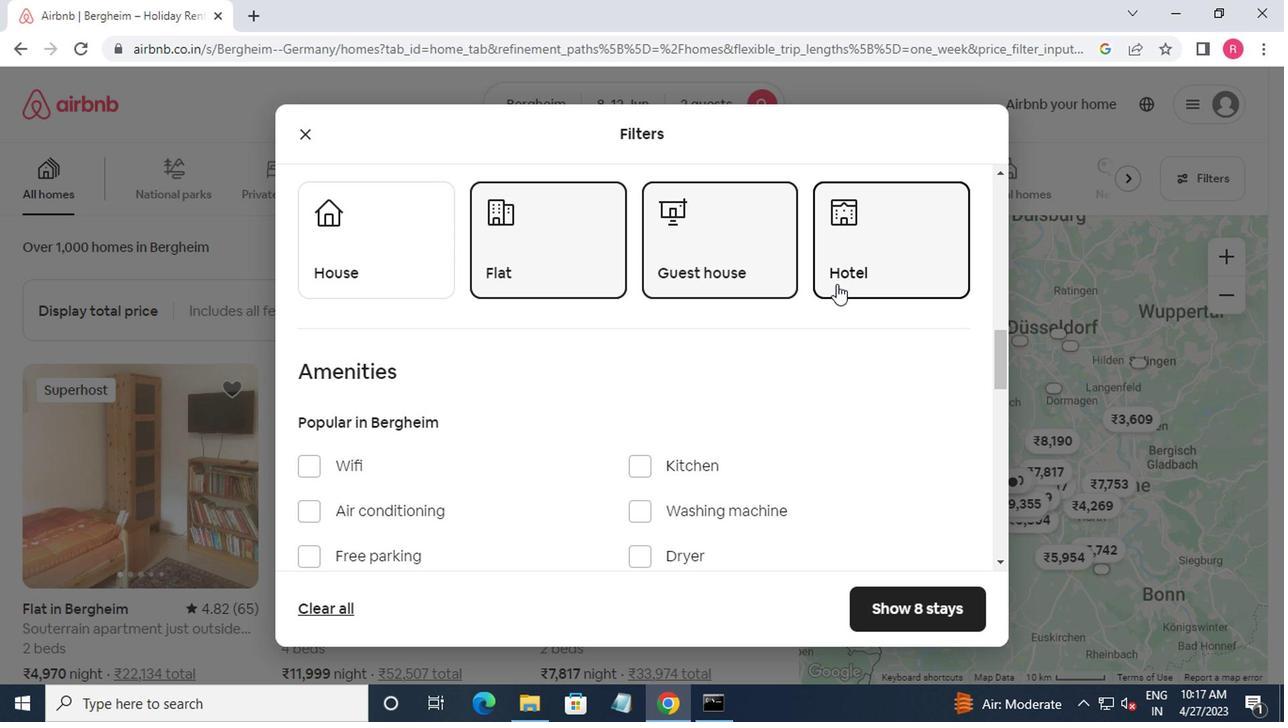 
Action: Mouse moved to (833, 290)
Screenshot: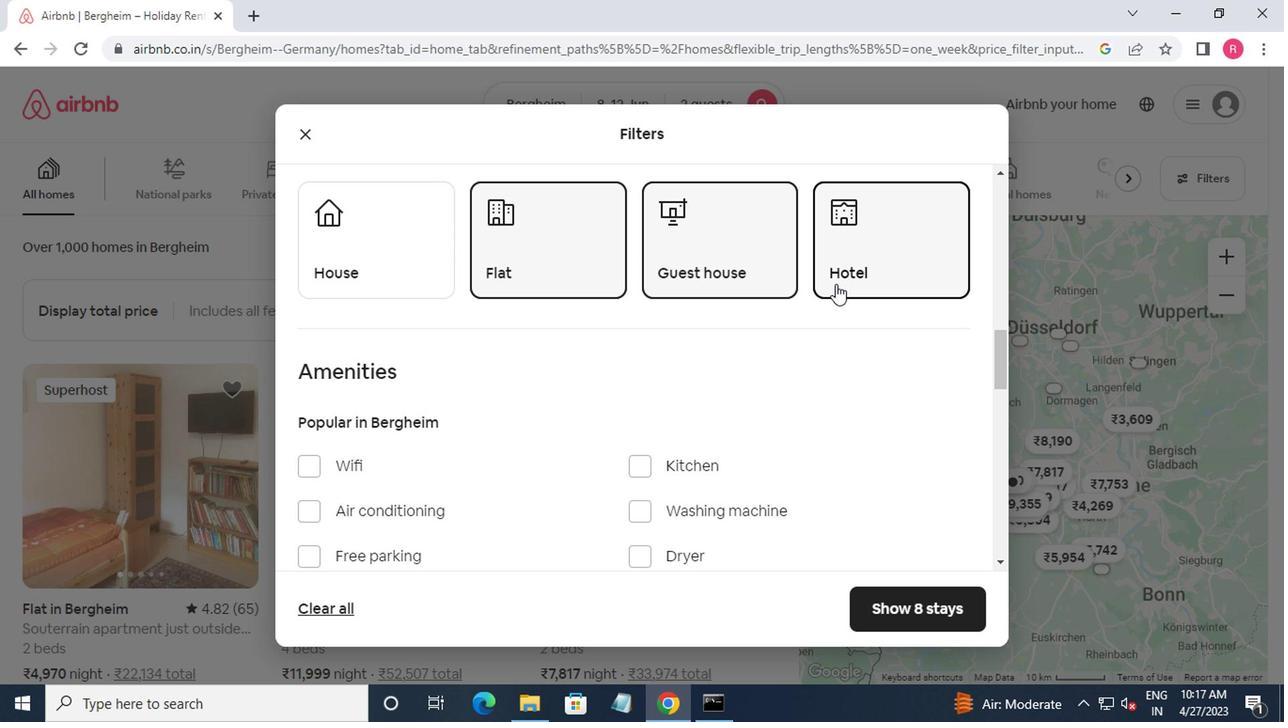 
Action: Mouse scrolled (833, 289) with delta (0, 0)
Screenshot: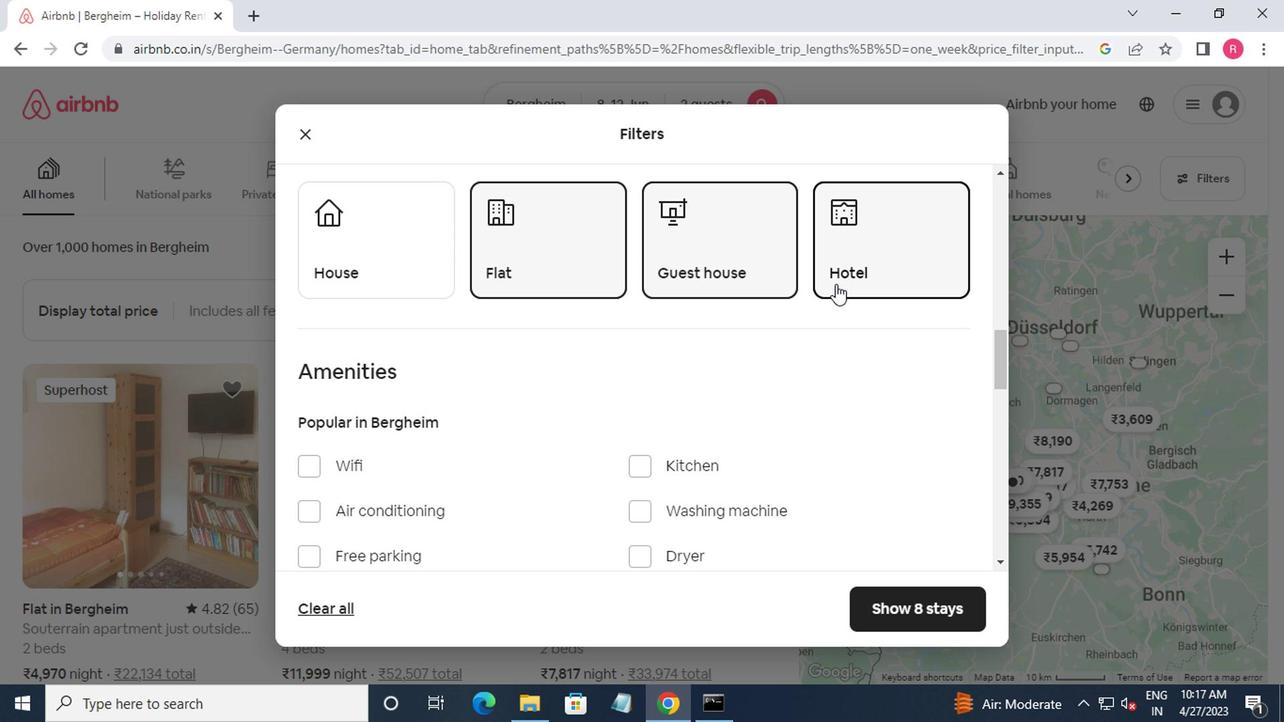 
Action: Mouse moved to (833, 291)
Screenshot: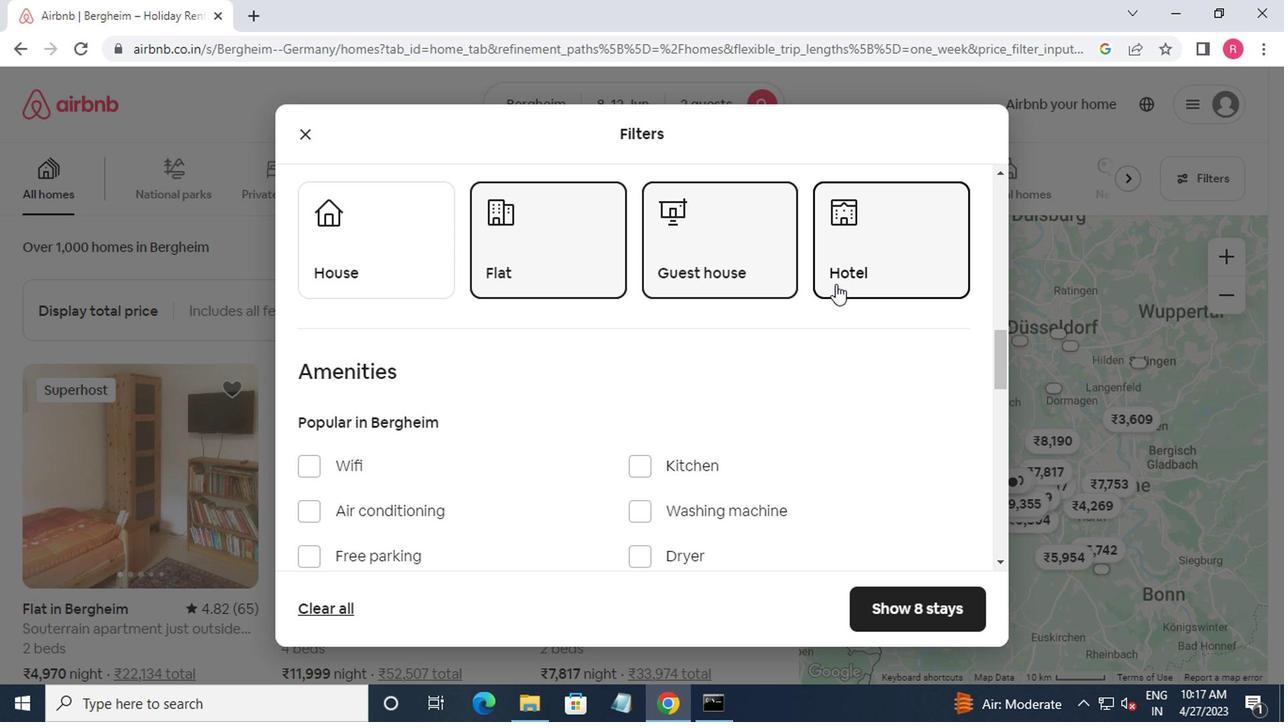
Action: Mouse scrolled (833, 290) with delta (0, 0)
Screenshot: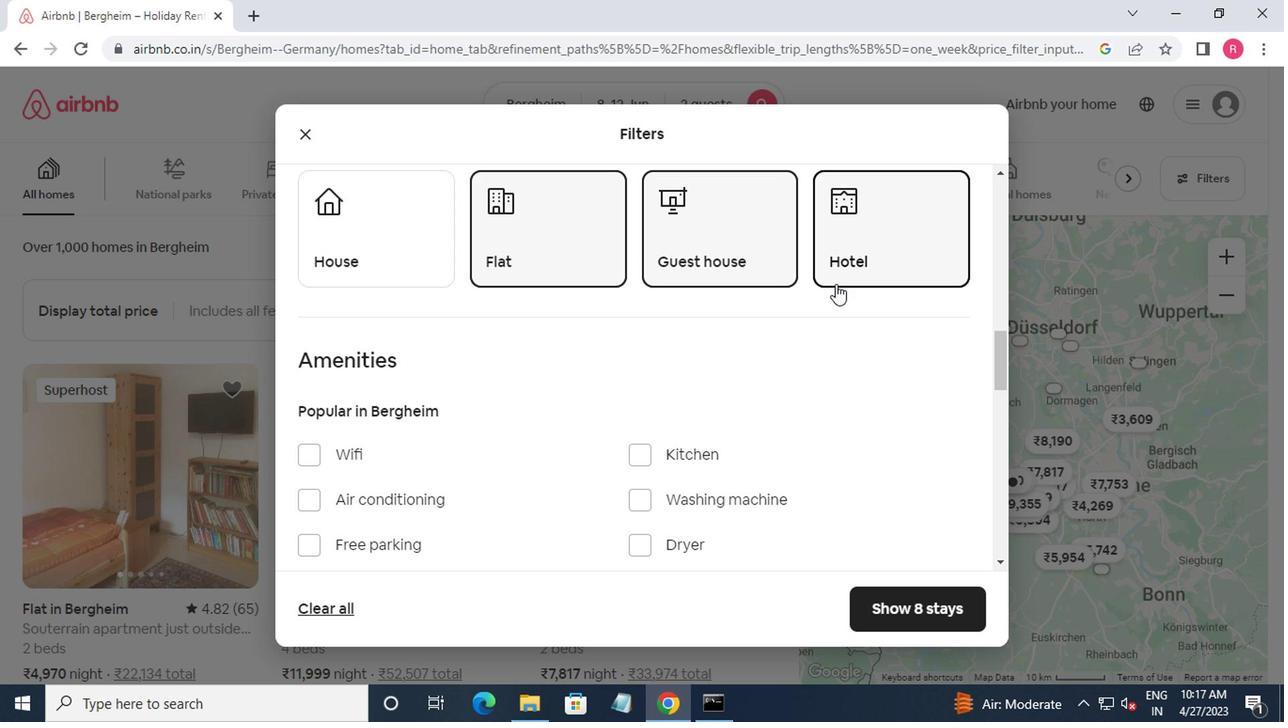 
Action: Mouse moved to (833, 292)
Screenshot: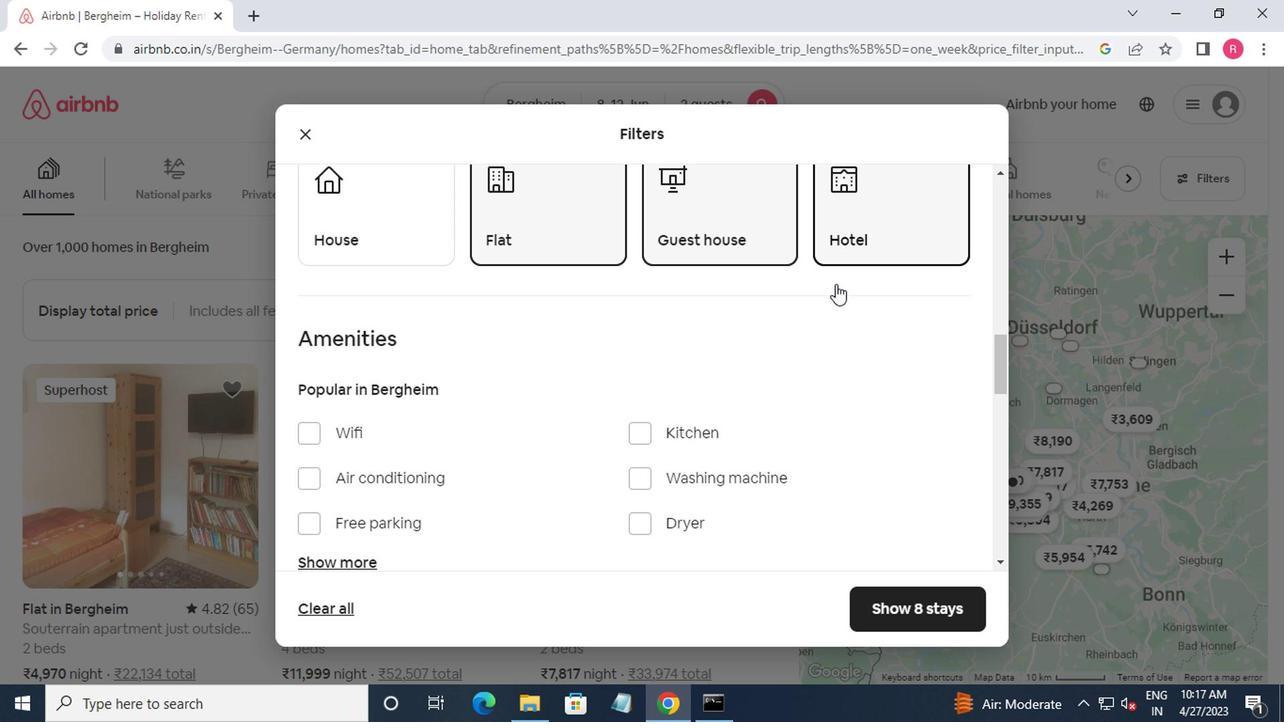 
Action: Mouse scrolled (833, 291) with delta (0, -1)
Screenshot: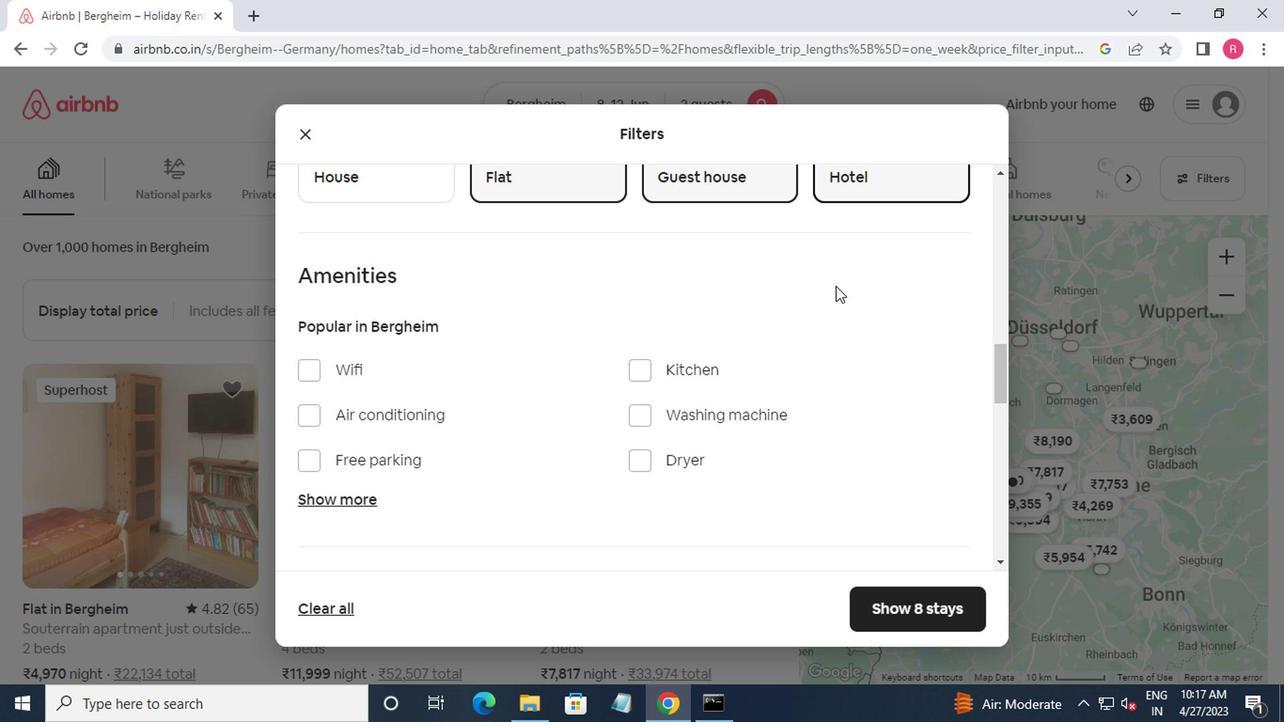 
Action: Mouse moved to (933, 346)
Screenshot: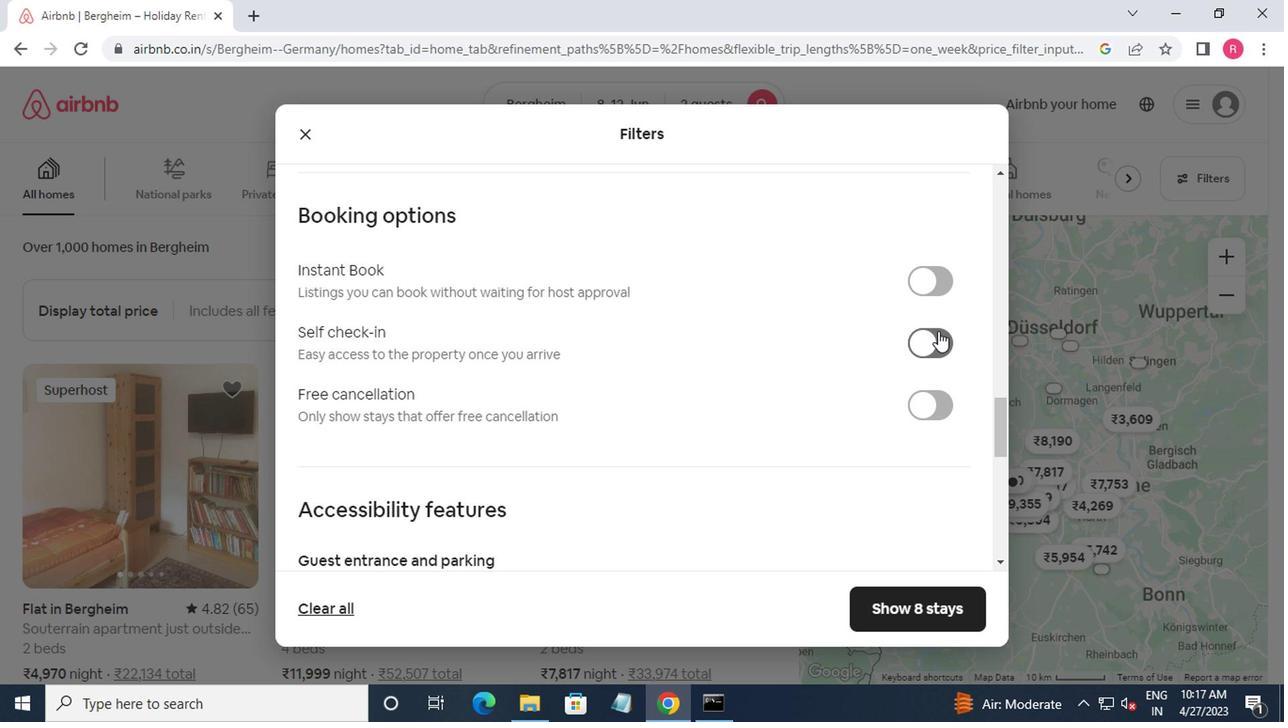 
Action: Mouse pressed left at (933, 346)
Screenshot: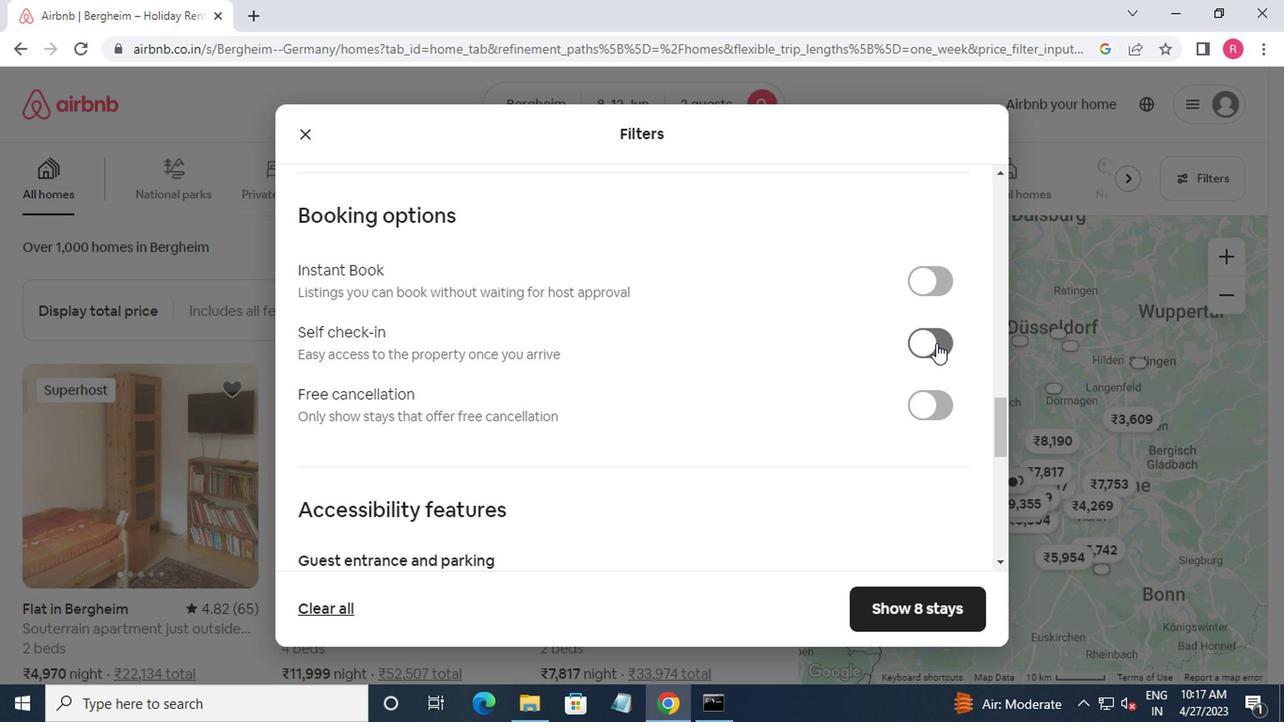 
Action: Mouse moved to (933, 346)
Screenshot: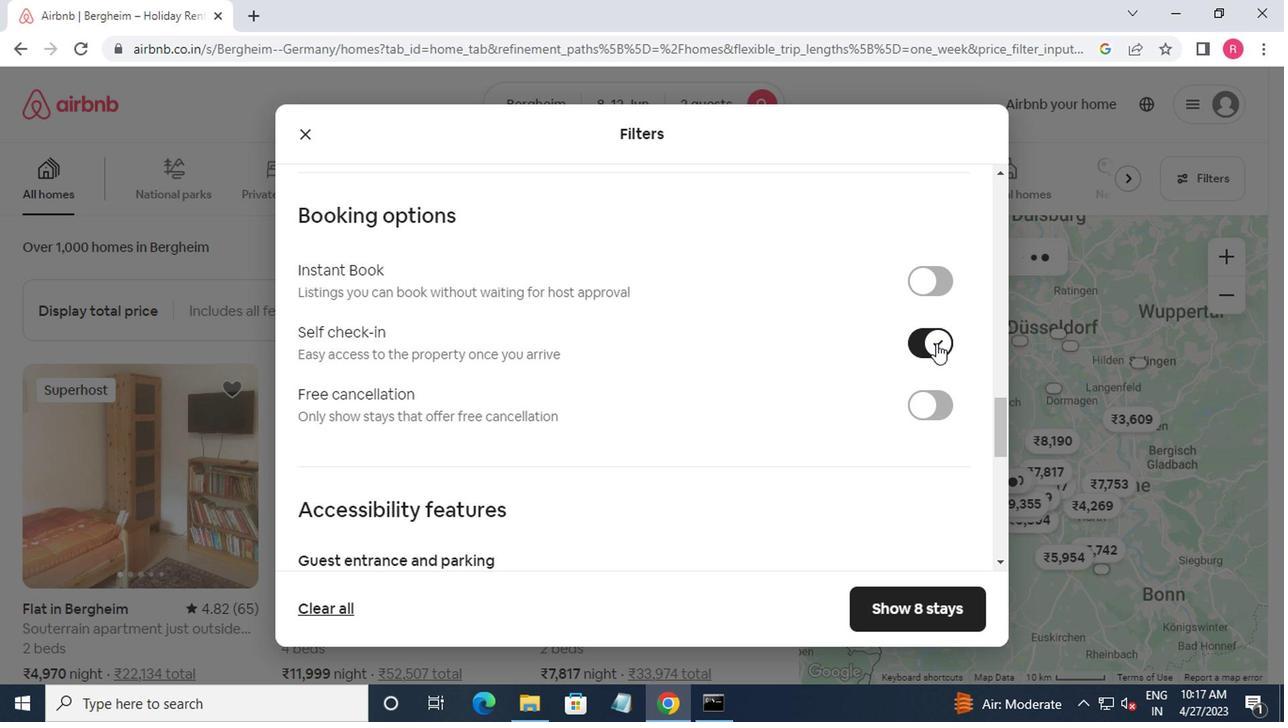 
Action: Mouse scrolled (933, 345) with delta (0, 0)
Screenshot: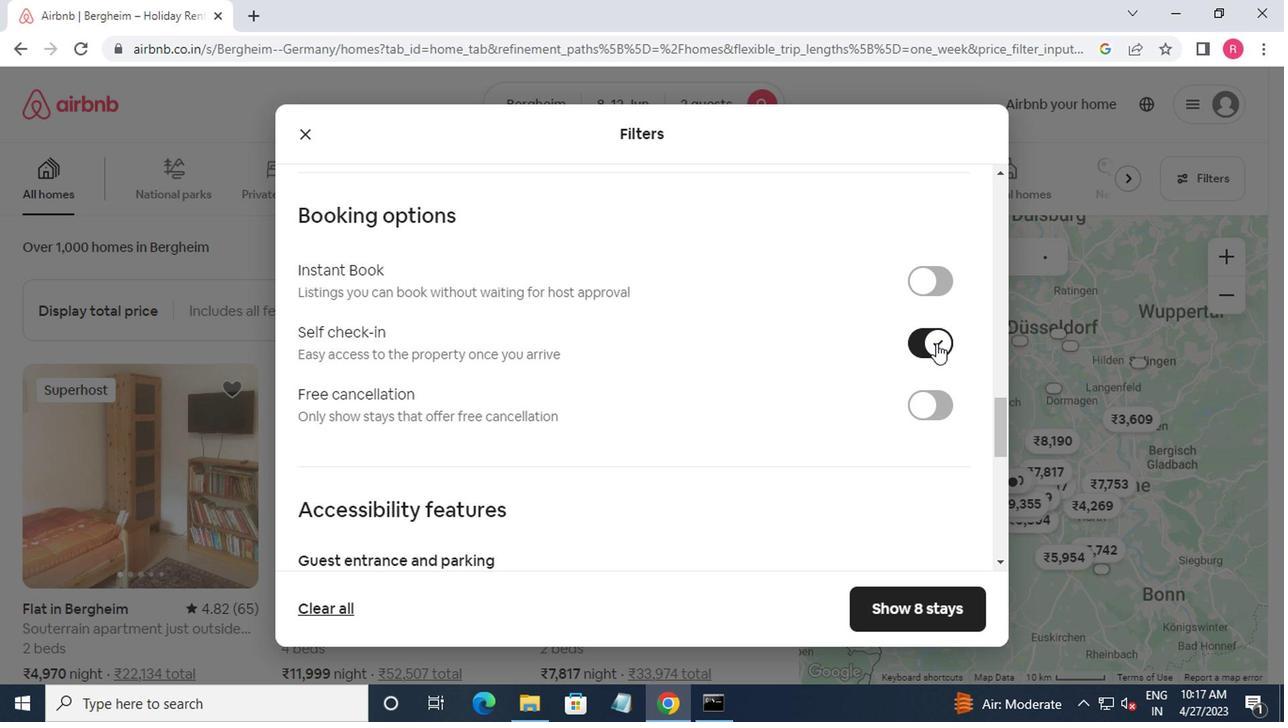 
Action: Mouse scrolled (933, 345) with delta (0, 0)
Screenshot: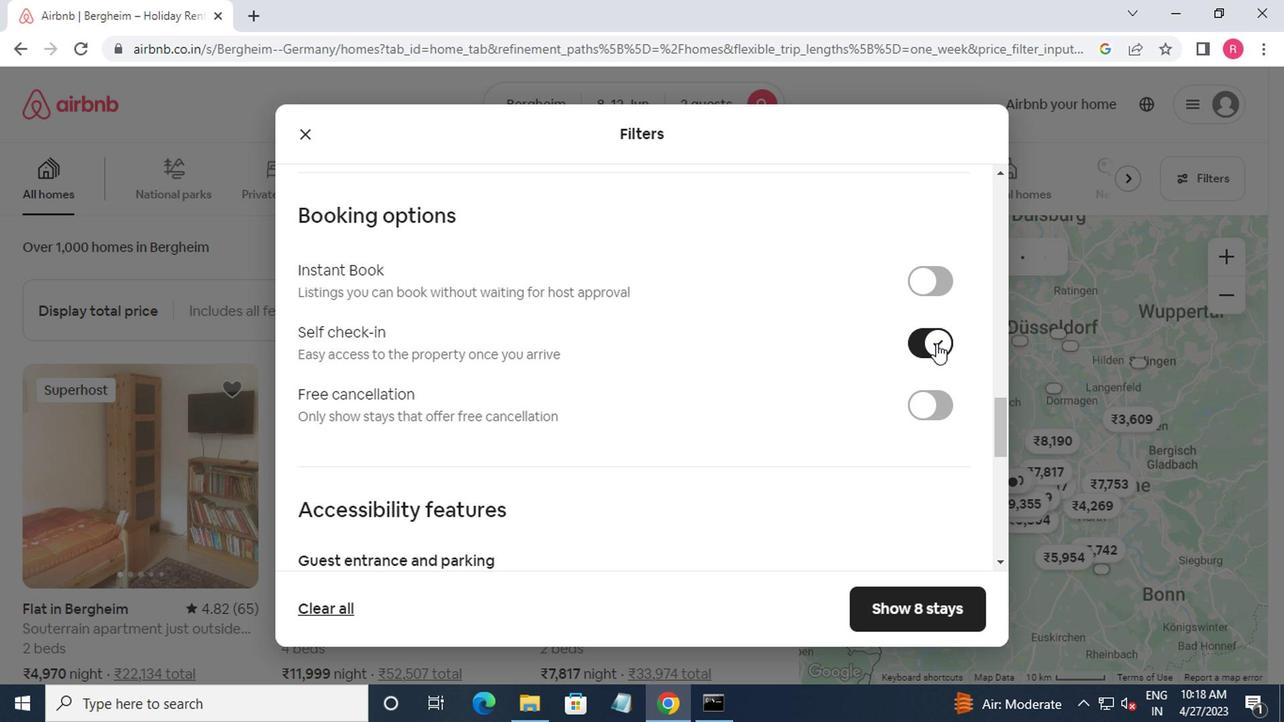 
Action: Mouse scrolled (933, 345) with delta (0, 0)
Screenshot: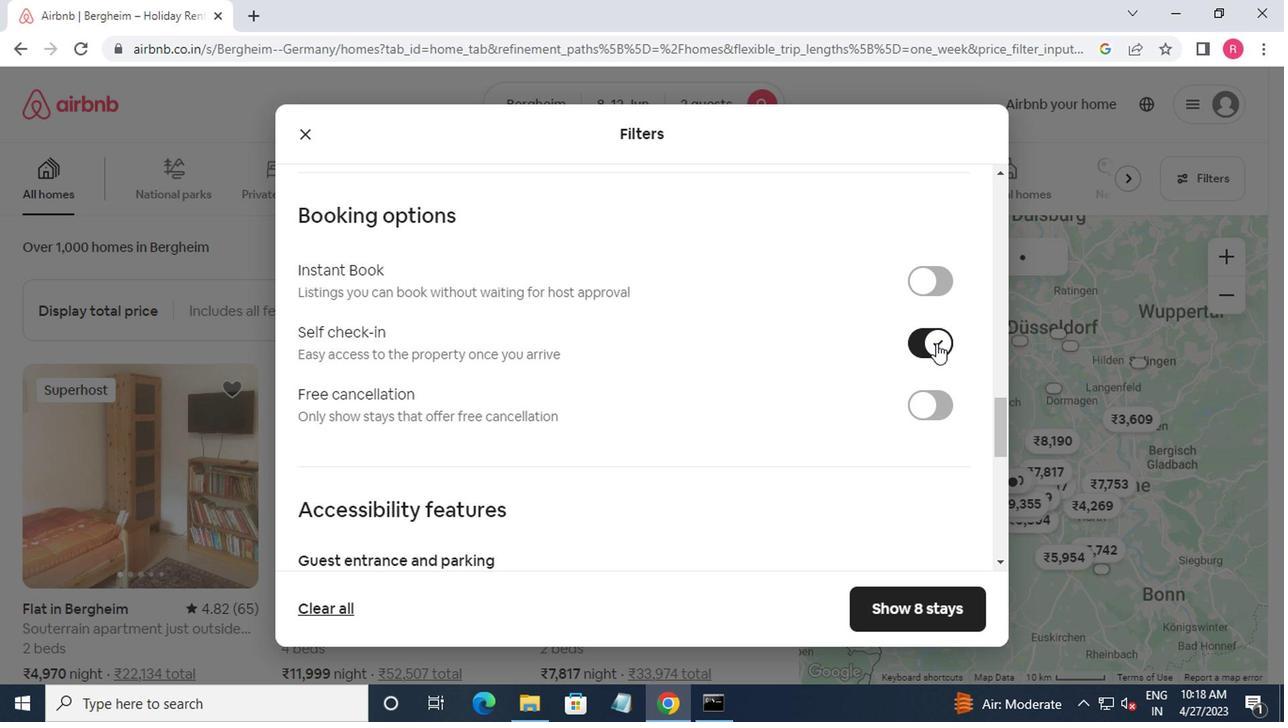 
Action: Mouse scrolled (933, 345) with delta (0, 0)
Screenshot: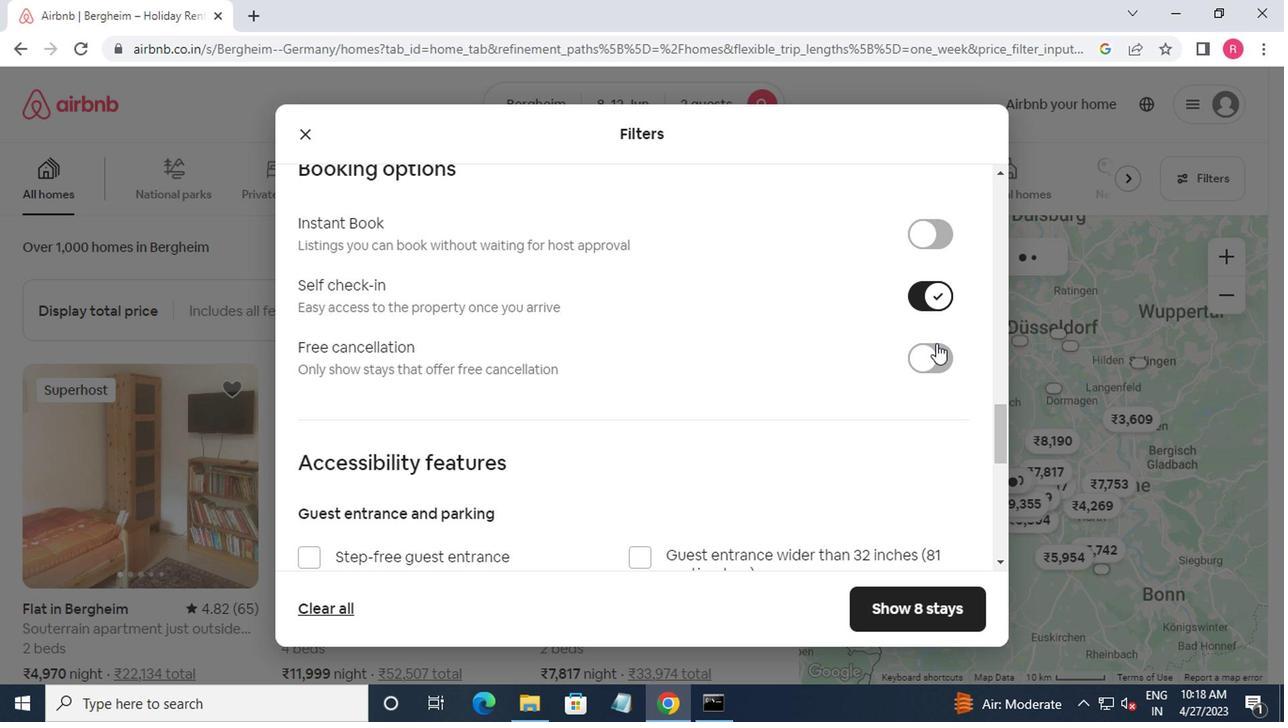 
Action: Mouse scrolled (933, 345) with delta (0, 0)
Screenshot: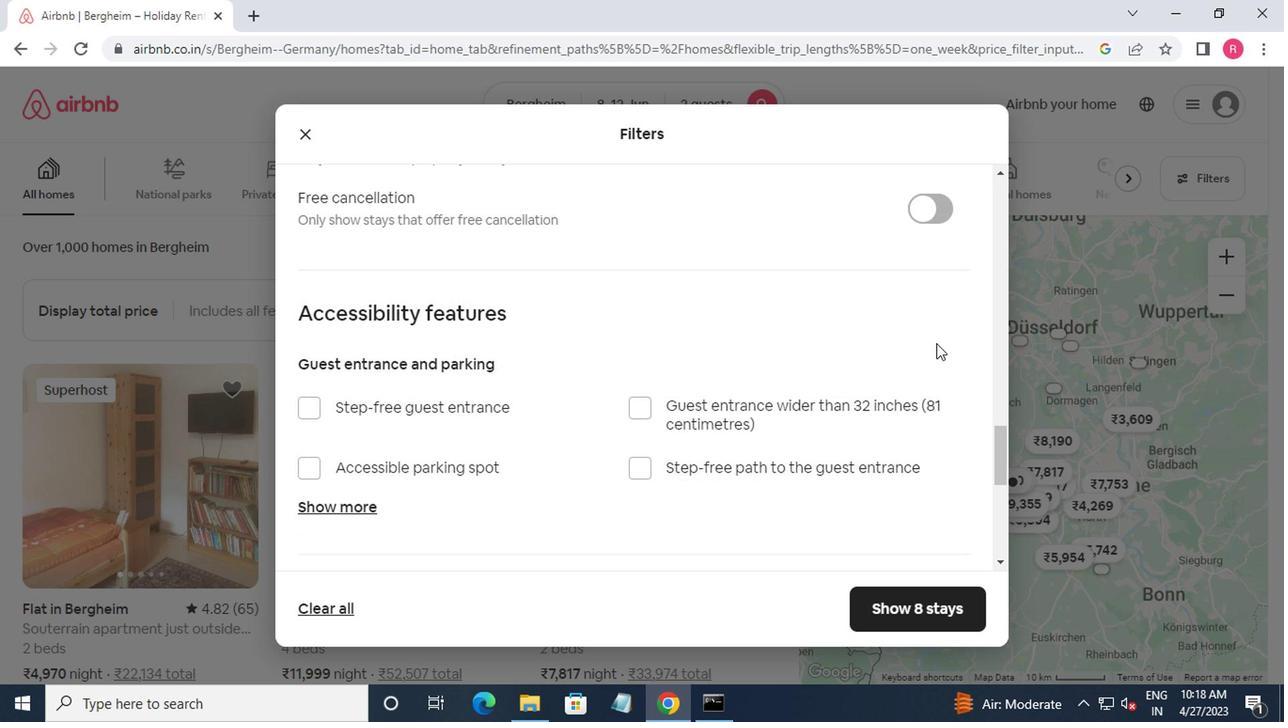 
Action: Mouse moved to (929, 348)
Screenshot: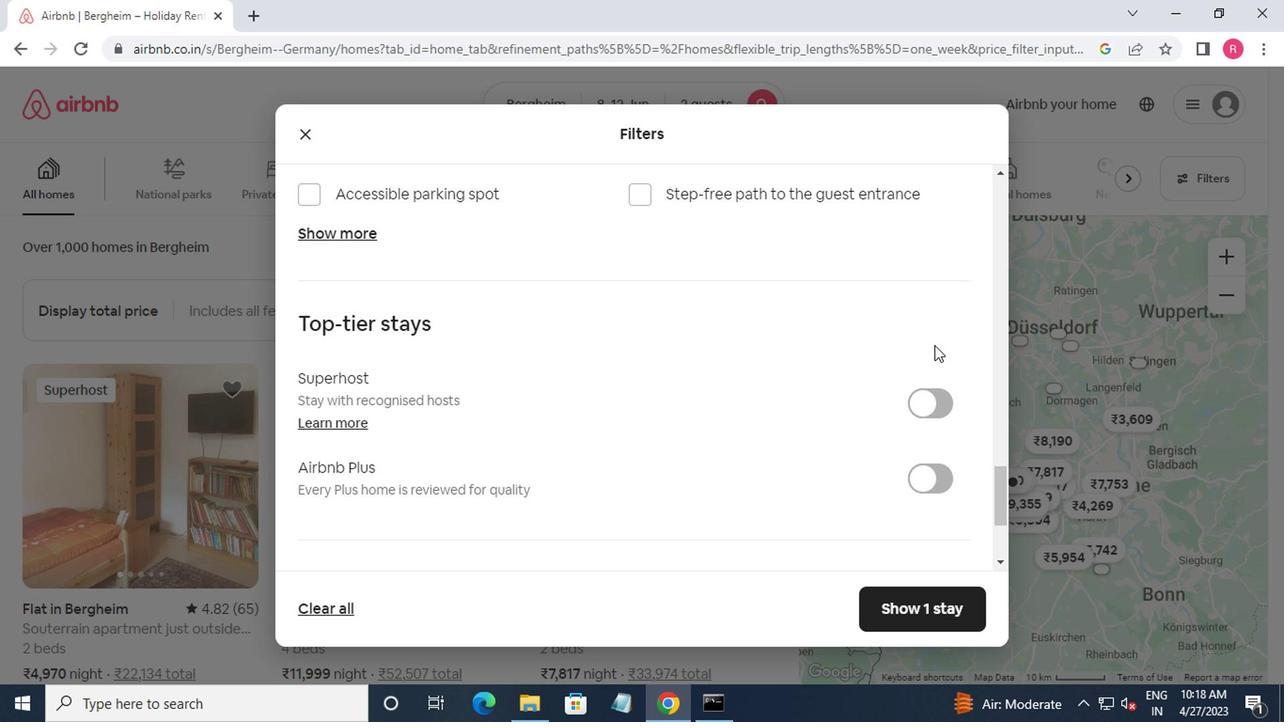 
Action: Mouse scrolled (929, 347) with delta (0, 0)
Screenshot: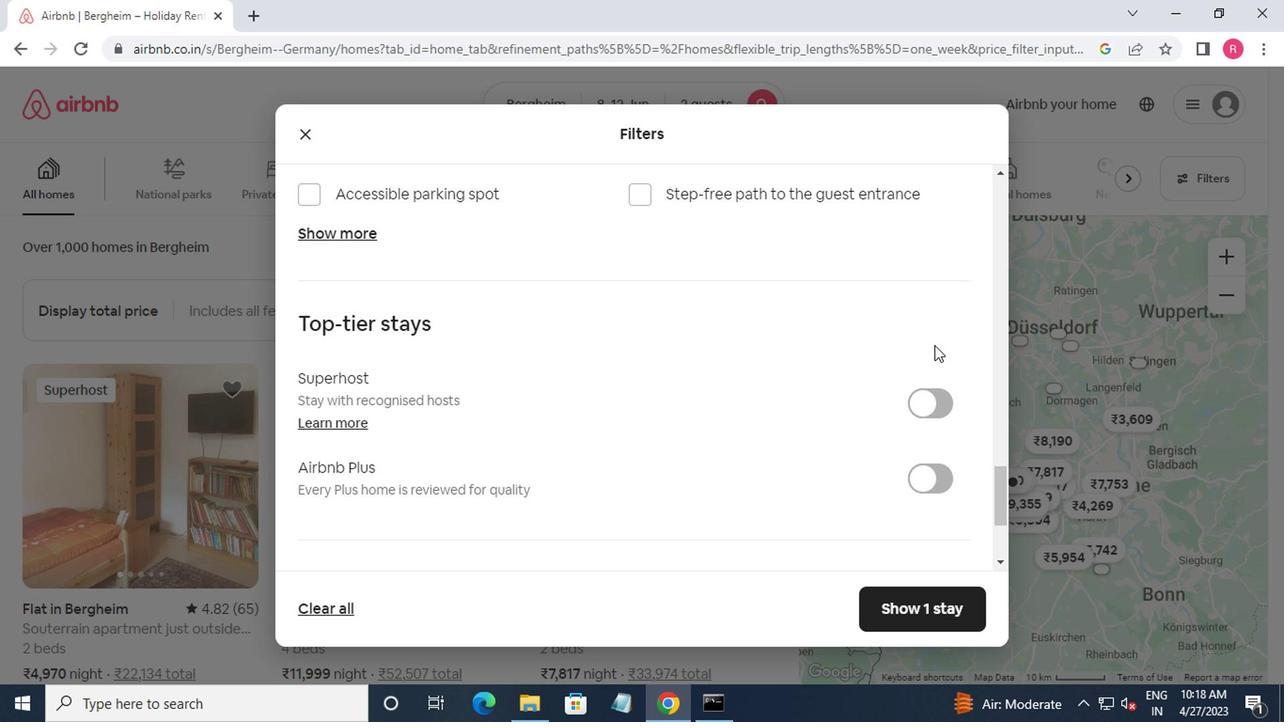 
Action: Mouse scrolled (929, 347) with delta (0, 0)
Screenshot: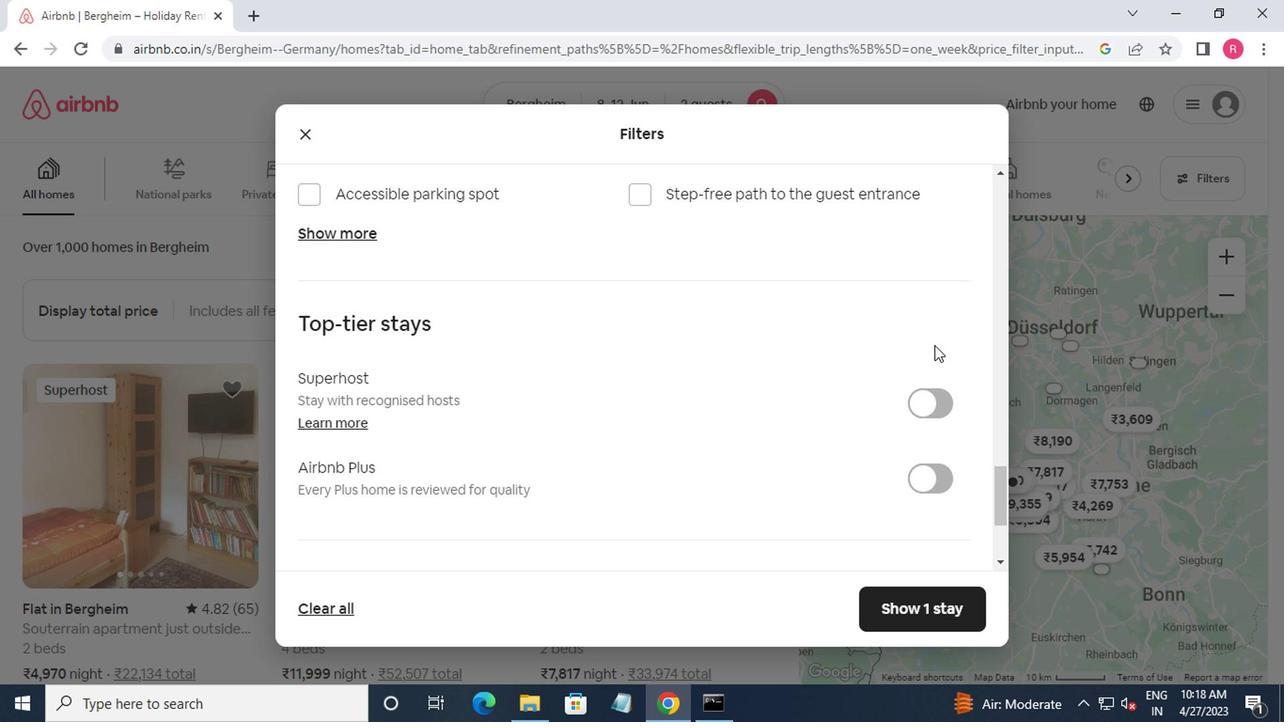 
Action: Mouse scrolled (929, 347) with delta (0, 0)
Screenshot: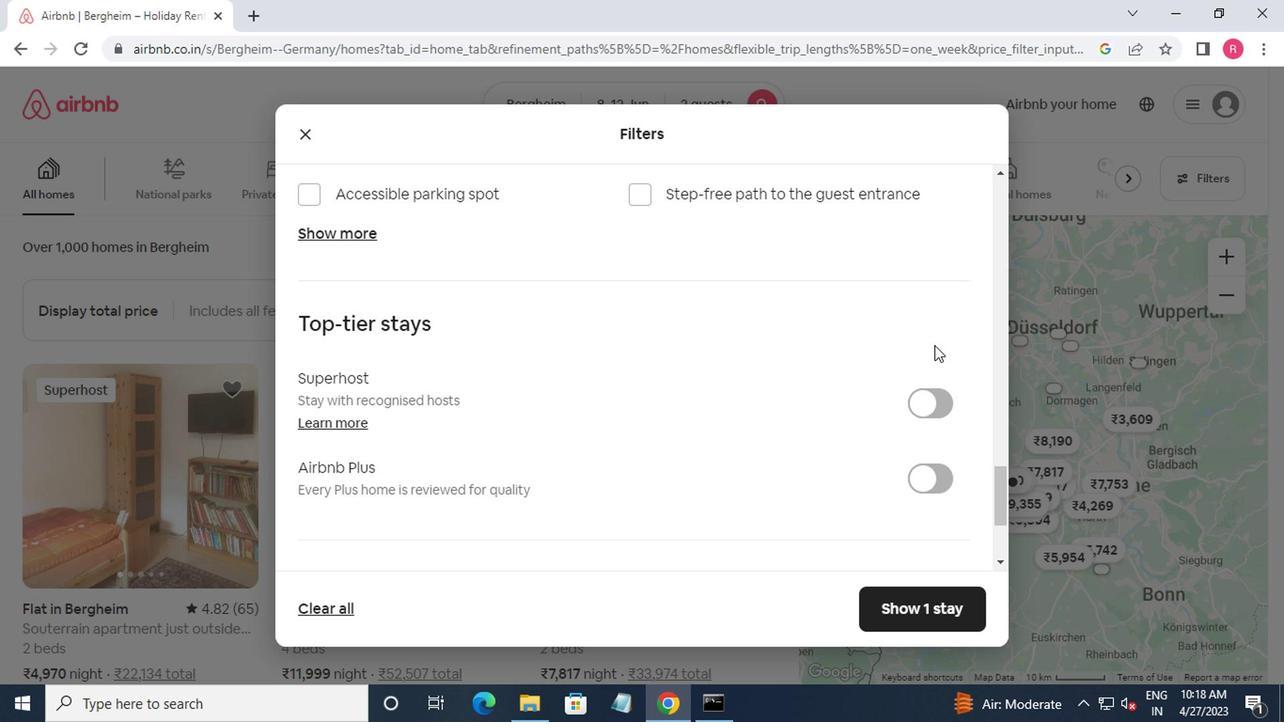 
Action: Mouse moved to (313, 444)
Screenshot: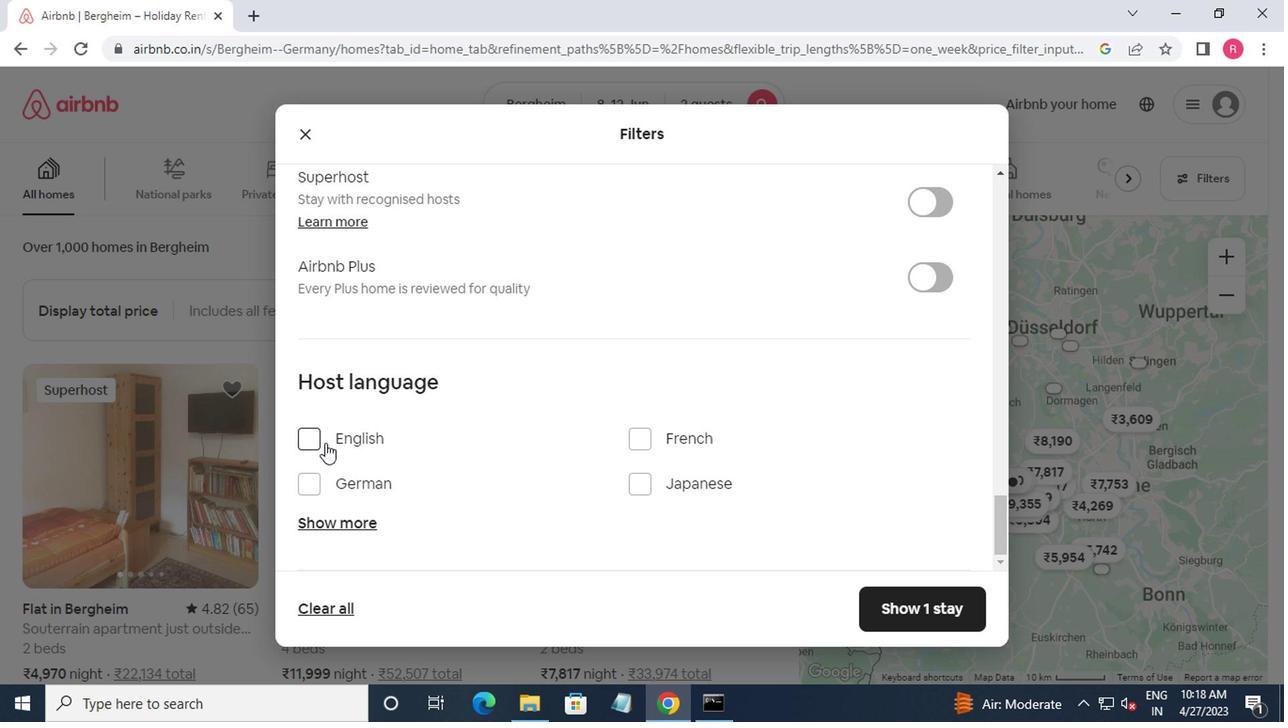 
Action: Mouse pressed left at (313, 444)
Screenshot: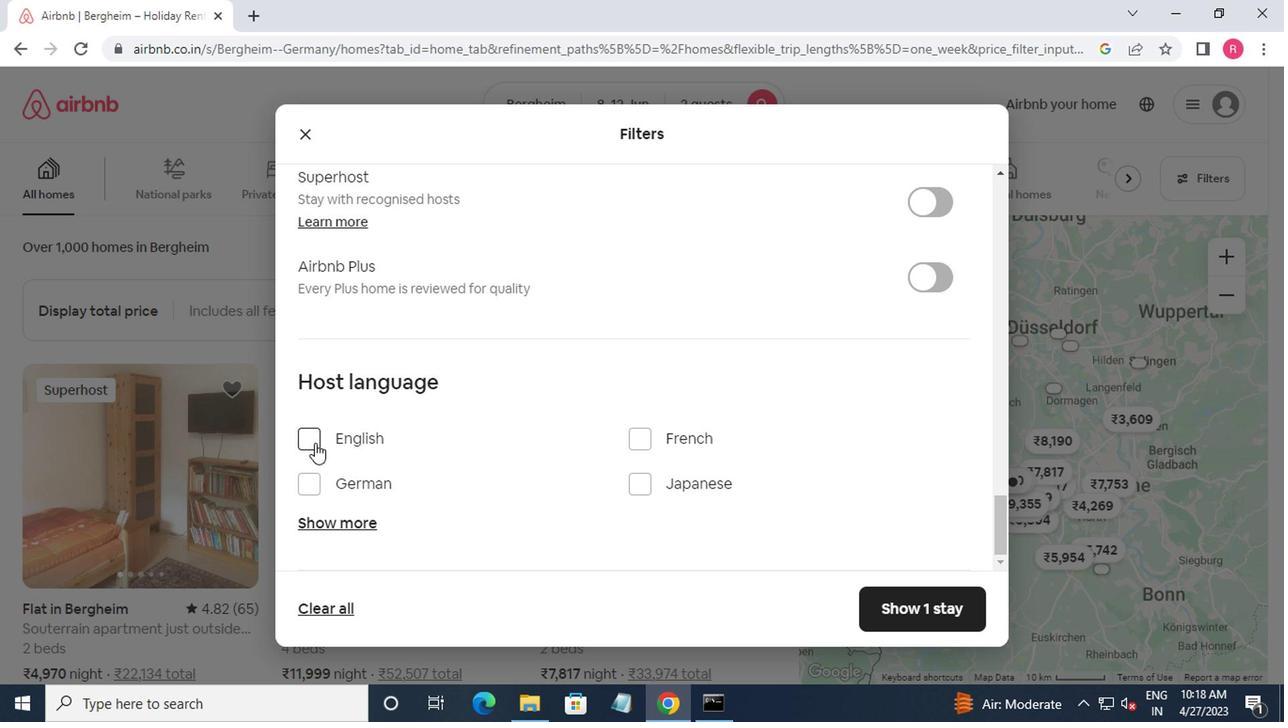 
Action: Mouse moved to (921, 614)
Screenshot: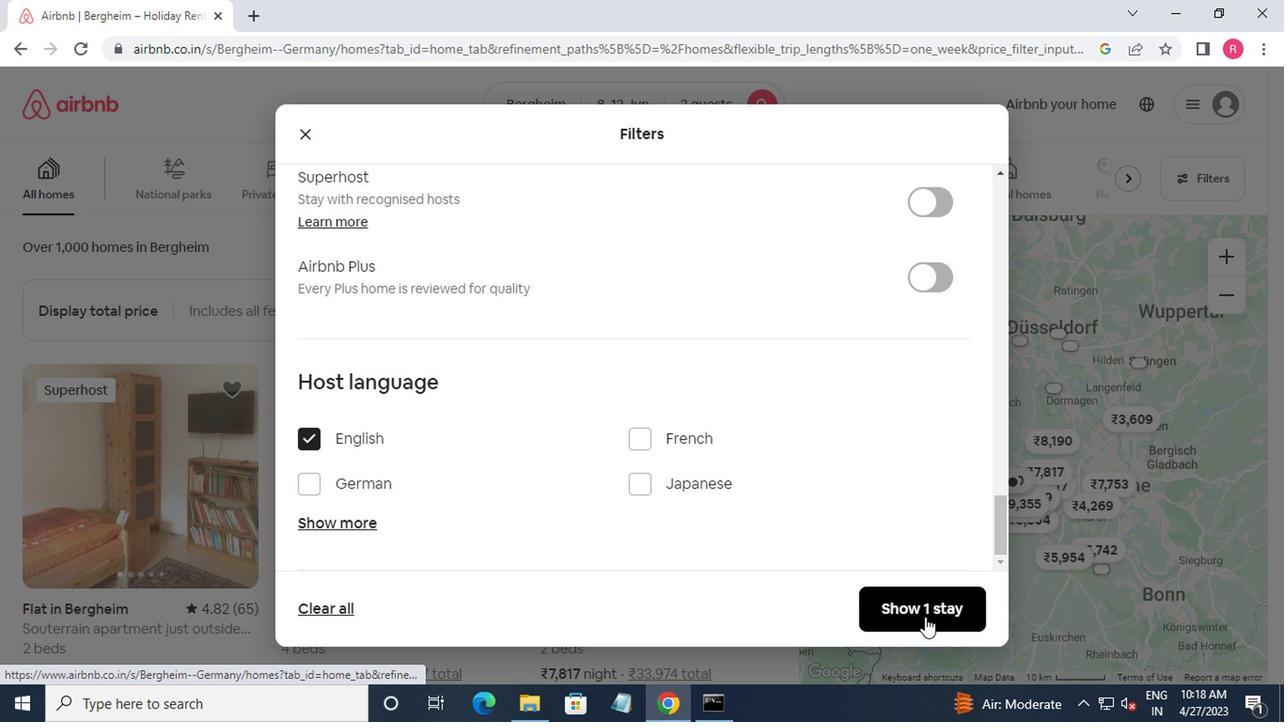 
Action: Mouse pressed left at (921, 614)
Screenshot: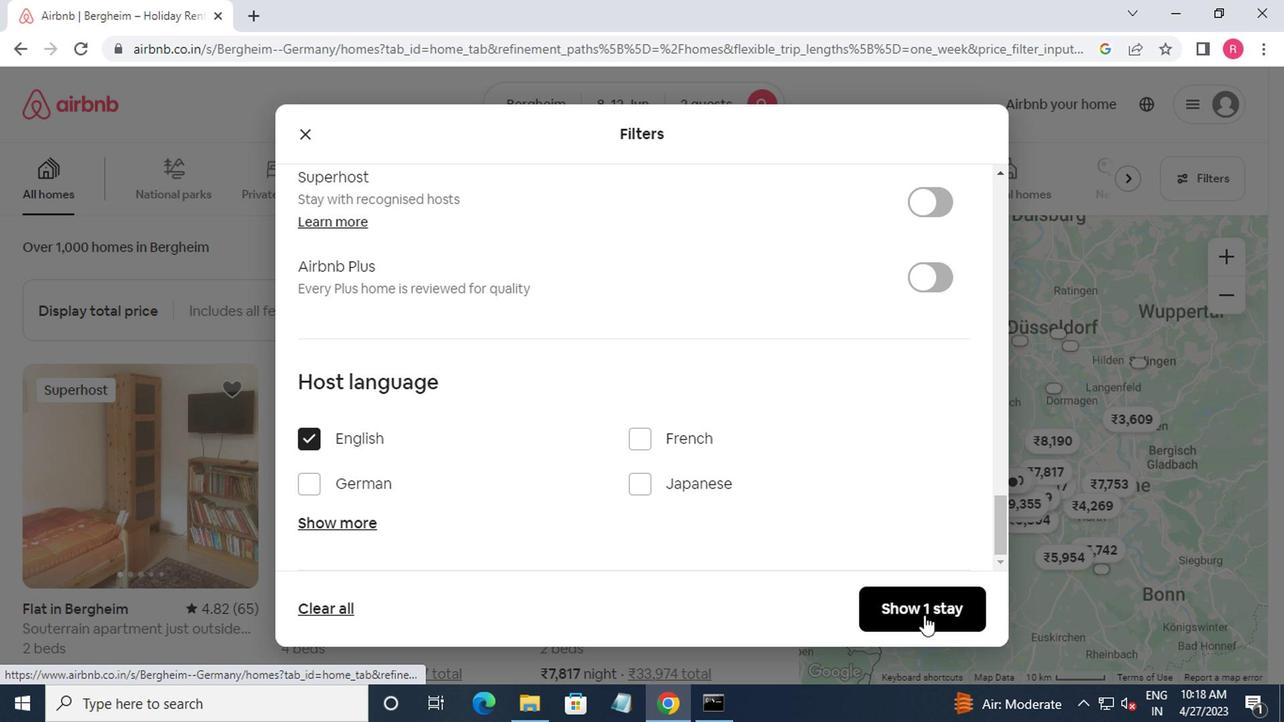 
Action: Mouse moved to (913, 611)
Screenshot: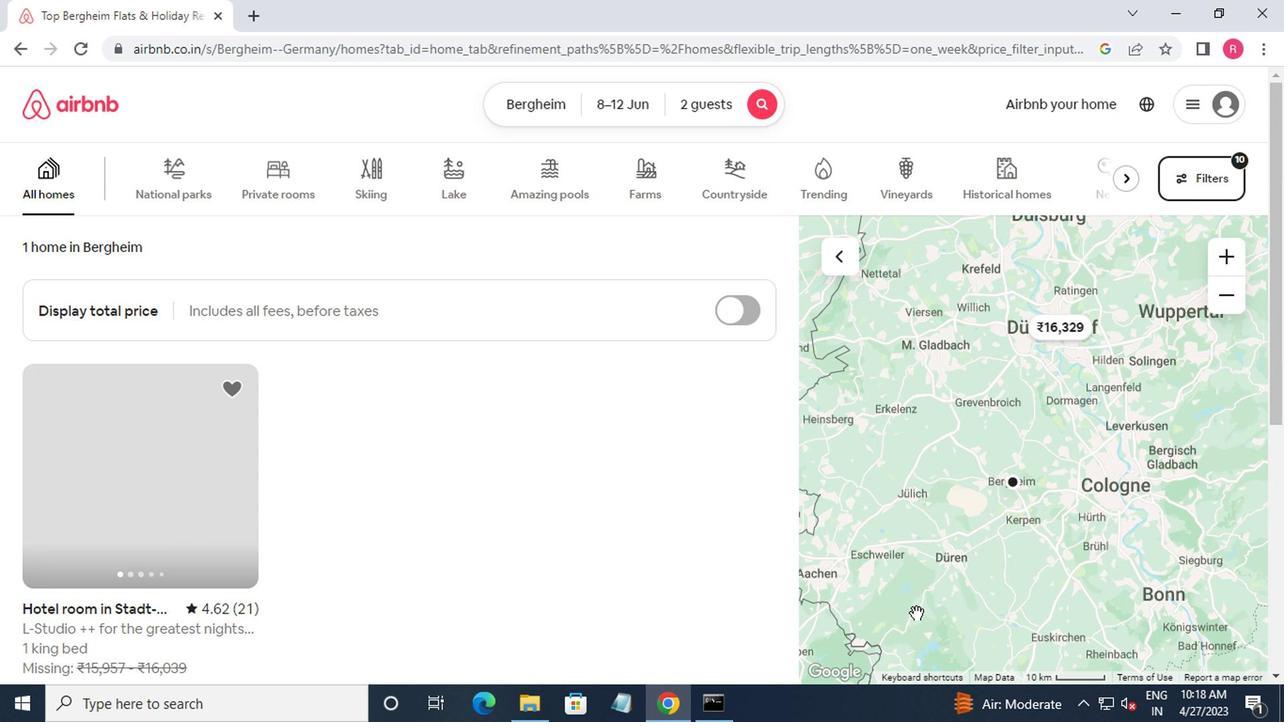 
